 Task: Find hotels available between December 26, 2023, to December 30, 2023.
Action: Mouse moved to (407, 88)
Screenshot: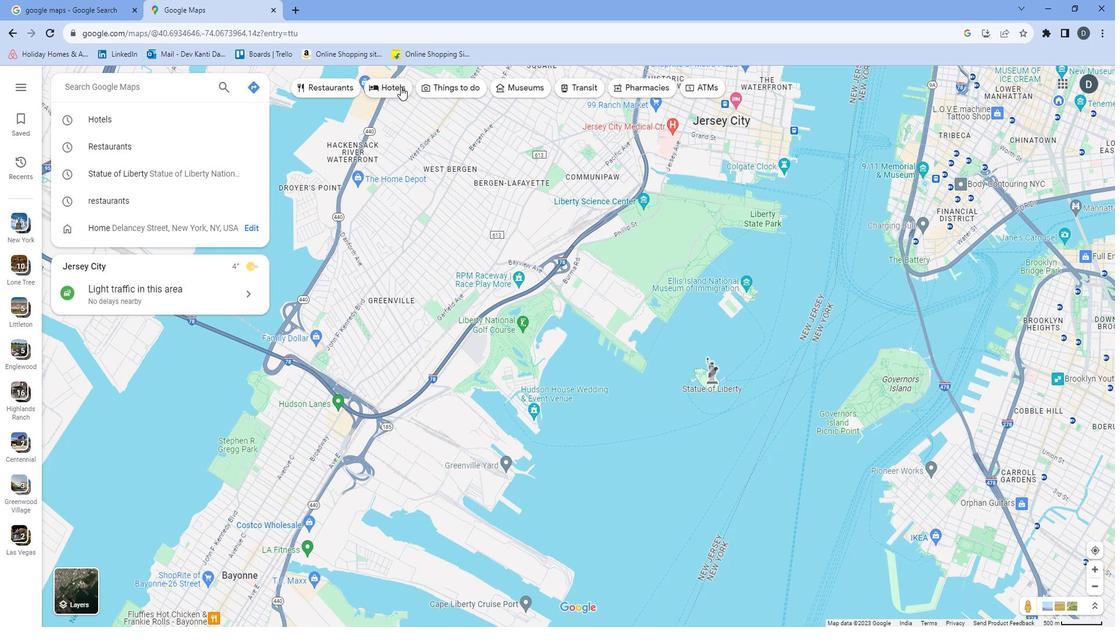 
Action: Mouse pressed left at (407, 88)
Screenshot: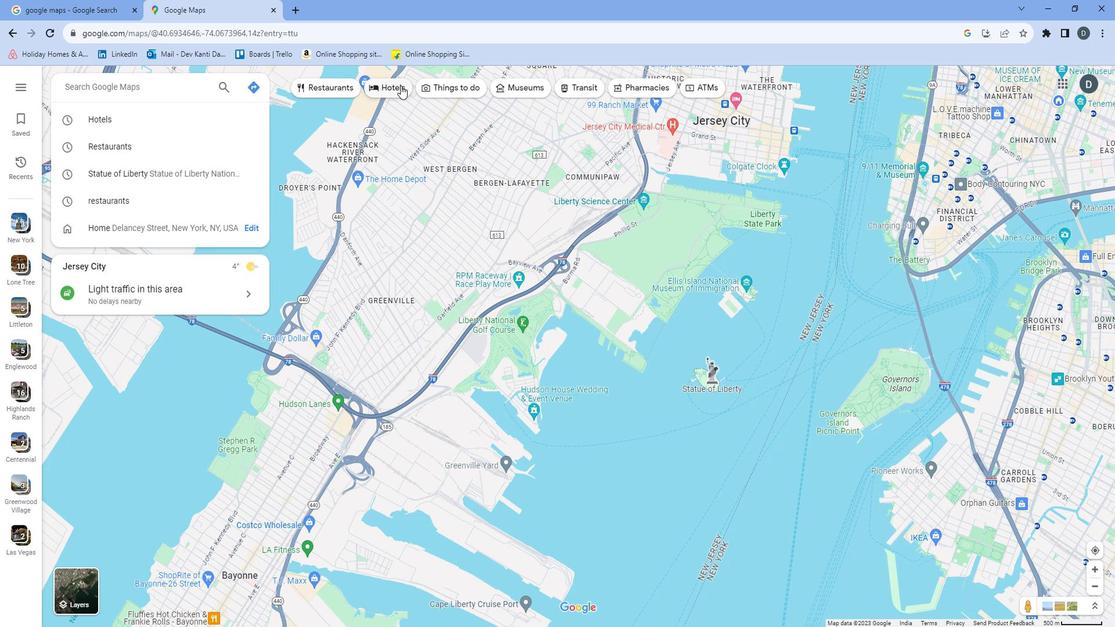 
Action: Mouse moved to (142, 134)
Screenshot: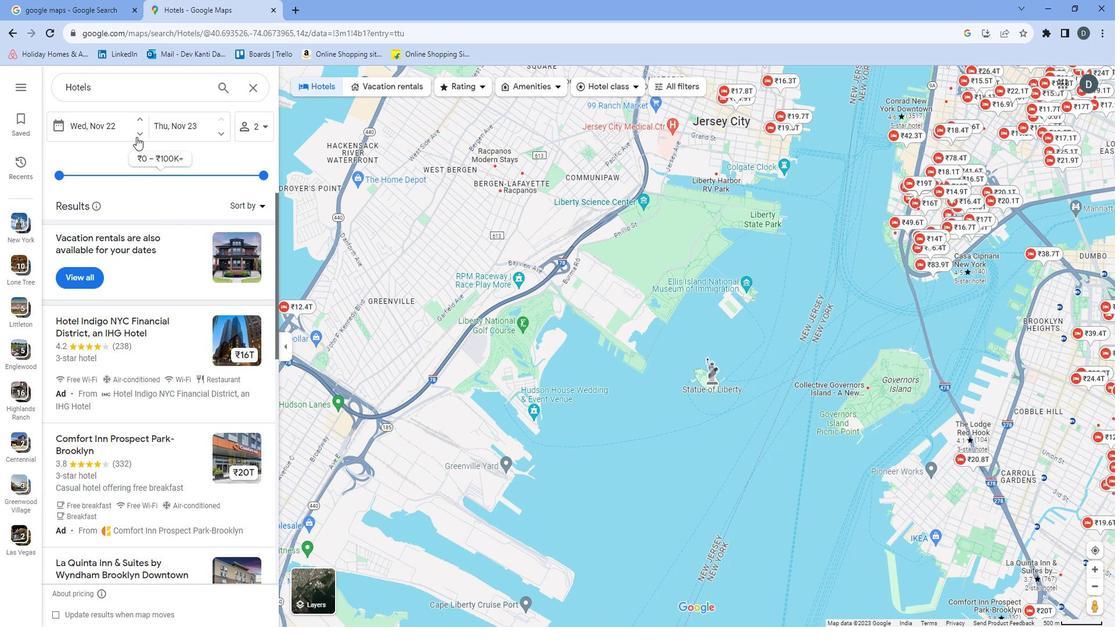 
Action: Mouse pressed left at (142, 134)
Screenshot: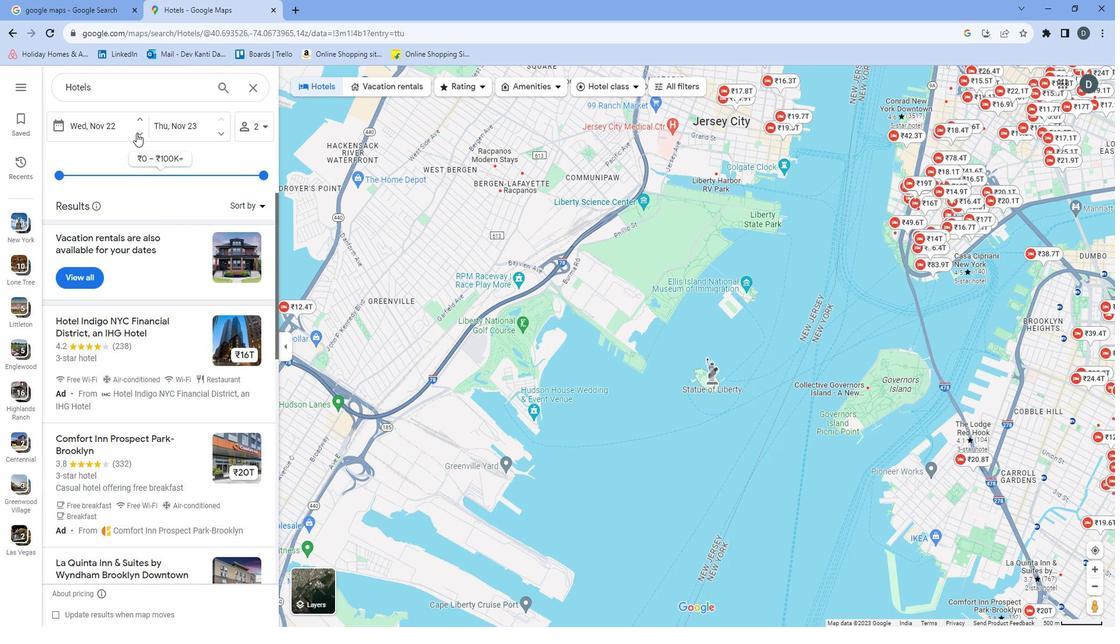 
Action: Mouse pressed left at (142, 134)
Screenshot: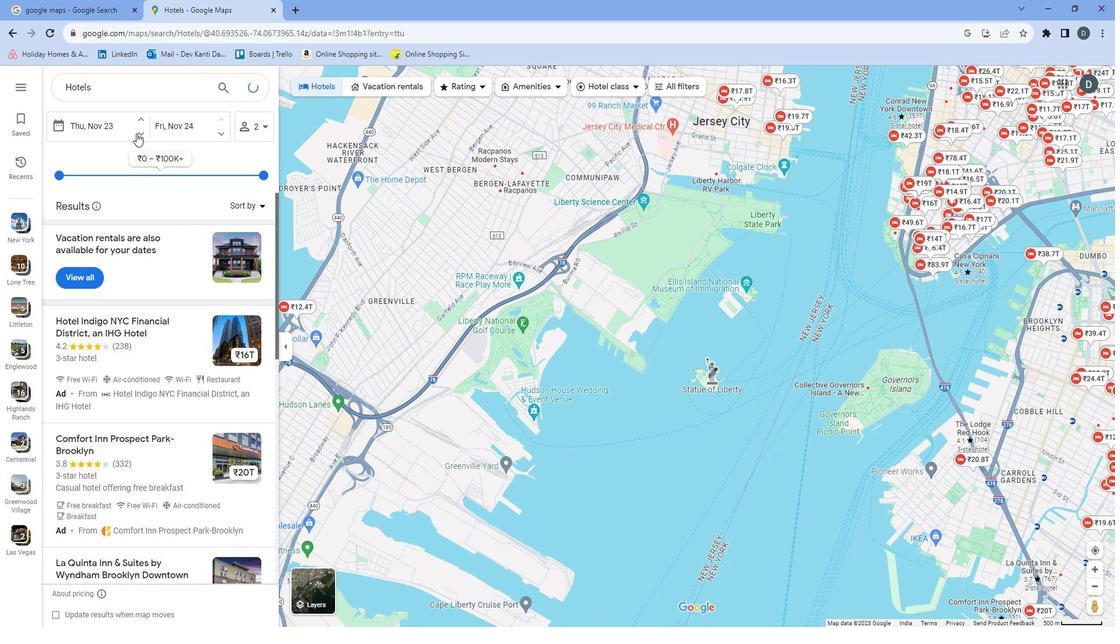 
Action: Mouse pressed left at (142, 134)
Screenshot: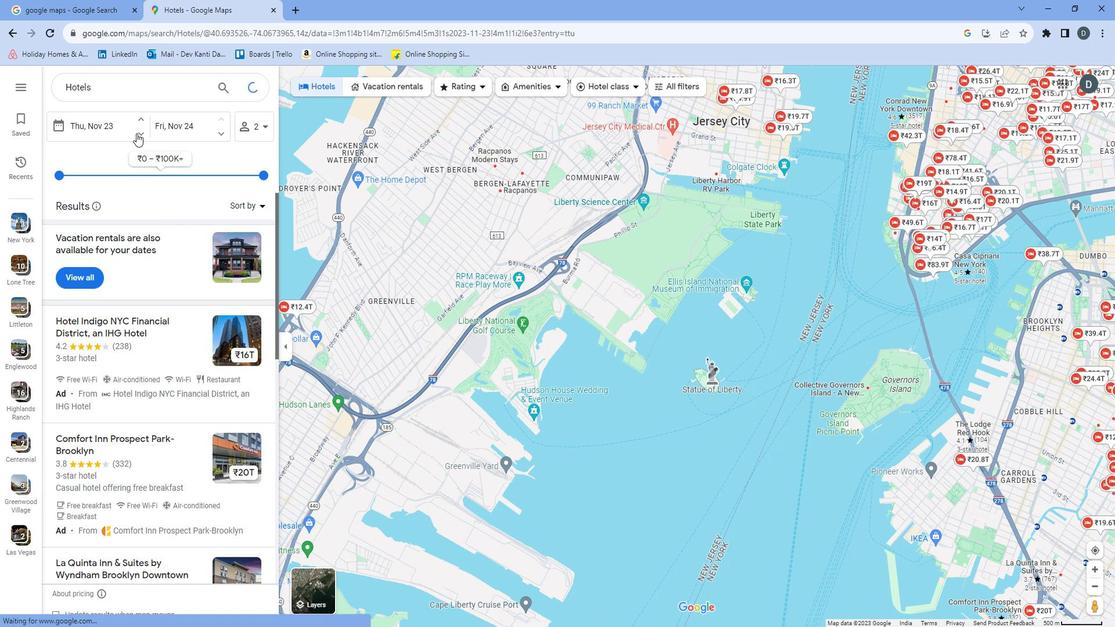 
Action: Mouse pressed left at (142, 134)
Screenshot: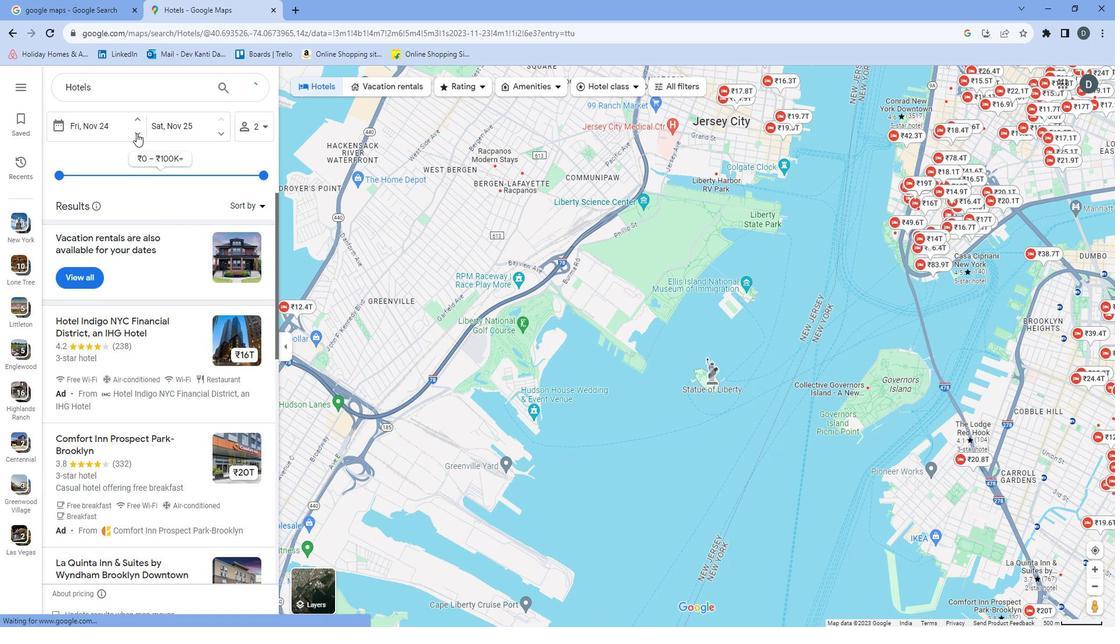 
Action: Mouse pressed left at (142, 134)
Screenshot: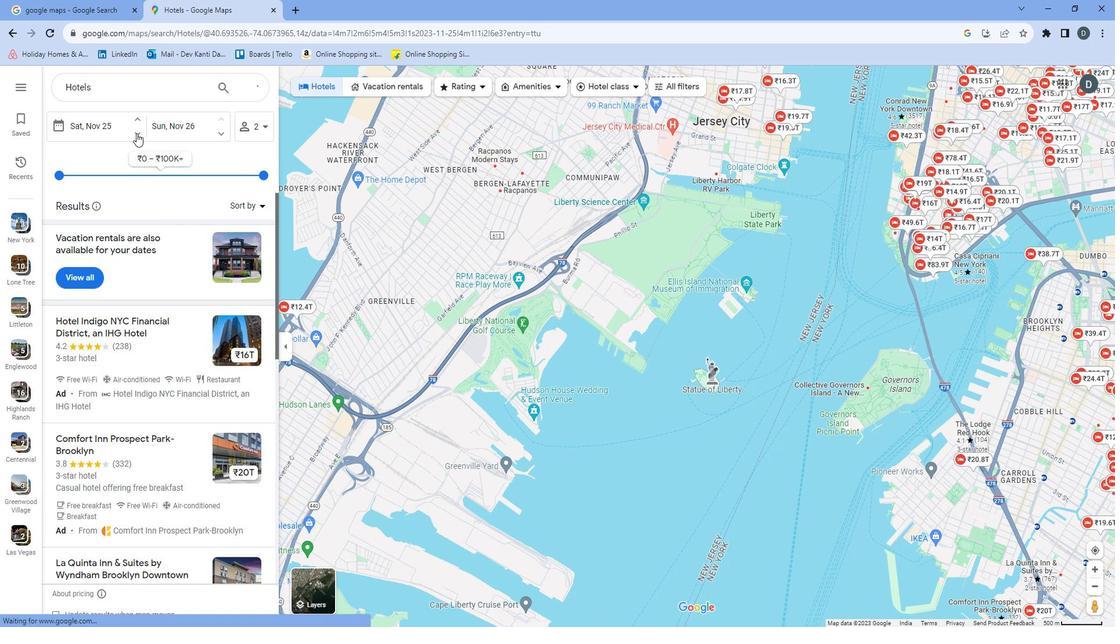 
Action: Mouse pressed left at (142, 134)
Screenshot: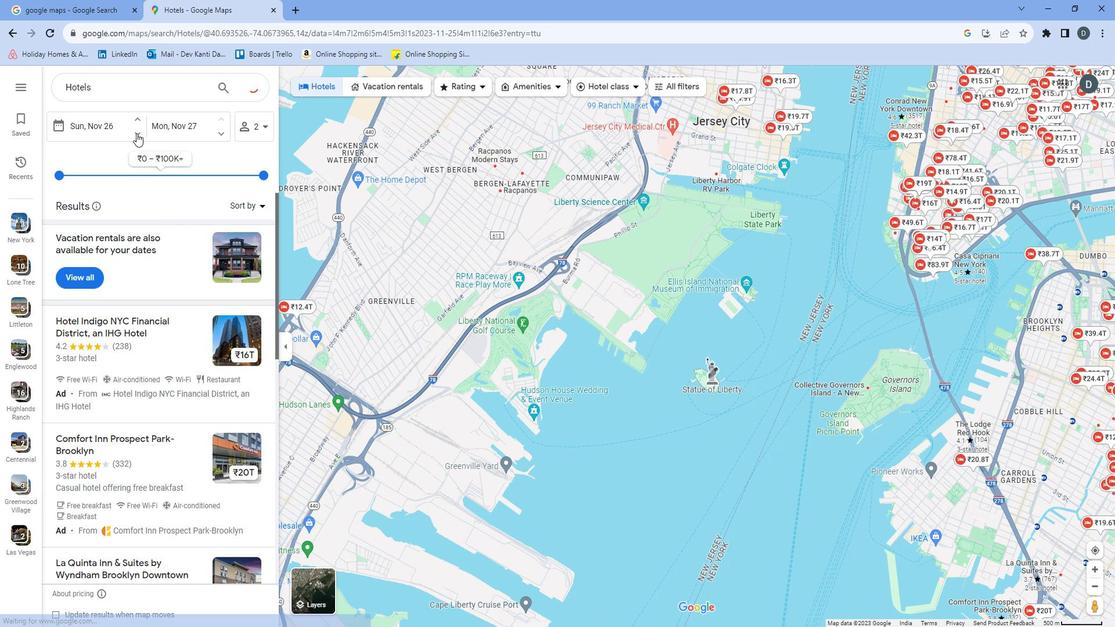 
Action: Mouse pressed left at (142, 134)
Screenshot: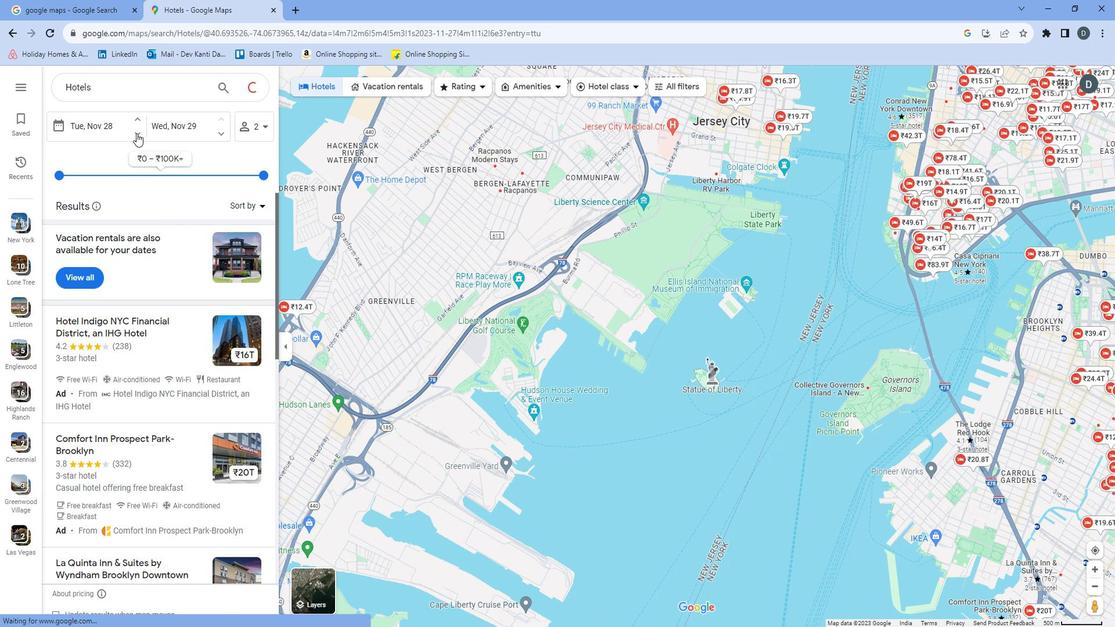 
Action: Mouse pressed left at (142, 134)
Screenshot: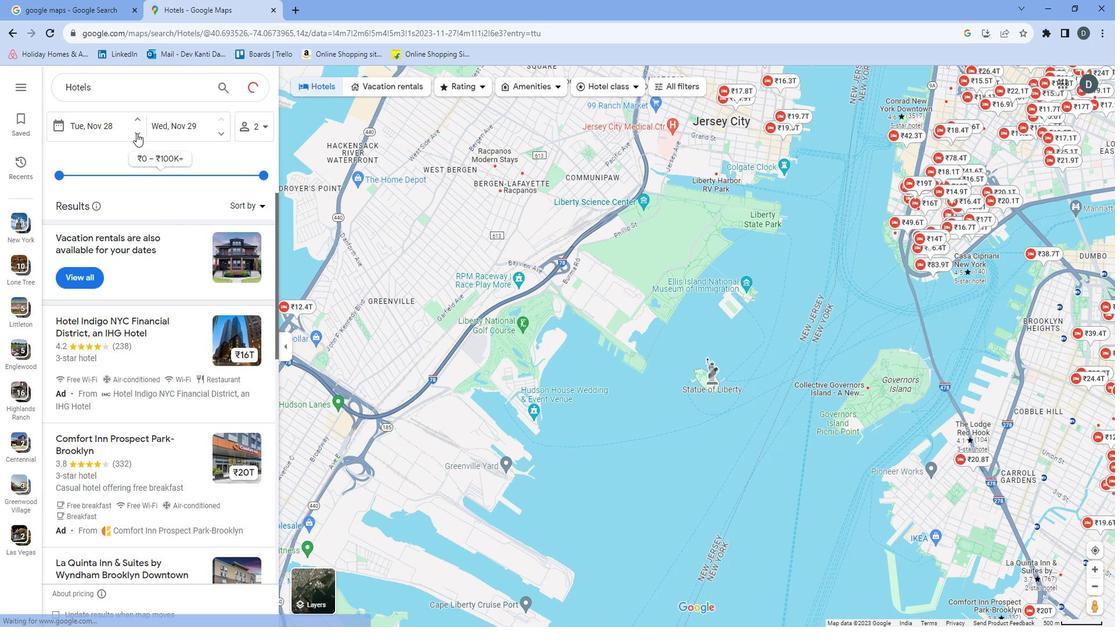 
Action: Mouse pressed left at (142, 134)
Screenshot: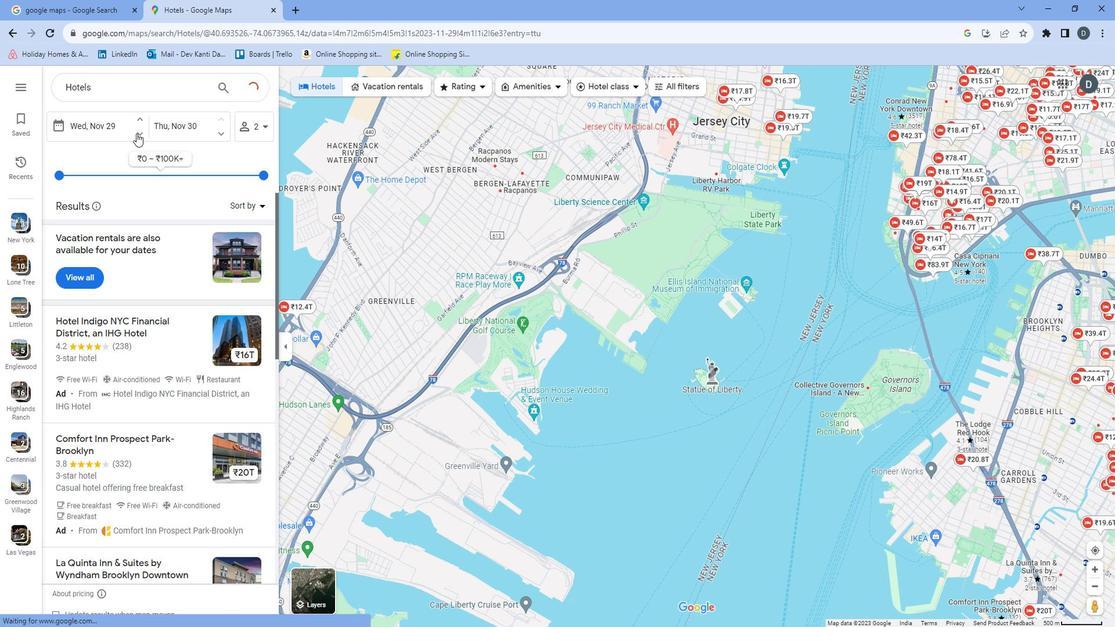 
Action: Mouse pressed left at (142, 134)
Screenshot: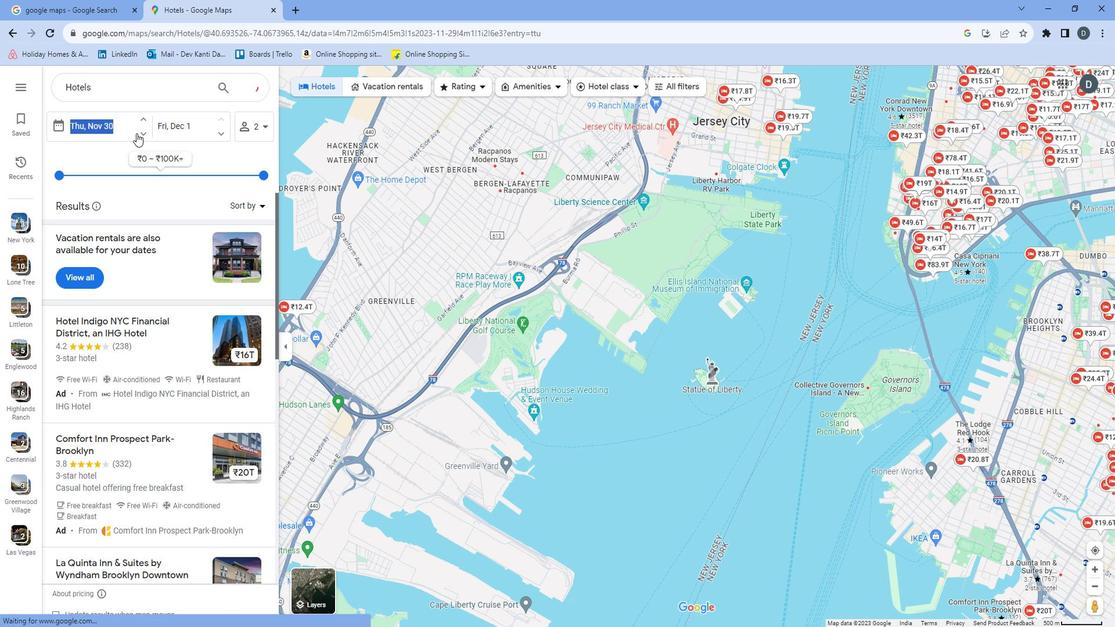 
Action: Mouse pressed left at (142, 134)
Screenshot: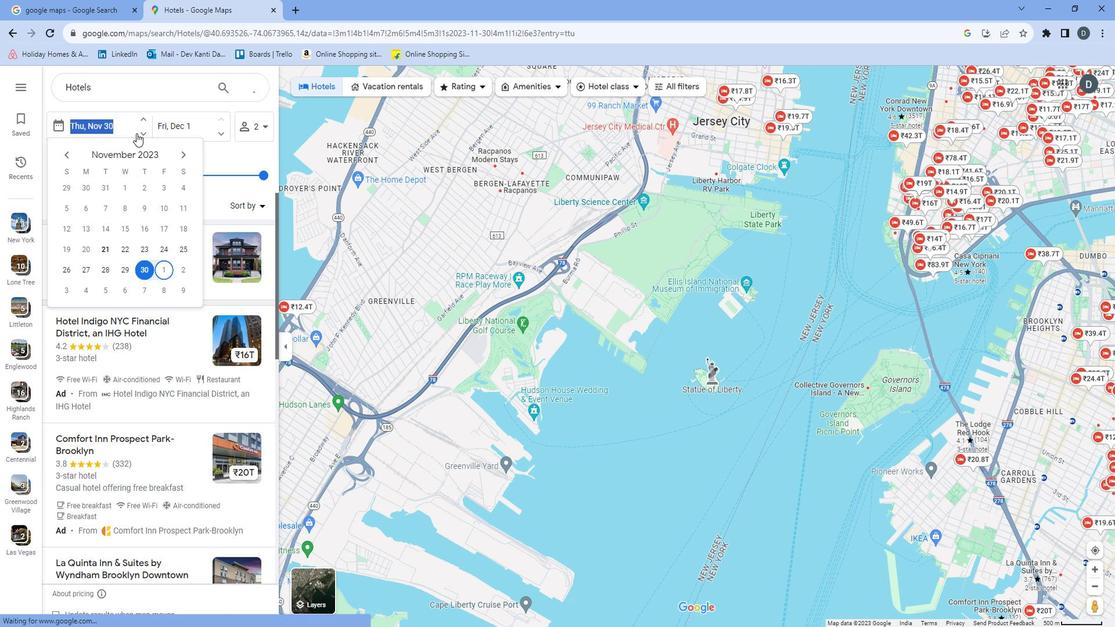 
Action: Mouse pressed left at (142, 134)
Screenshot: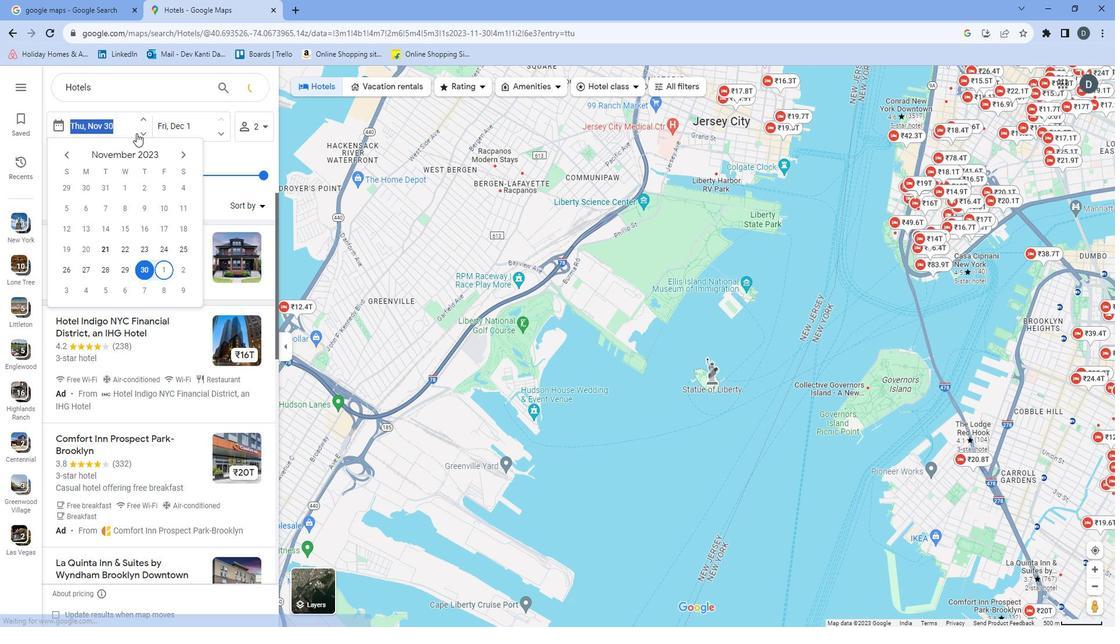
Action: Mouse moved to (148, 119)
Screenshot: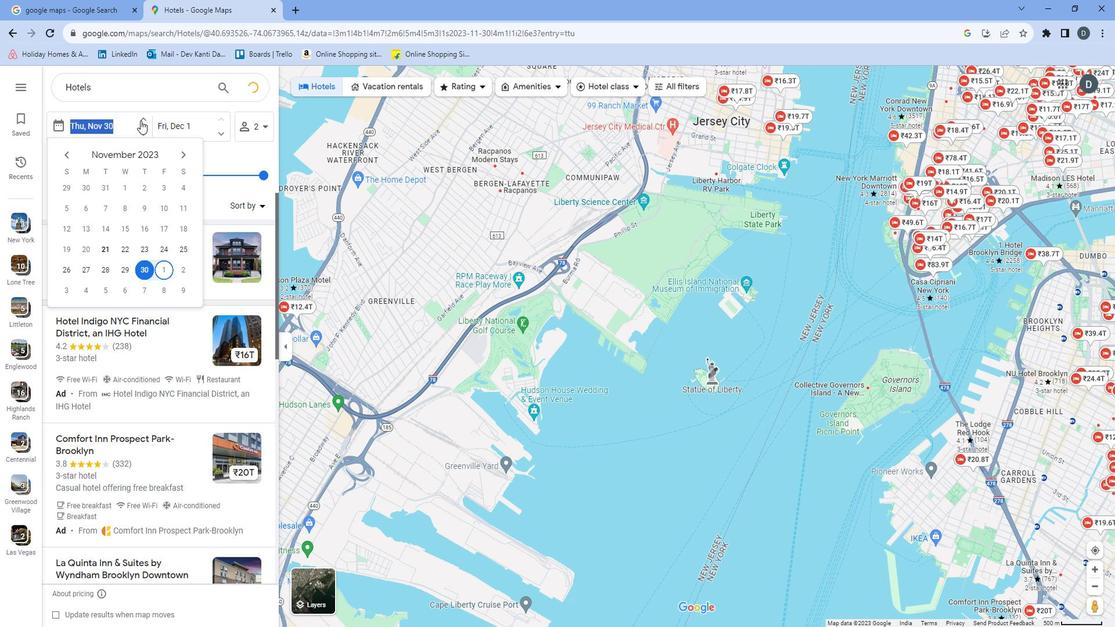 
Action: Mouse pressed left at (148, 119)
Screenshot: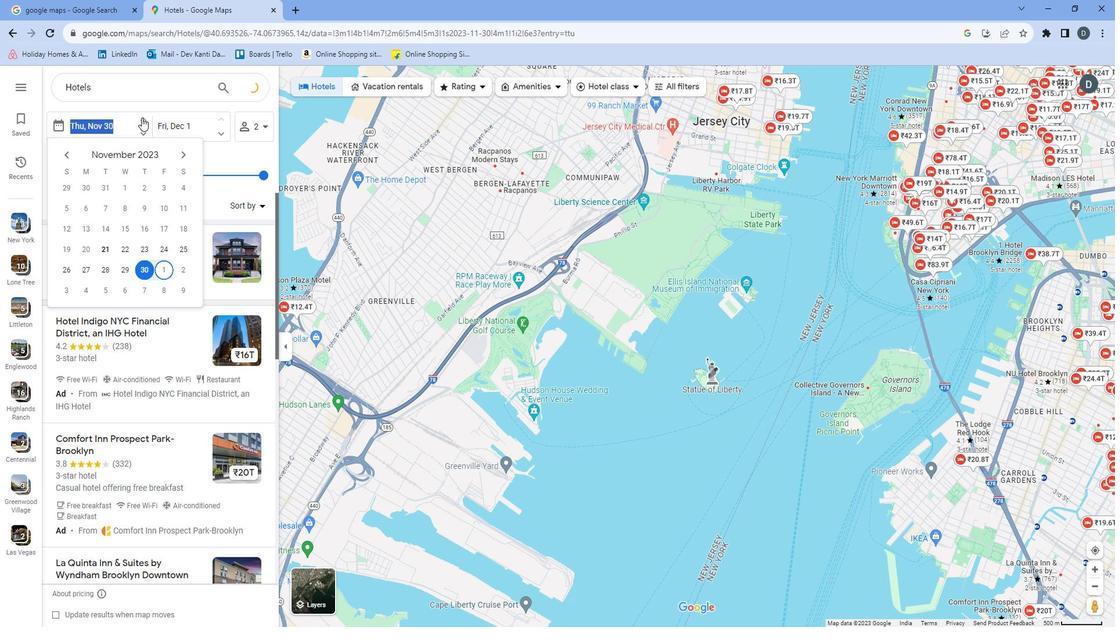 
Action: Mouse pressed left at (148, 119)
Screenshot: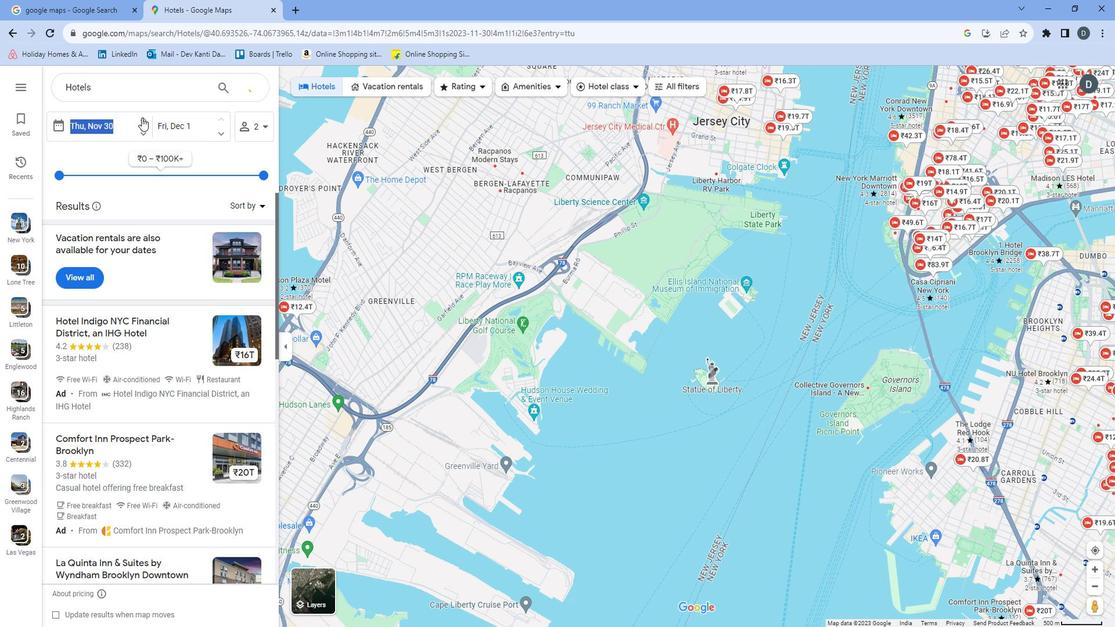 
Action: Mouse pressed left at (148, 119)
Screenshot: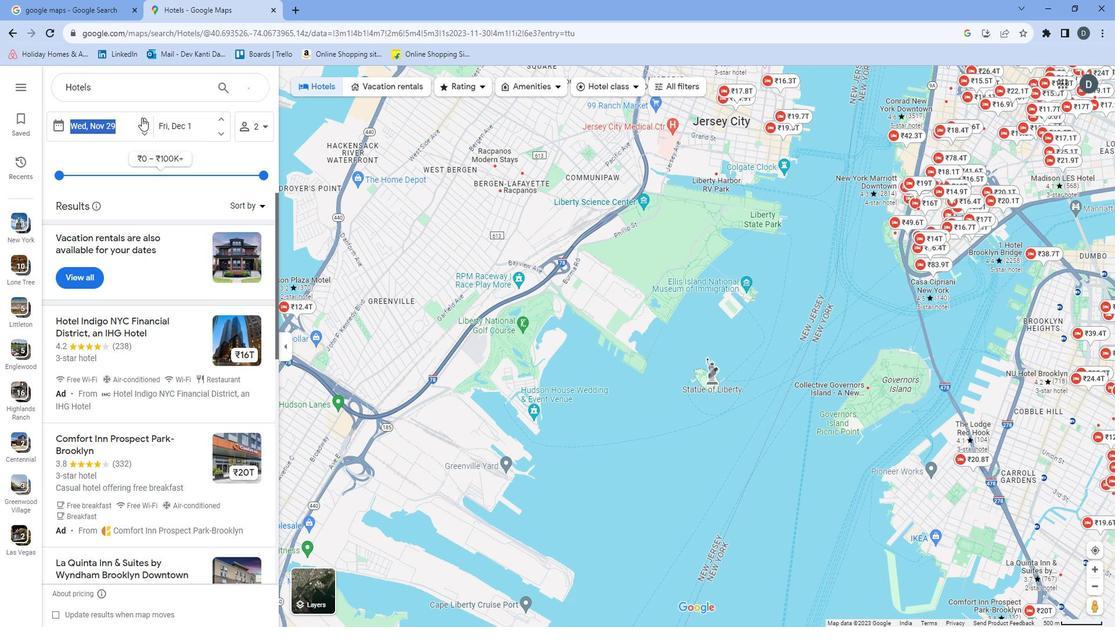 
Action: Mouse pressed left at (148, 119)
Screenshot: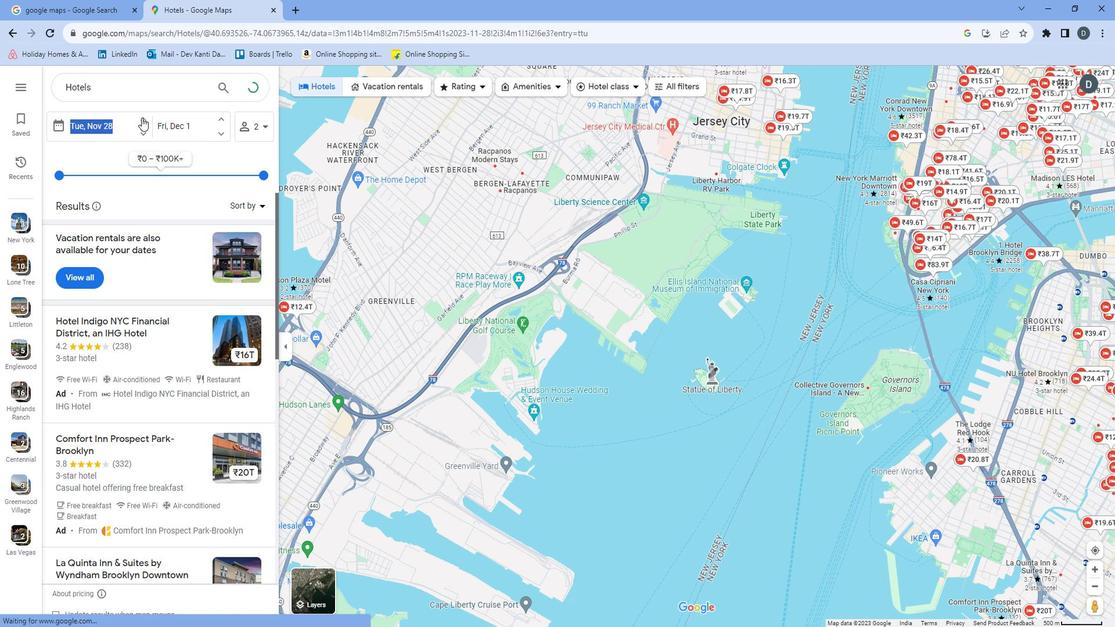 
Action: Mouse moved to (148, 135)
Screenshot: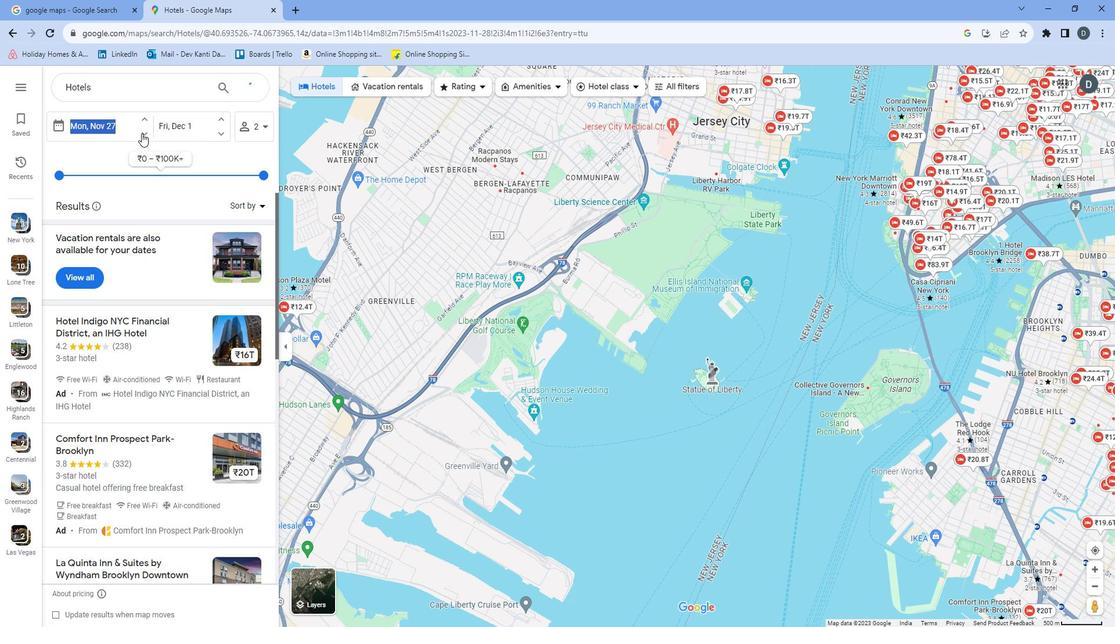 
Action: Mouse pressed left at (148, 135)
Screenshot: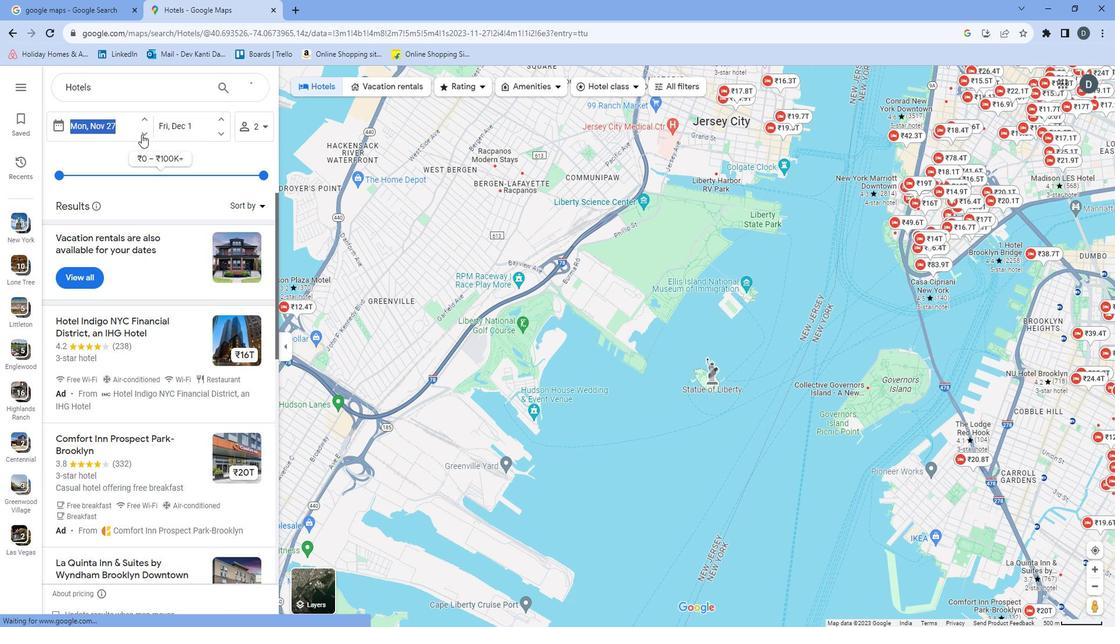 
Action: Mouse moved to (149, 134)
Screenshot: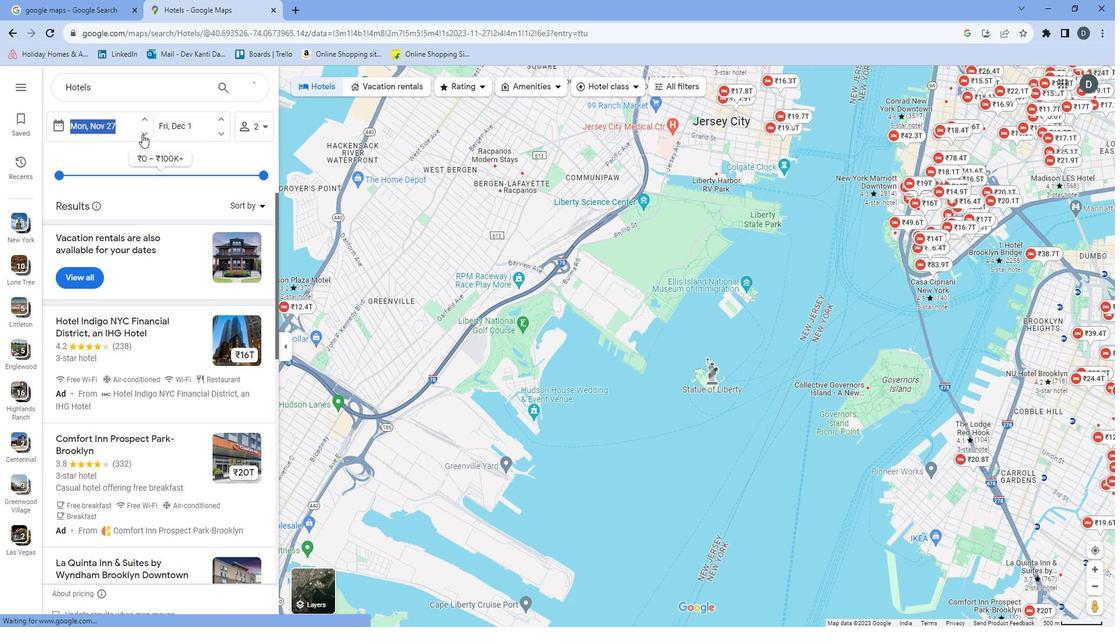 
Action: Mouse pressed left at (149, 134)
Screenshot: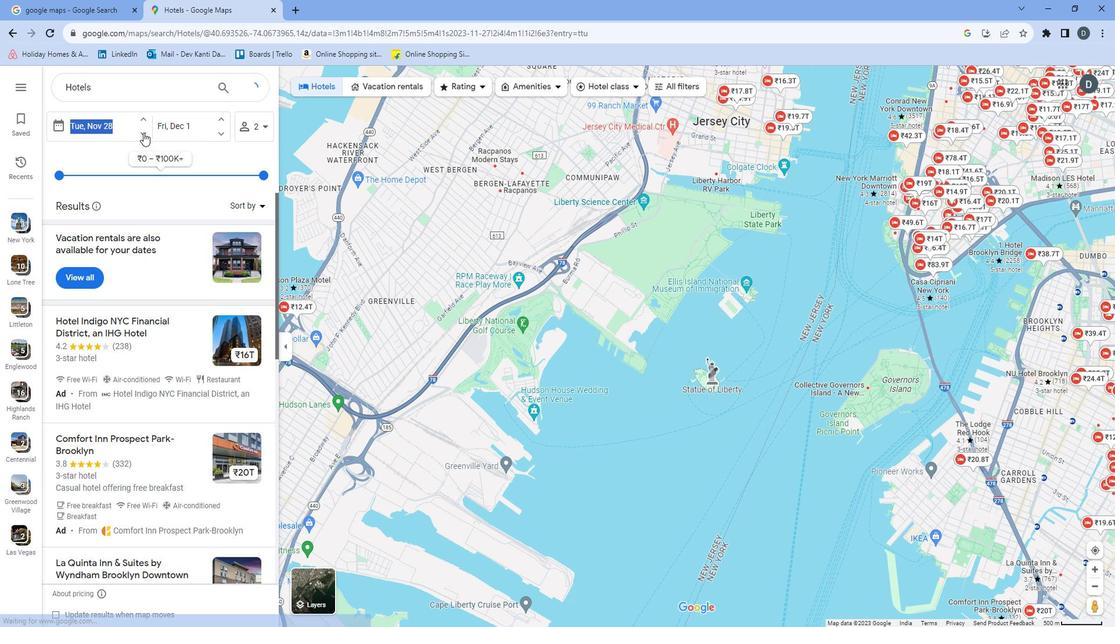 
Action: Mouse pressed left at (149, 134)
Screenshot: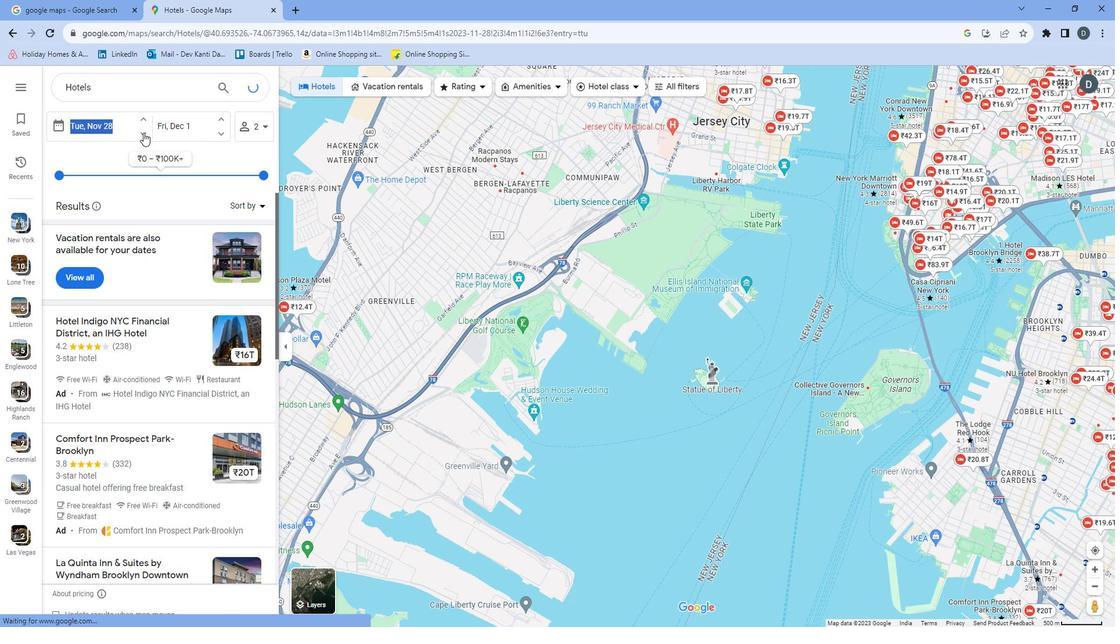 
Action: Mouse pressed left at (149, 134)
Screenshot: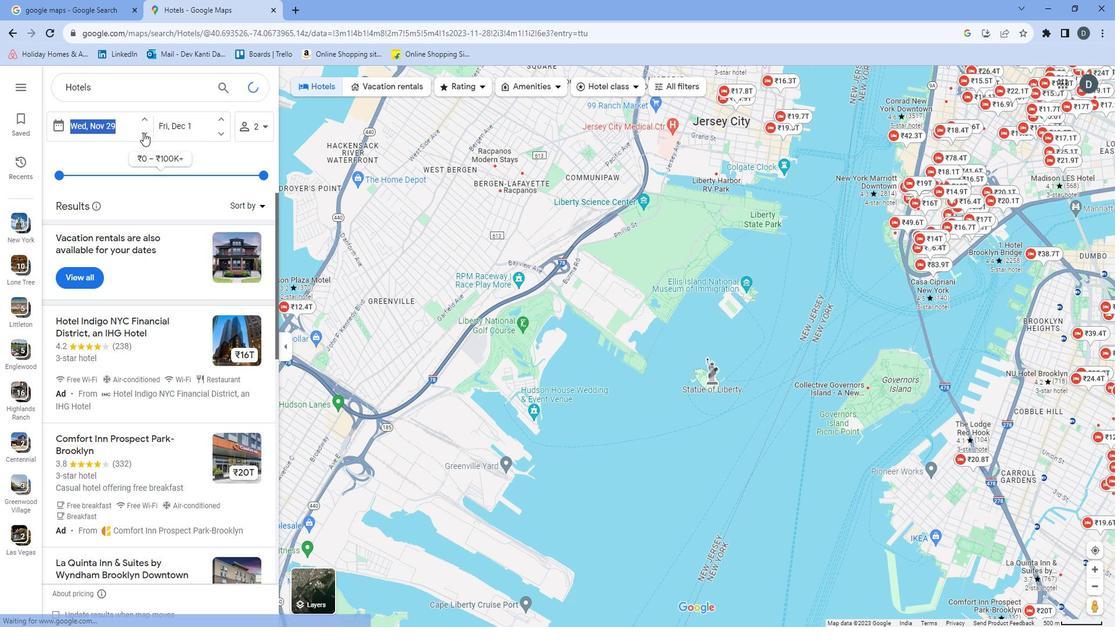 
Action: Mouse moved to (229, 134)
Screenshot: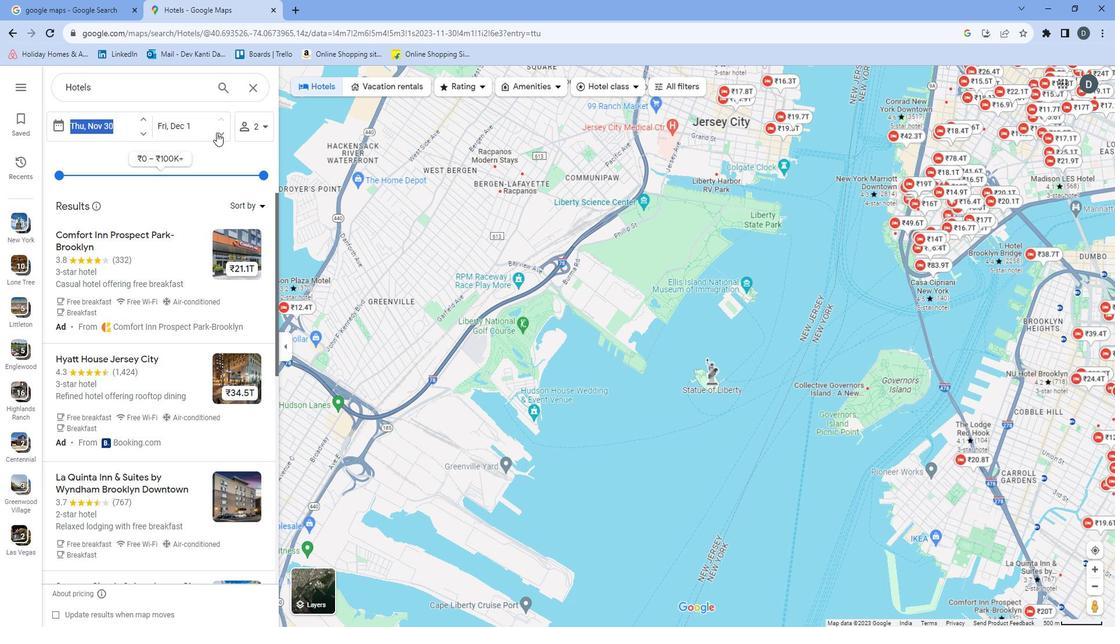
Action: Mouse pressed left at (229, 134)
Screenshot: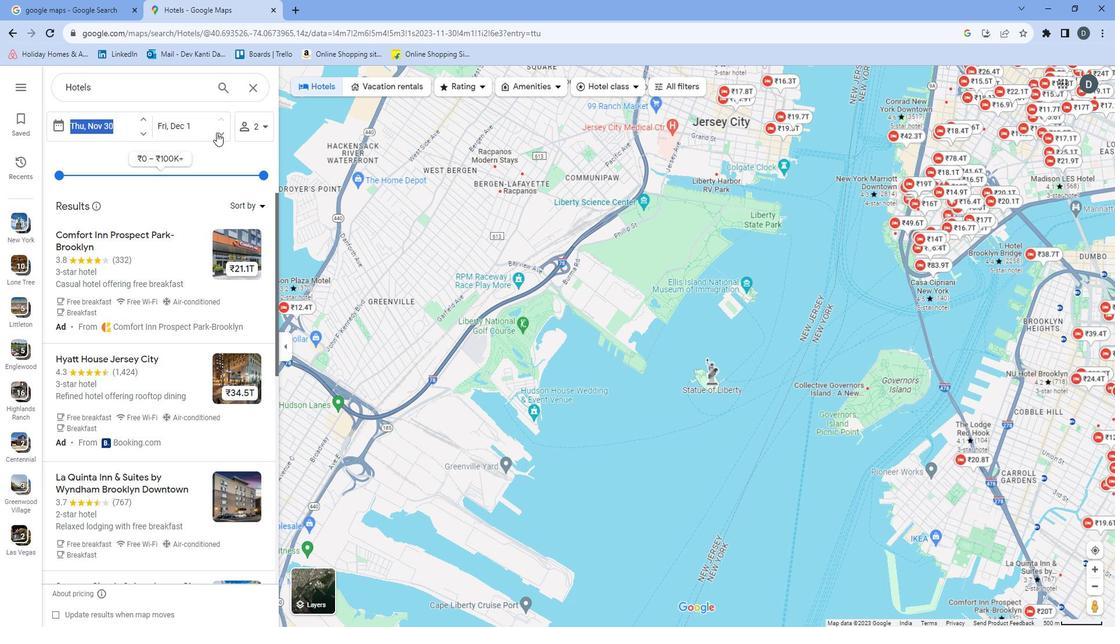 
Action: Mouse pressed left at (229, 134)
Screenshot: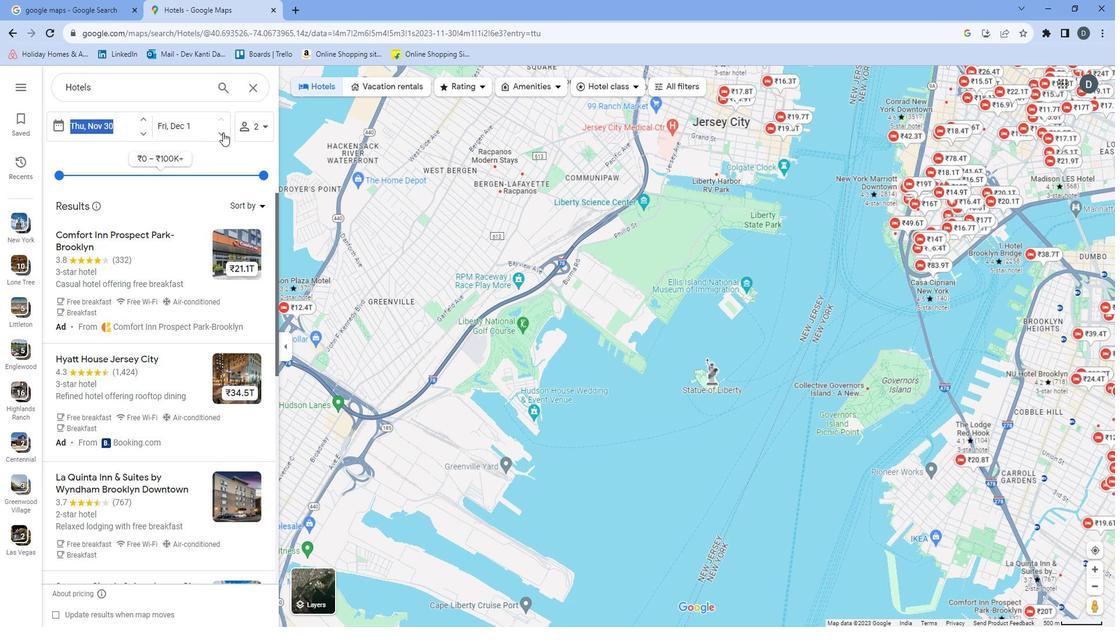 
Action: Mouse pressed left at (229, 134)
Screenshot: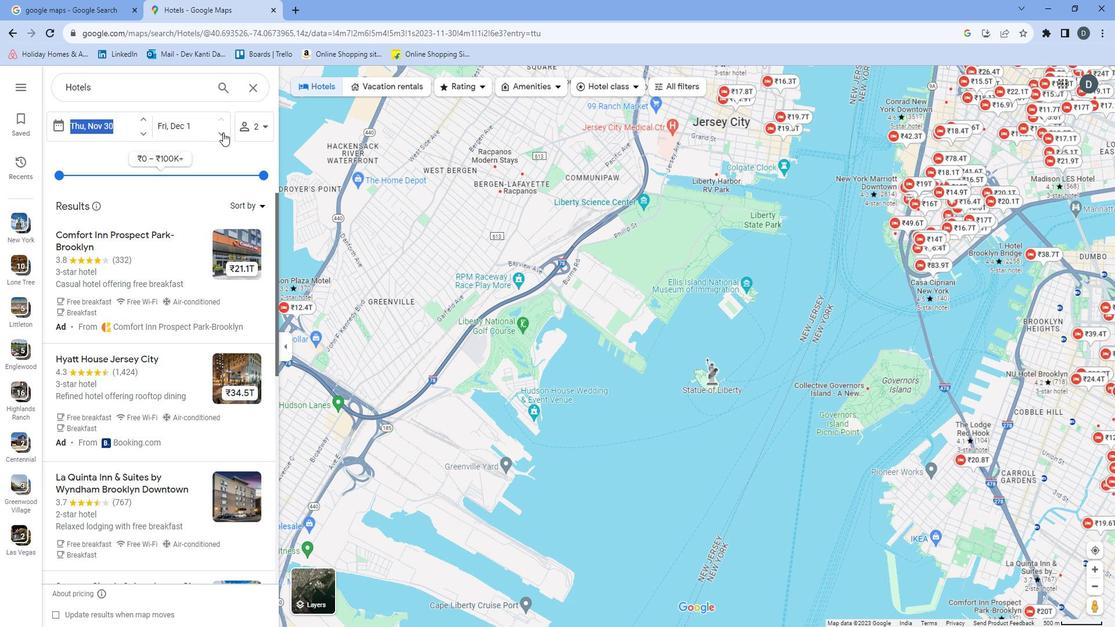 
Action: Mouse pressed left at (229, 134)
Screenshot: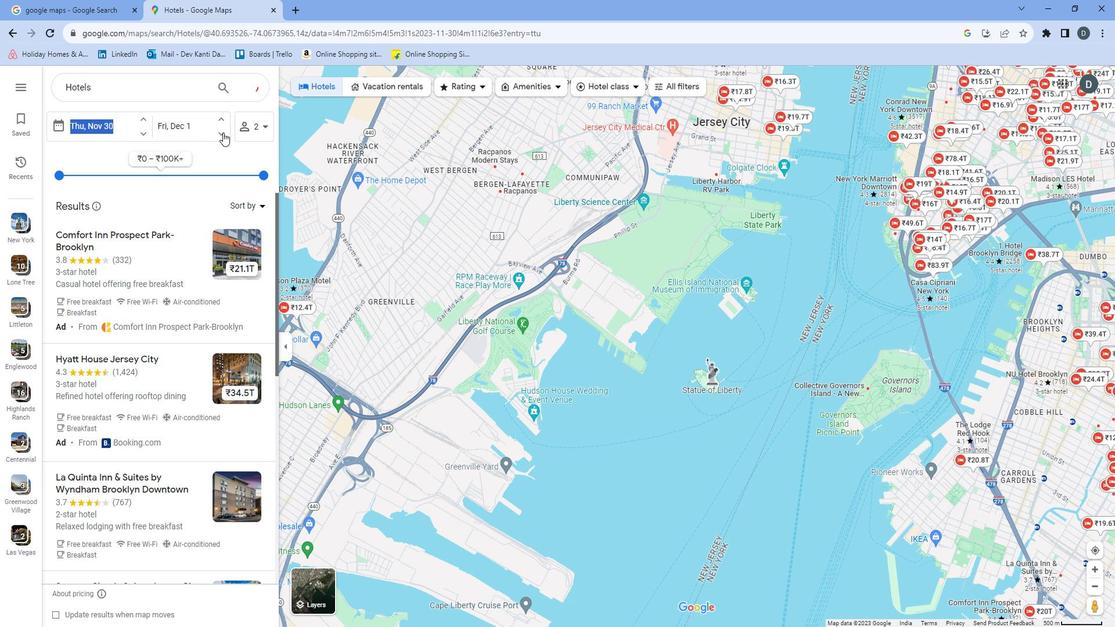 
Action: Mouse pressed left at (229, 134)
Screenshot: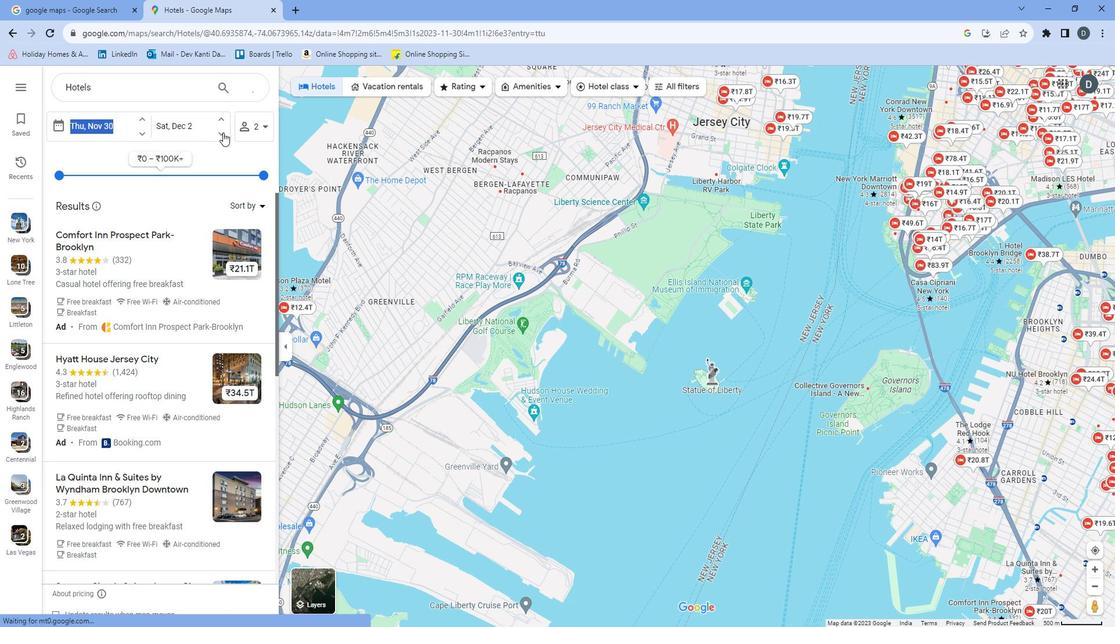 
Action: Mouse pressed left at (229, 134)
Screenshot: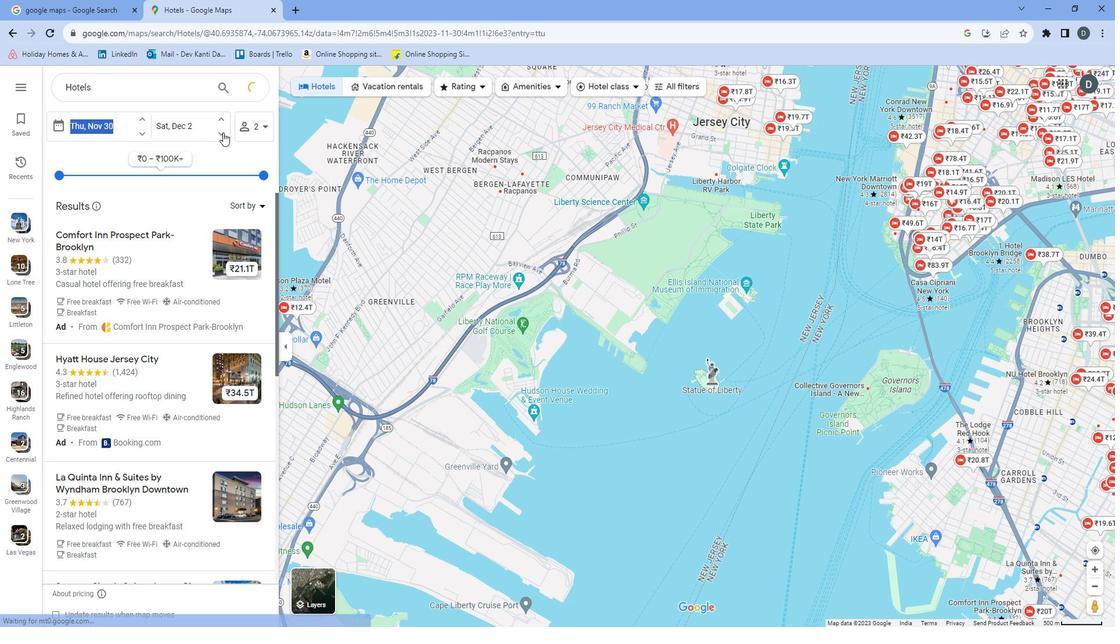 
Action: Mouse pressed left at (229, 134)
Screenshot: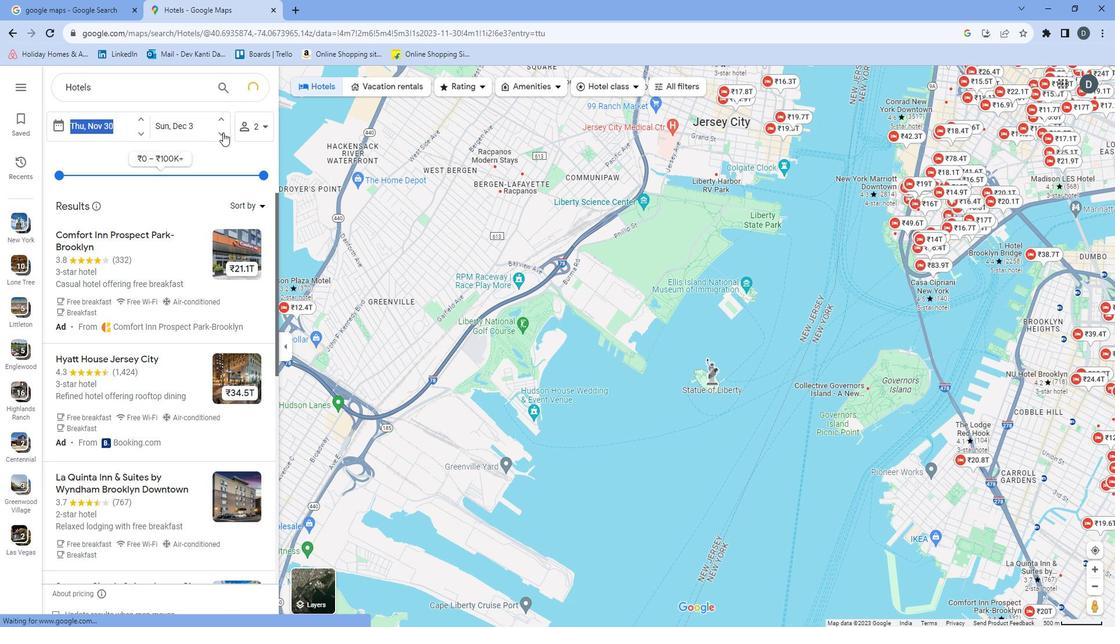 
Action: Mouse pressed left at (229, 134)
Screenshot: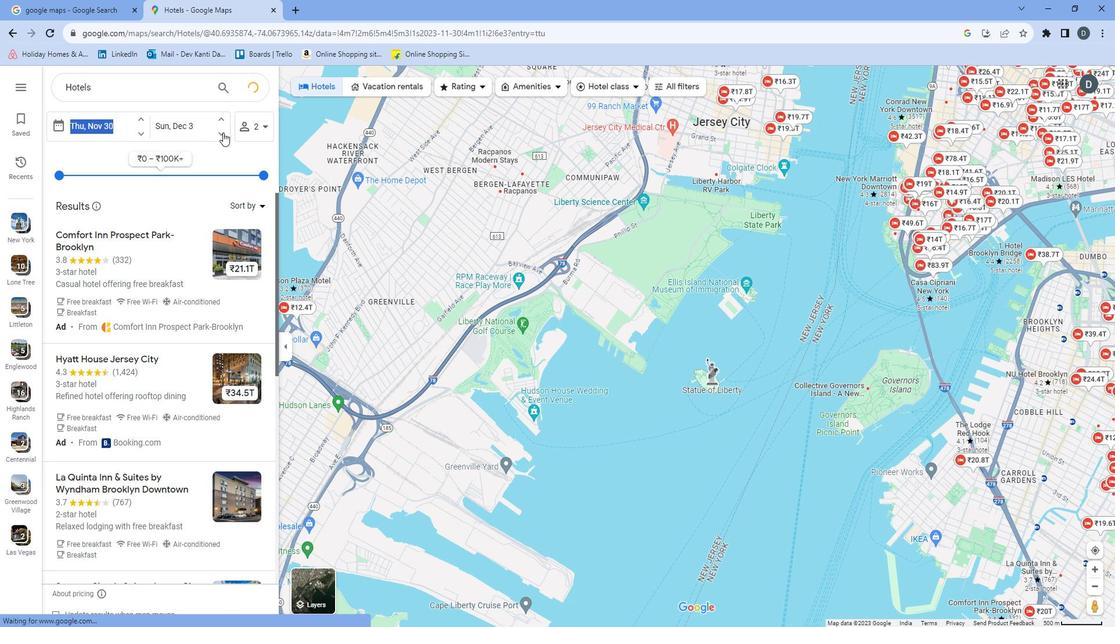 
Action: Mouse pressed left at (229, 134)
Screenshot: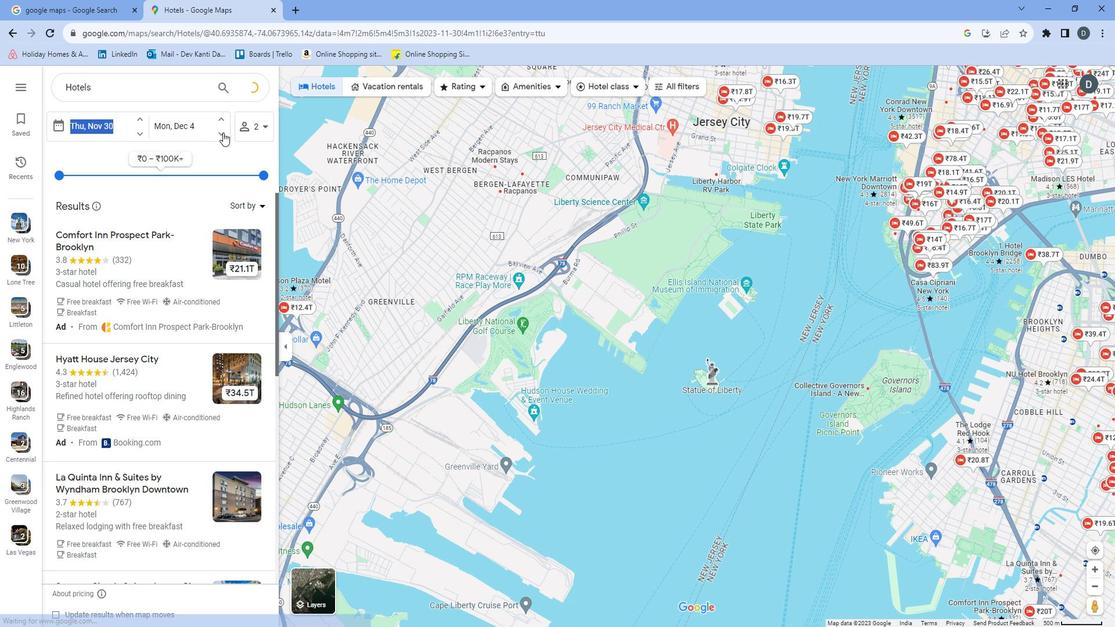 
Action: Mouse pressed left at (229, 134)
Screenshot: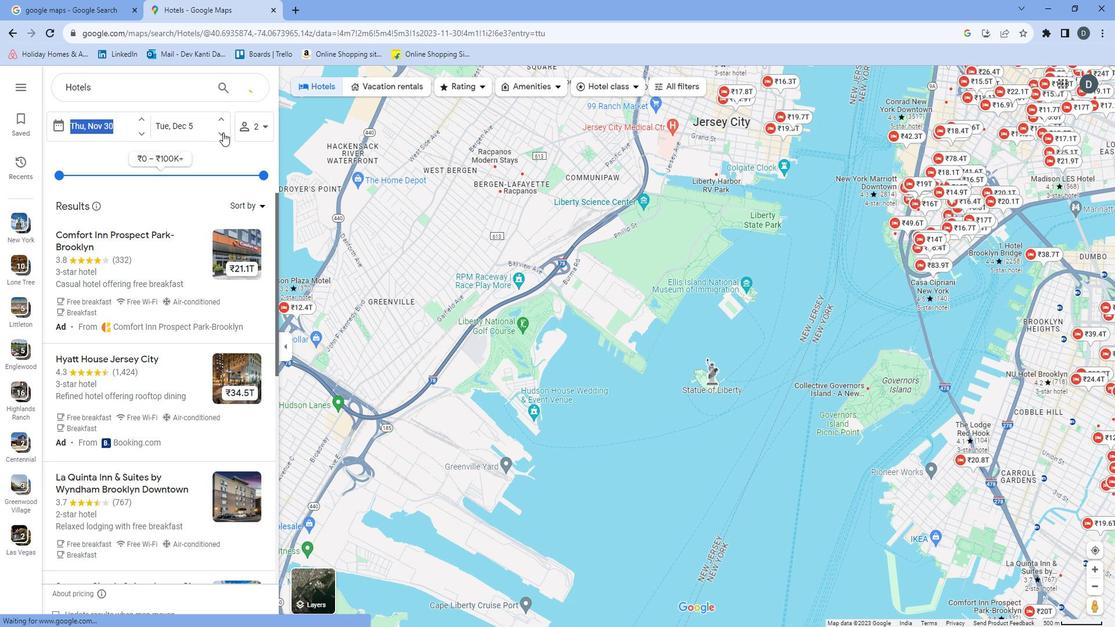 
Action: Mouse pressed left at (229, 134)
Screenshot: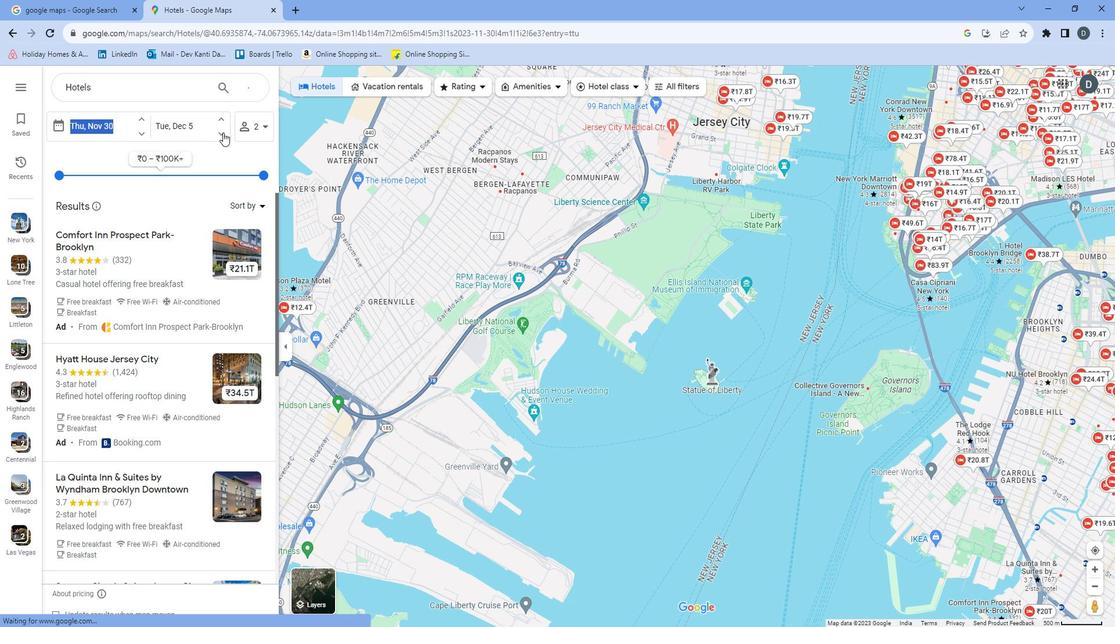 
Action: Mouse pressed left at (229, 134)
Screenshot: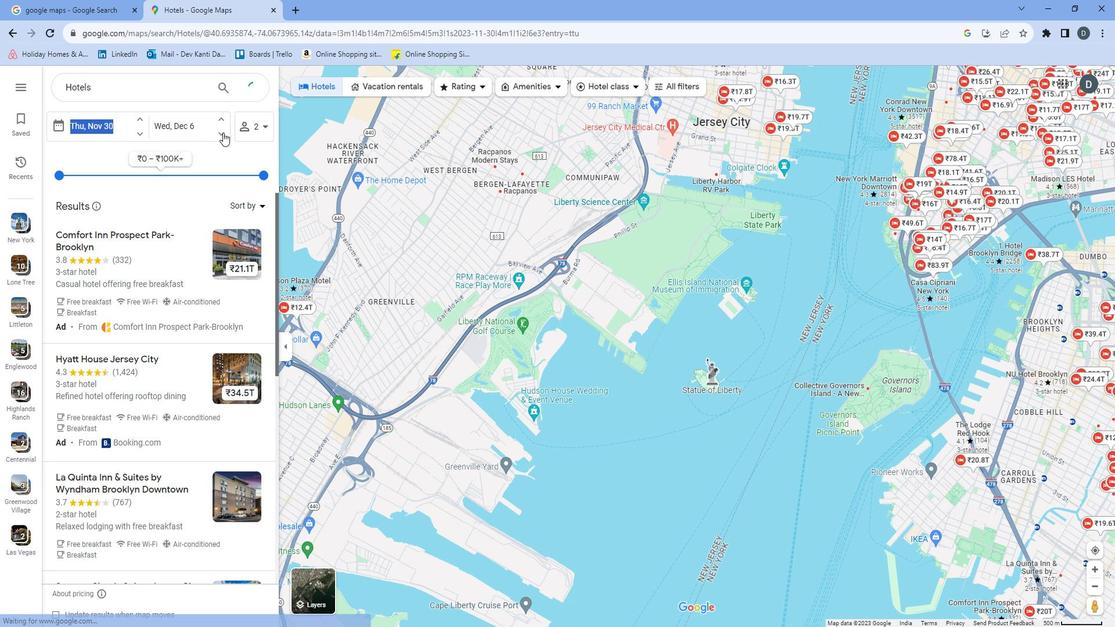 
Action: Mouse pressed left at (229, 134)
Screenshot: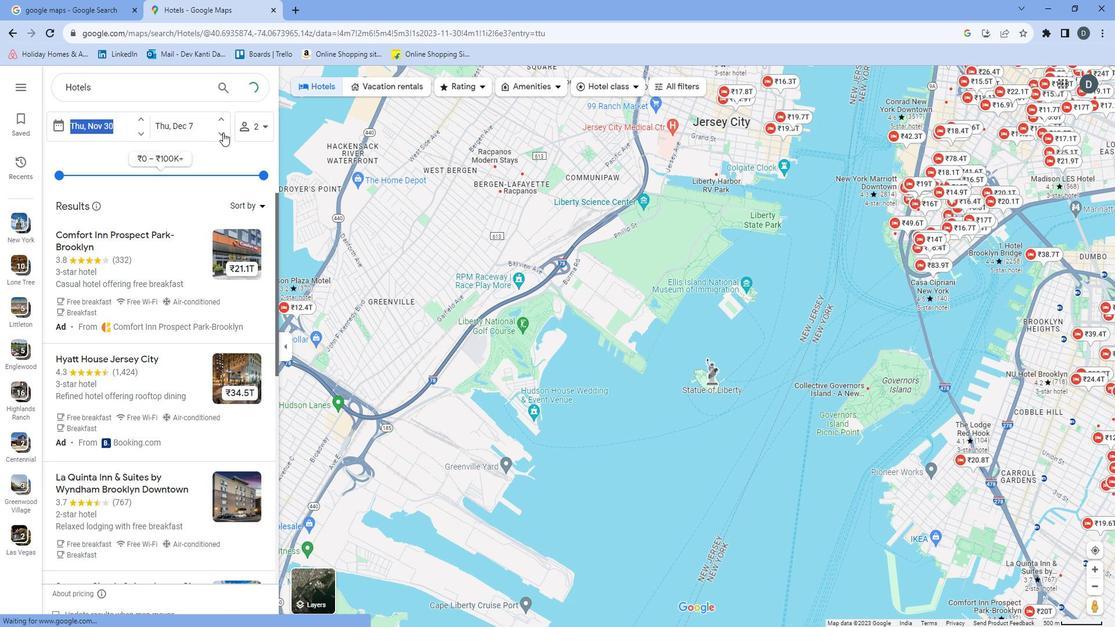 
Action: Mouse pressed left at (229, 134)
Screenshot: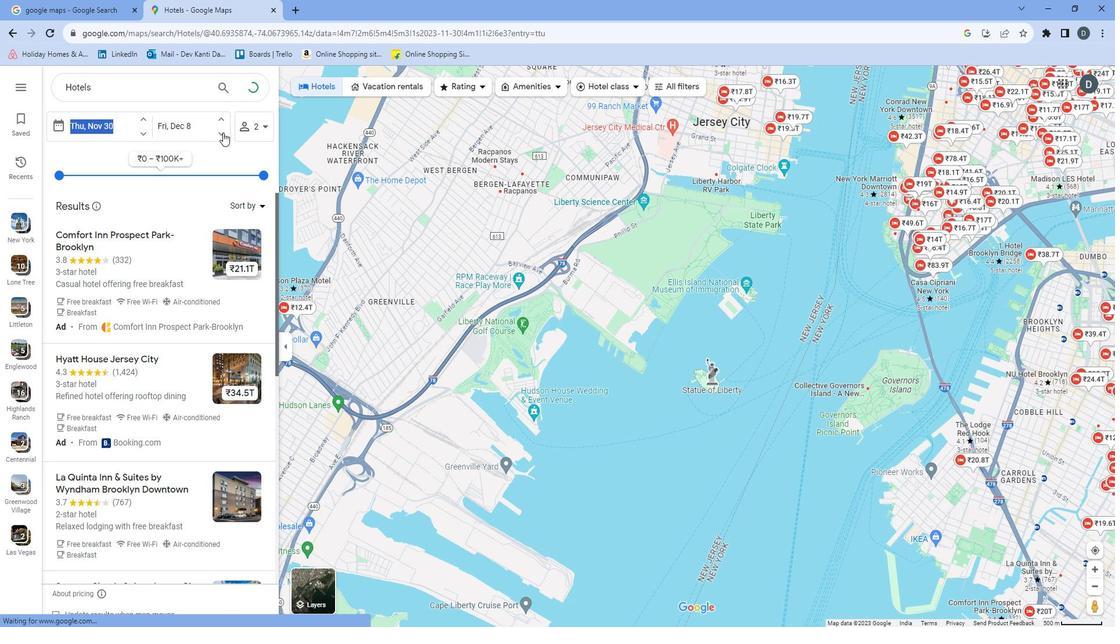 
Action: Mouse pressed left at (229, 134)
Screenshot: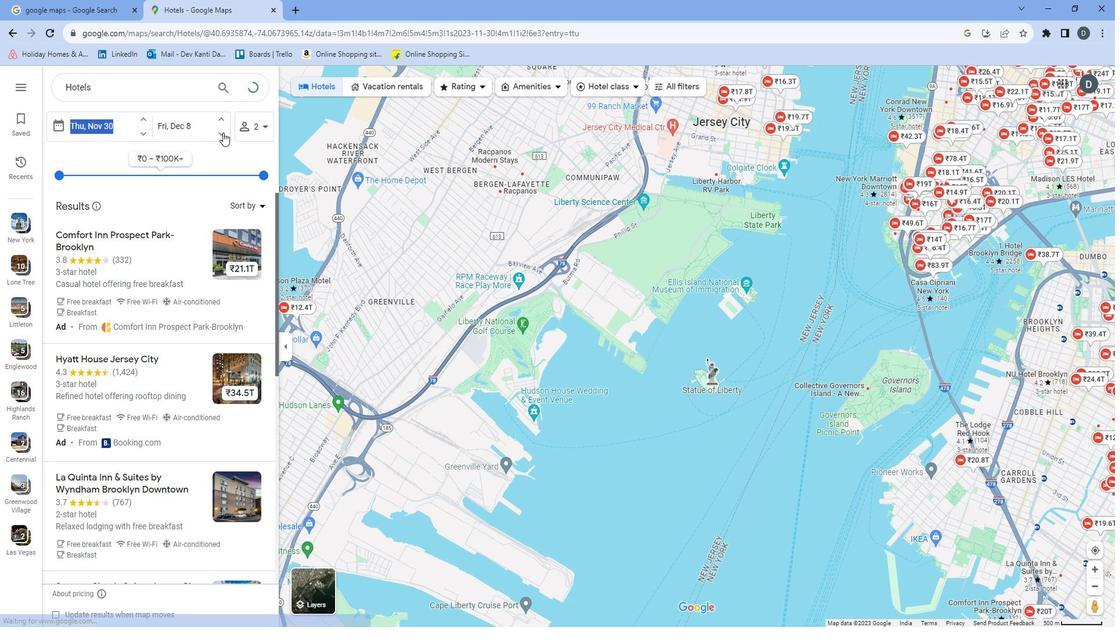 
Action: Mouse pressed left at (229, 134)
Screenshot: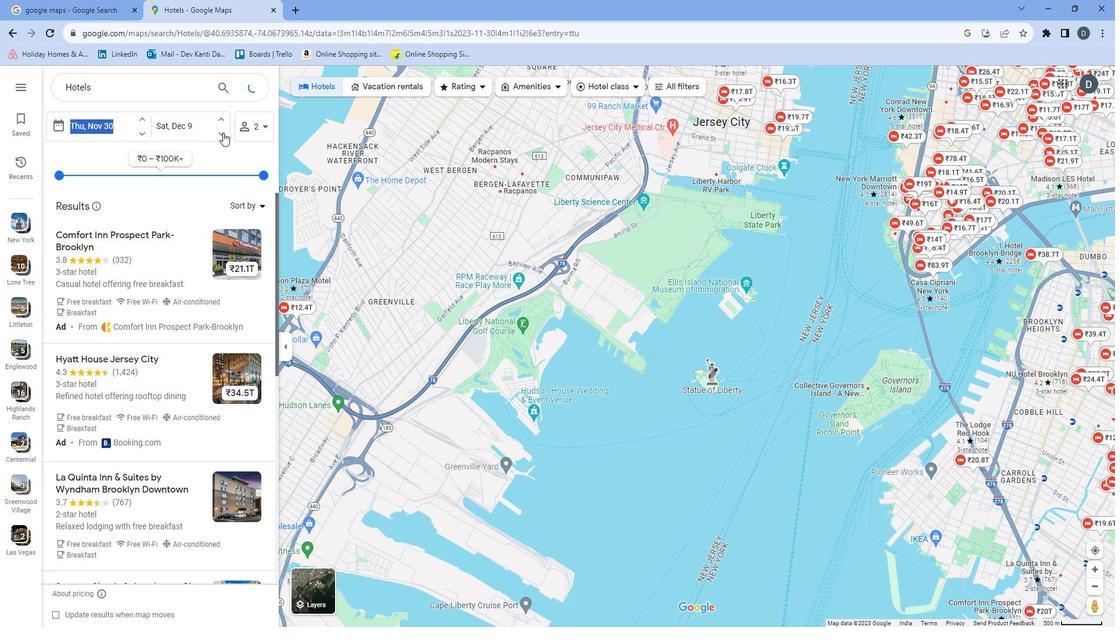 
Action: Mouse pressed left at (229, 134)
Screenshot: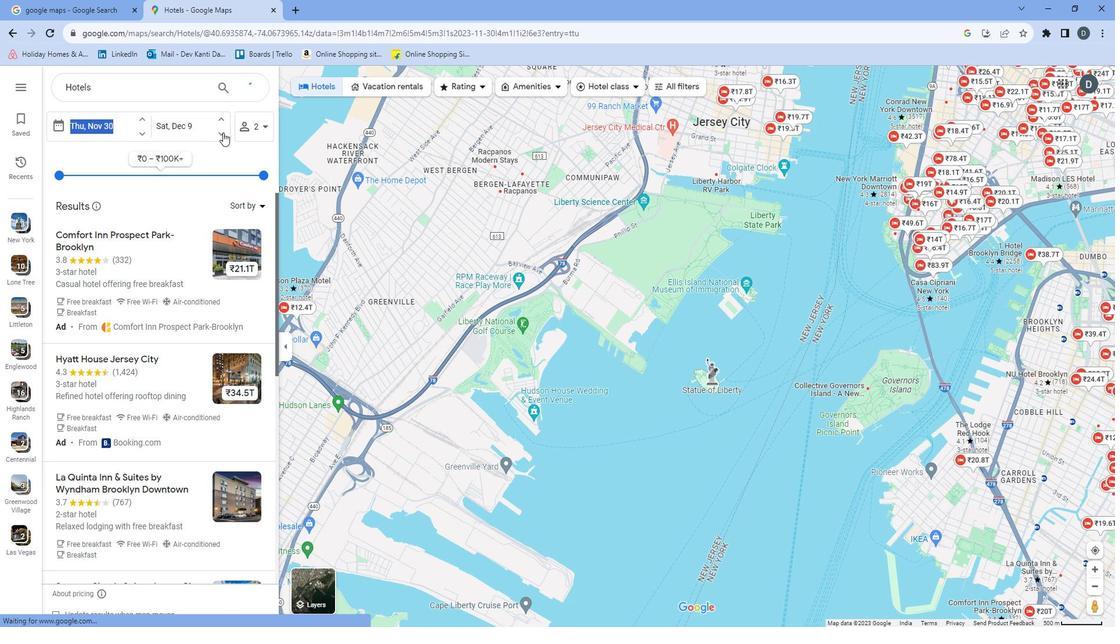 
Action: Mouse pressed left at (229, 134)
Screenshot: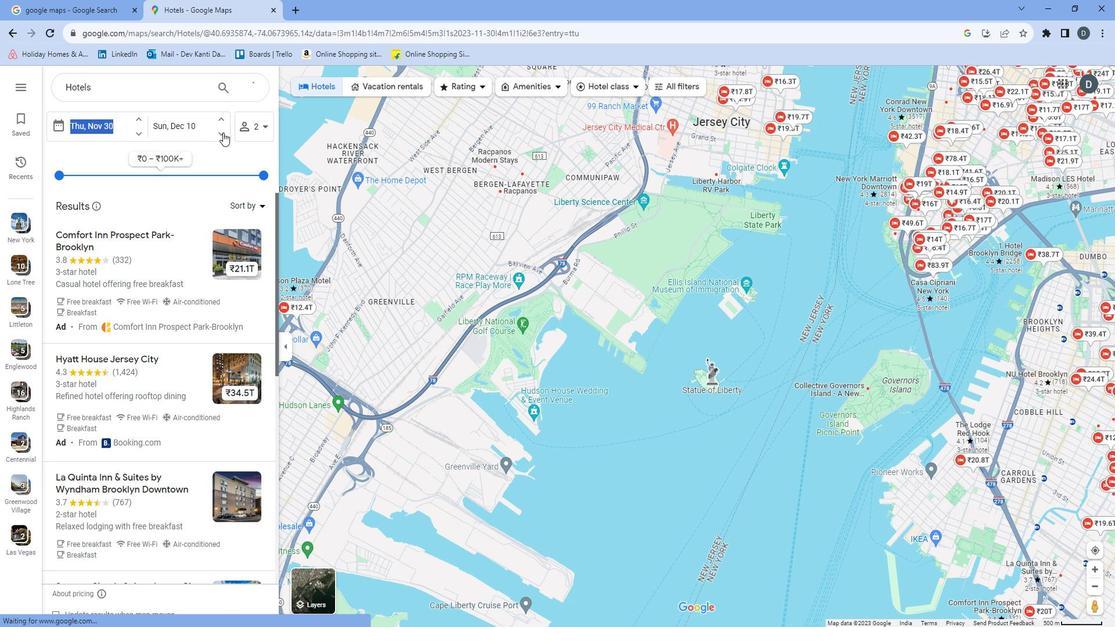 
Action: Mouse pressed left at (229, 134)
Screenshot: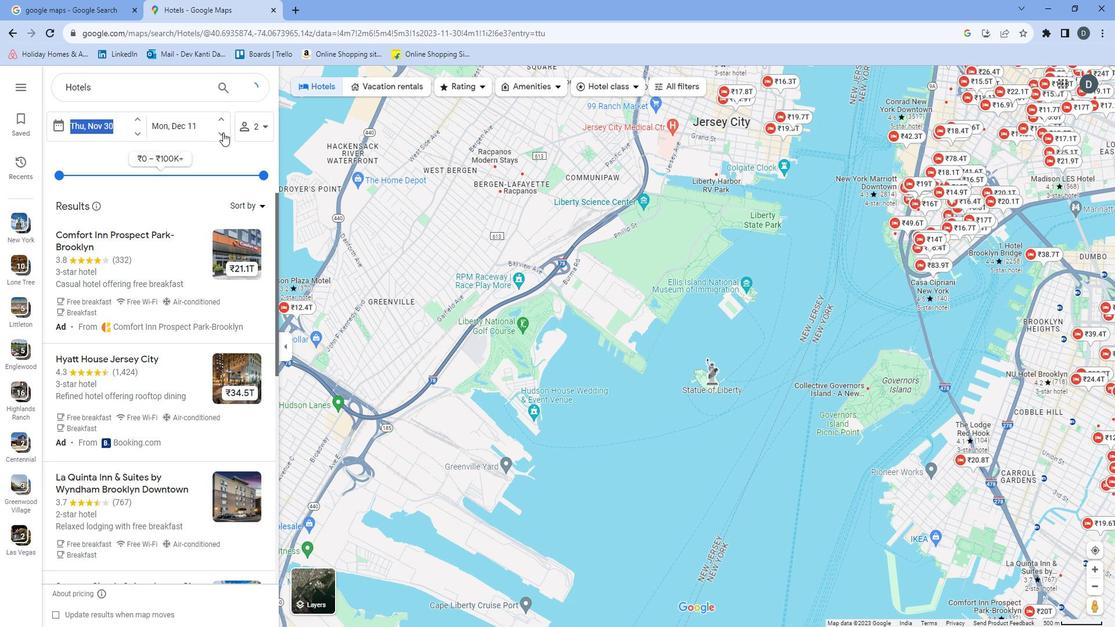 
Action: Mouse pressed left at (229, 134)
Screenshot: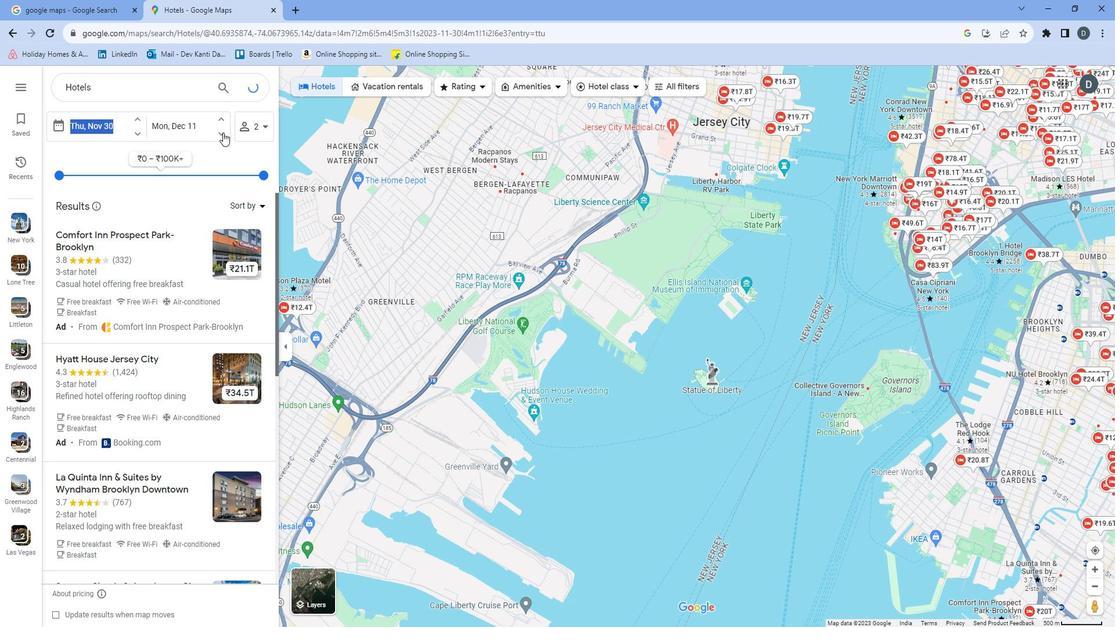 
Action: Mouse pressed left at (229, 134)
Screenshot: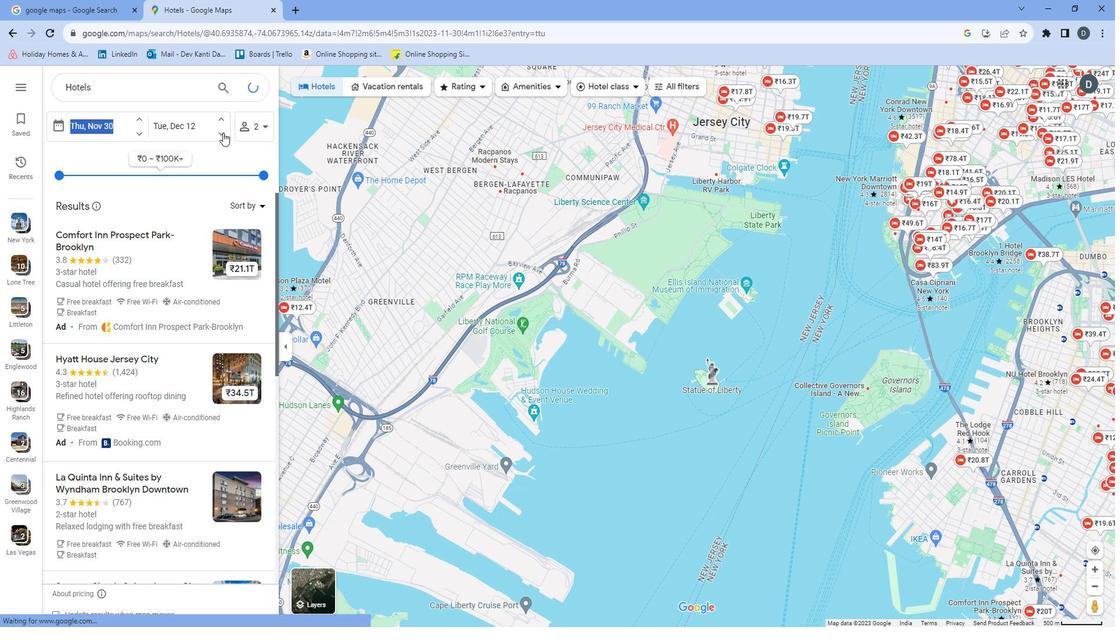 
Action: Mouse pressed left at (229, 134)
Screenshot: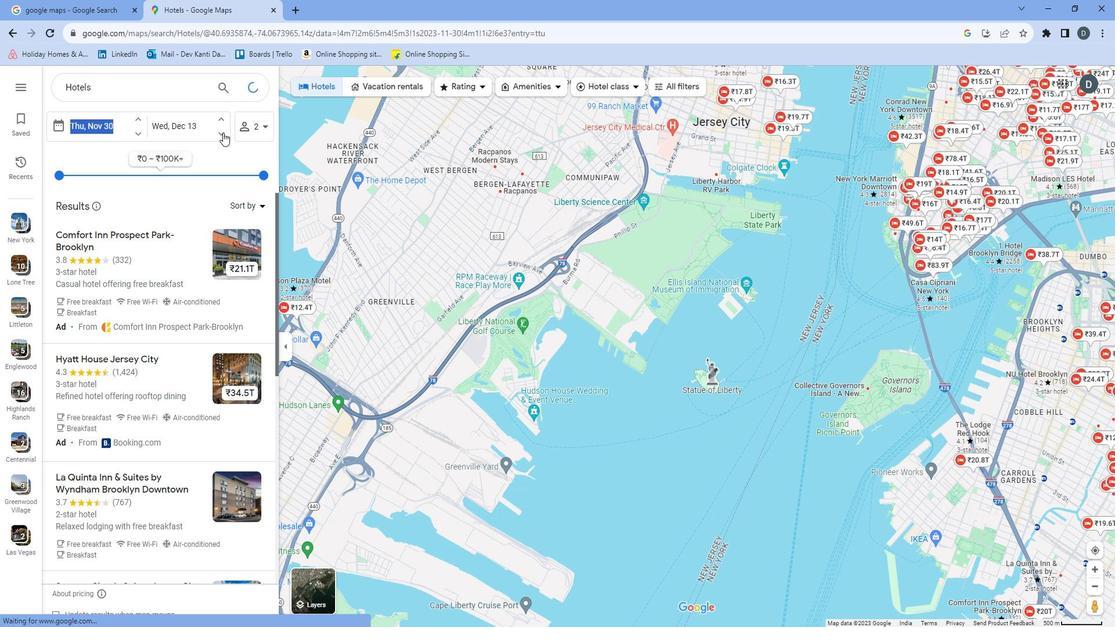 
Action: Mouse pressed left at (229, 134)
Screenshot: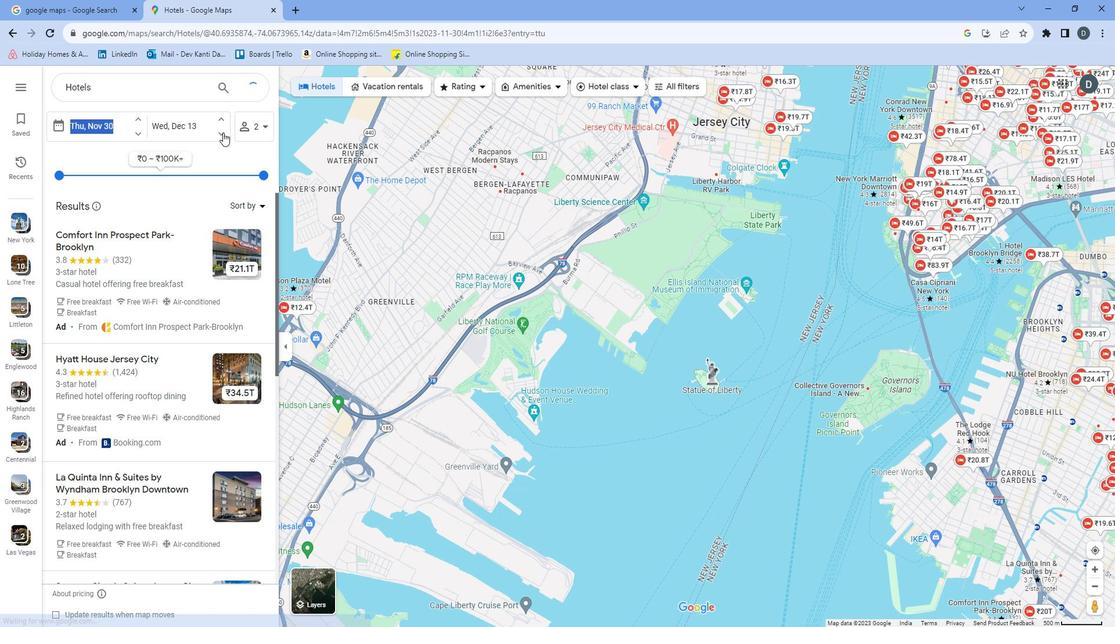 
Action: Mouse moved to (146, 137)
Screenshot: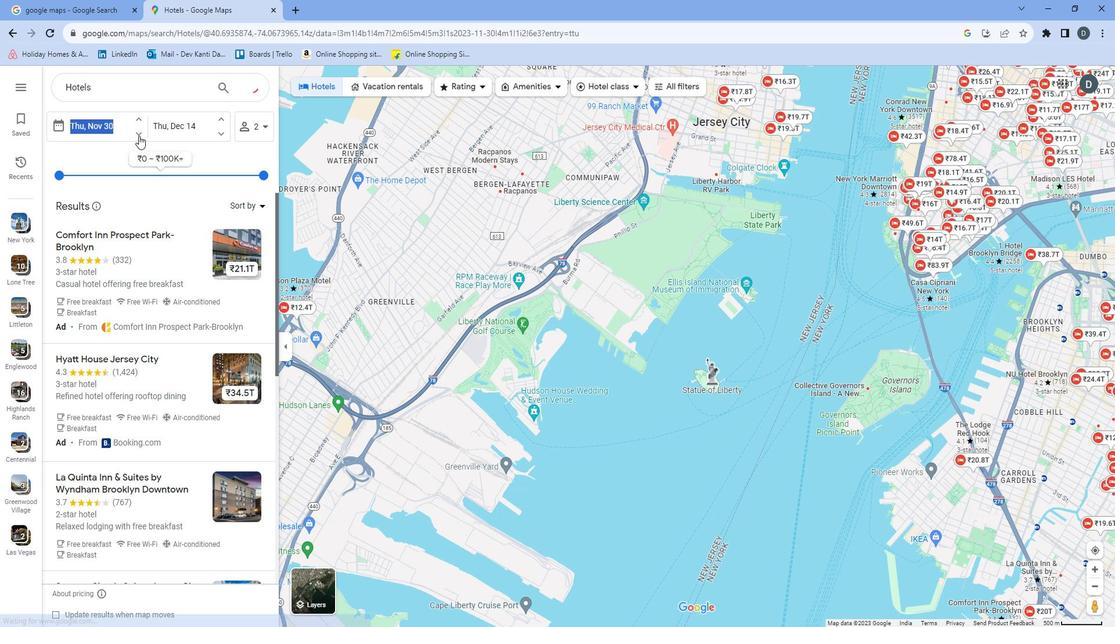 
Action: Mouse pressed left at (146, 137)
Screenshot: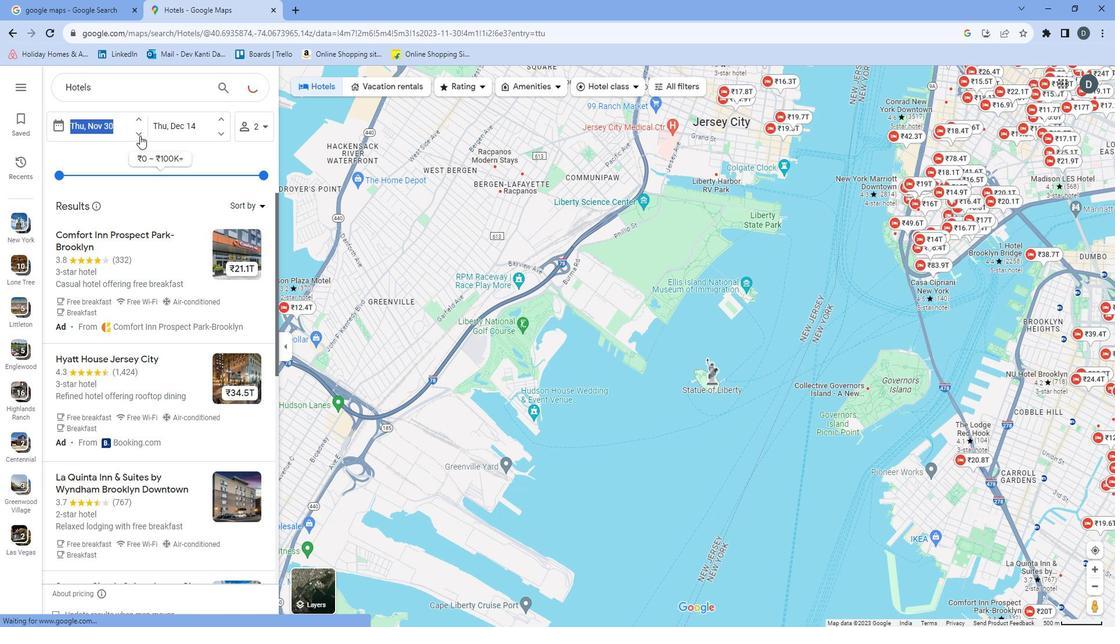 
Action: Mouse pressed left at (146, 137)
Screenshot: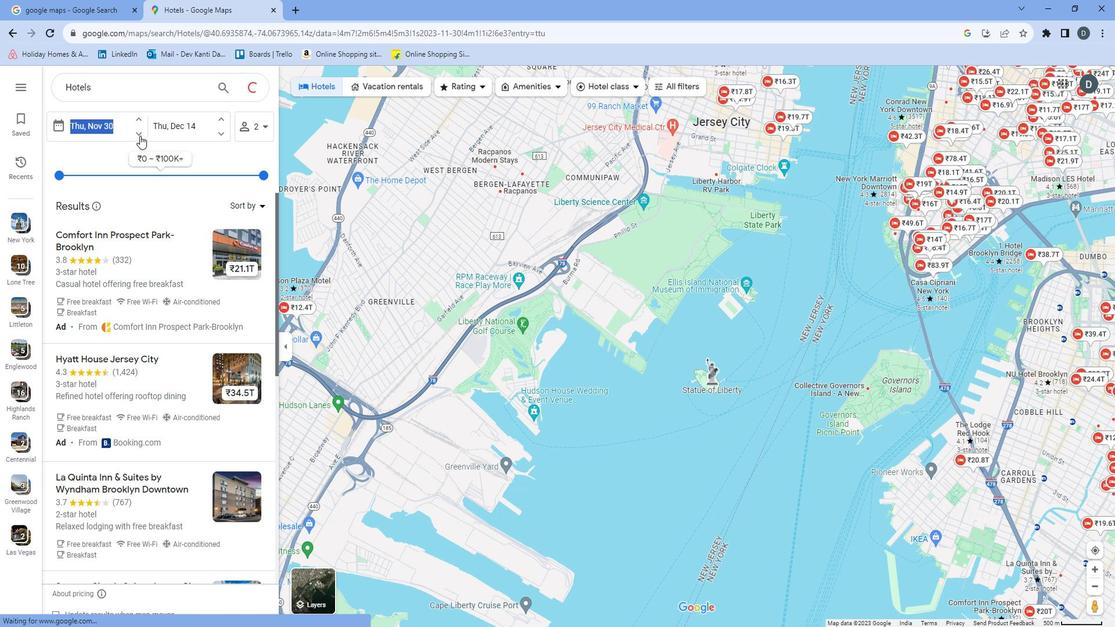 
Action: Mouse pressed left at (146, 137)
Screenshot: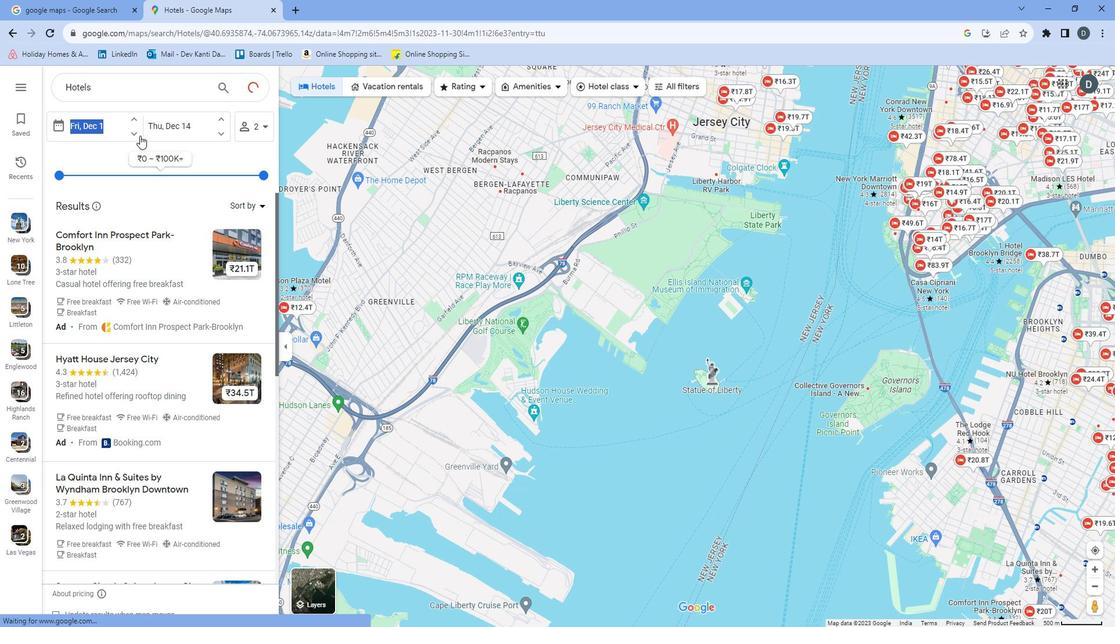 
Action: Mouse moved to (146, 134)
Screenshot: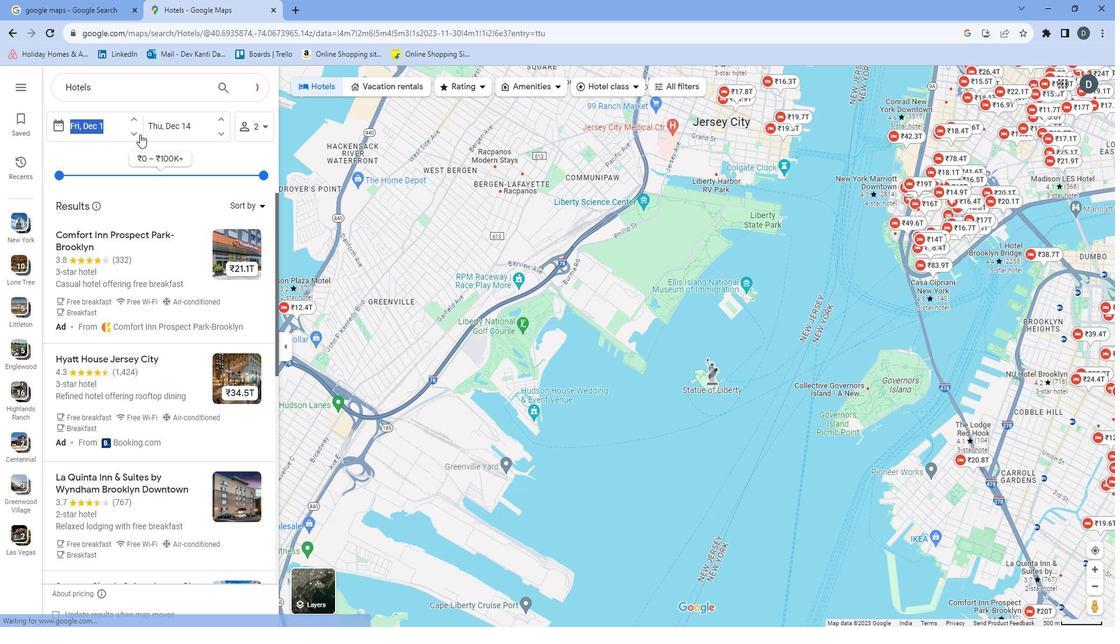 
Action: Mouse pressed left at (146, 134)
Screenshot: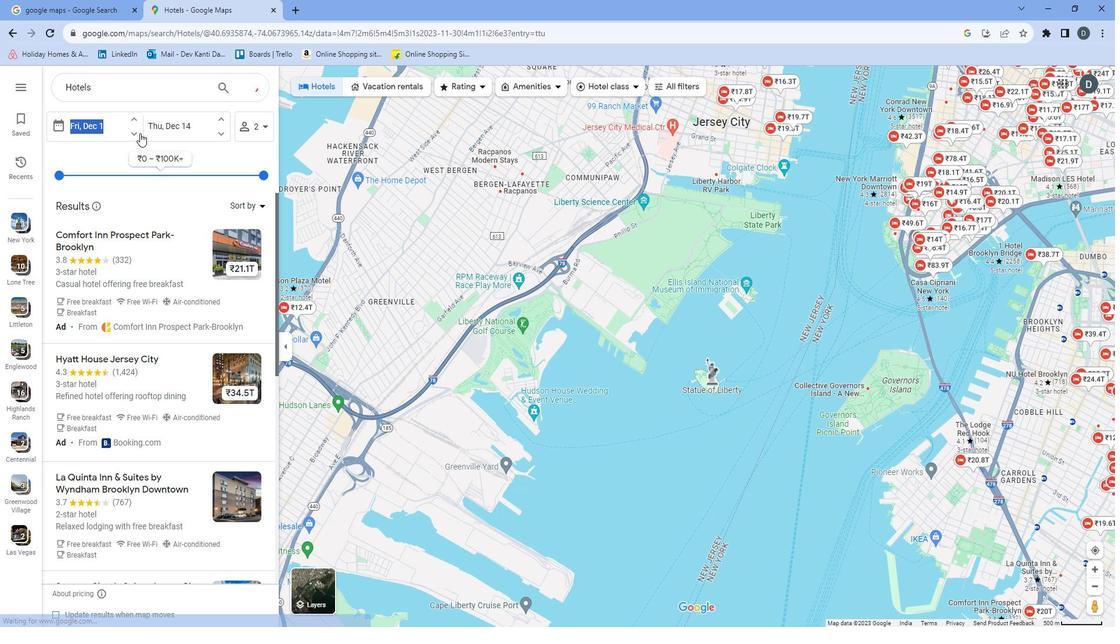 
Action: Mouse moved to (146, 134)
Screenshot: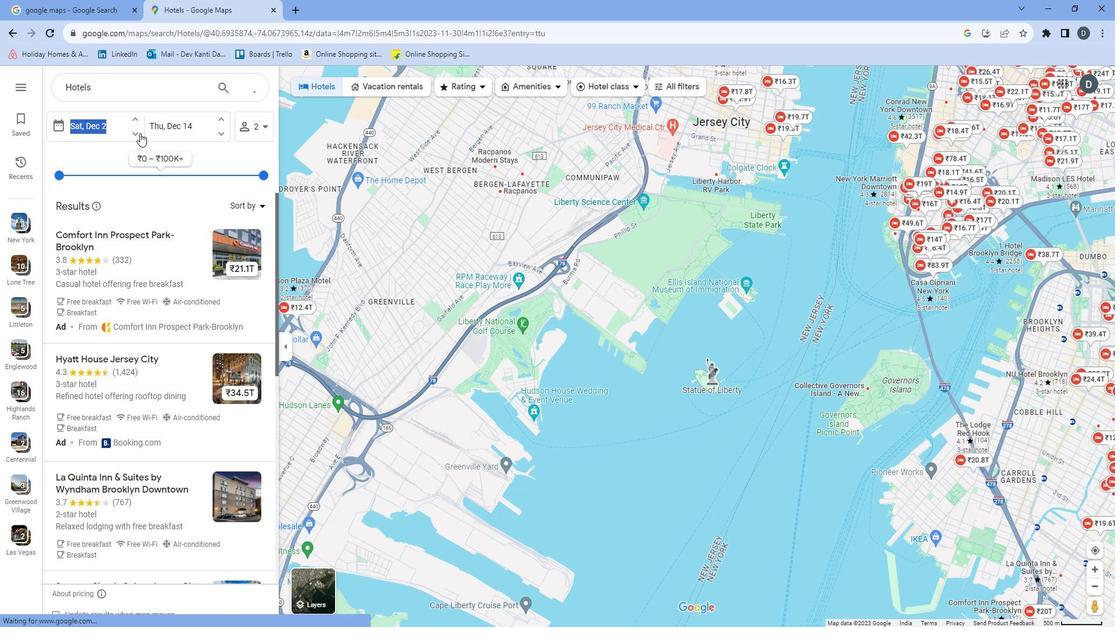 
Action: Mouse pressed left at (146, 134)
Screenshot: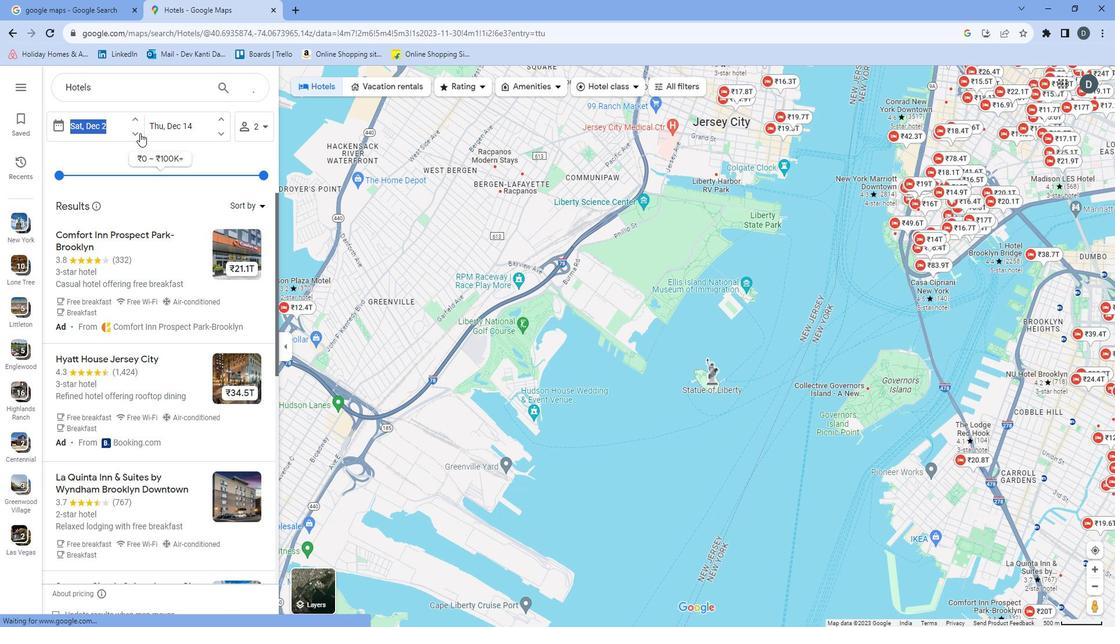 
Action: Mouse pressed left at (146, 134)
Screenshot: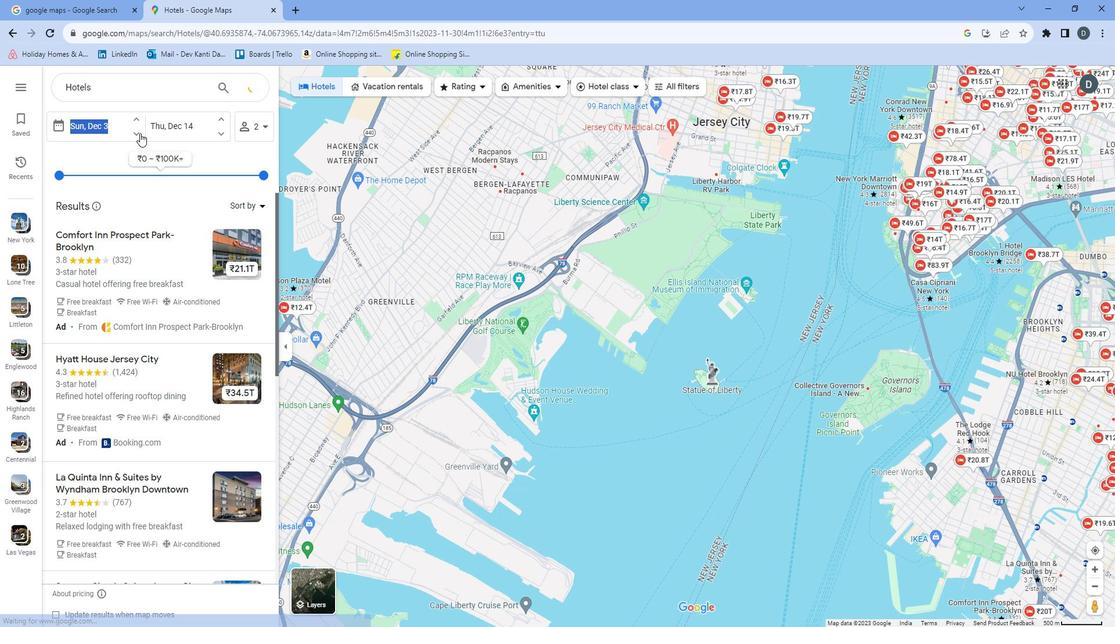 
Action: Mouse moved to (145, 134)
Screenshot: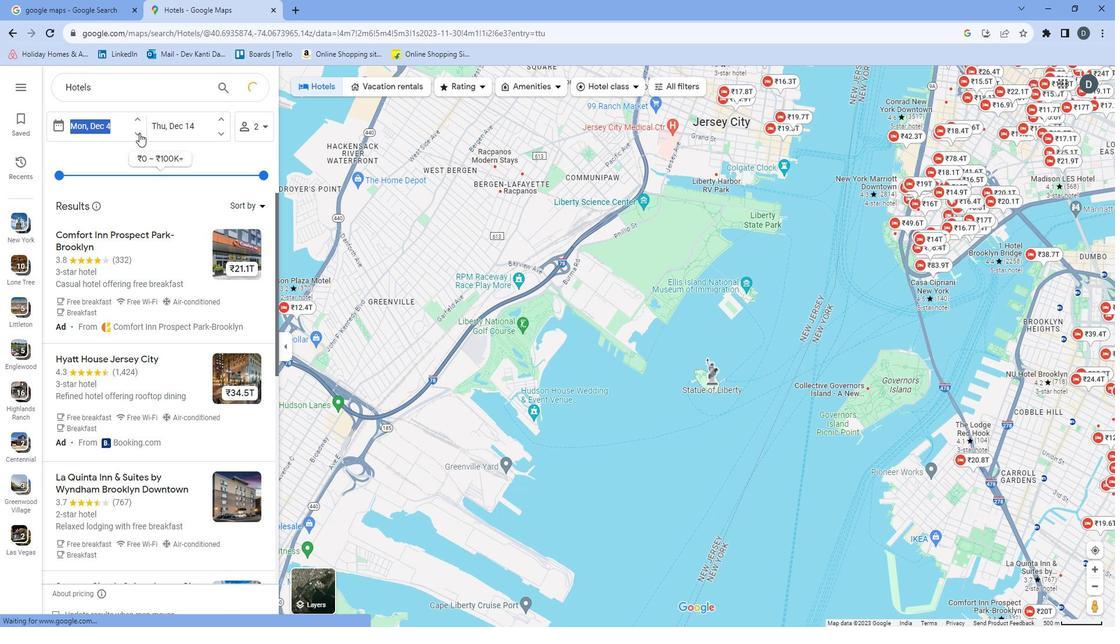 
Action: Mouse pressed left at (145, 134)
Screenshot: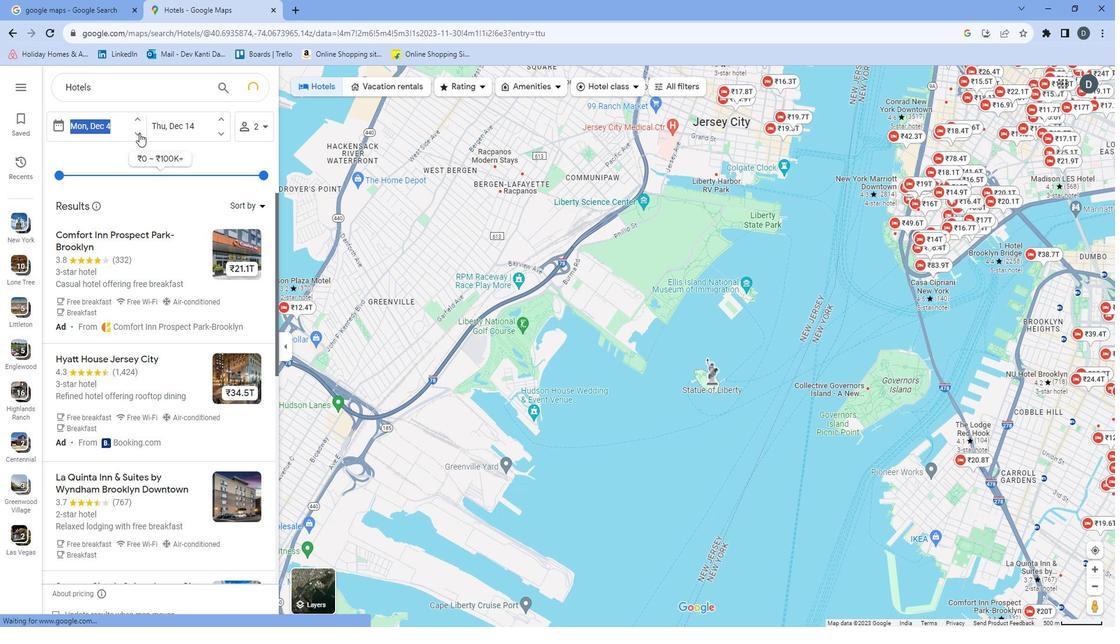 
Action: Mouse pressed left at (145, 134)
Screenshot: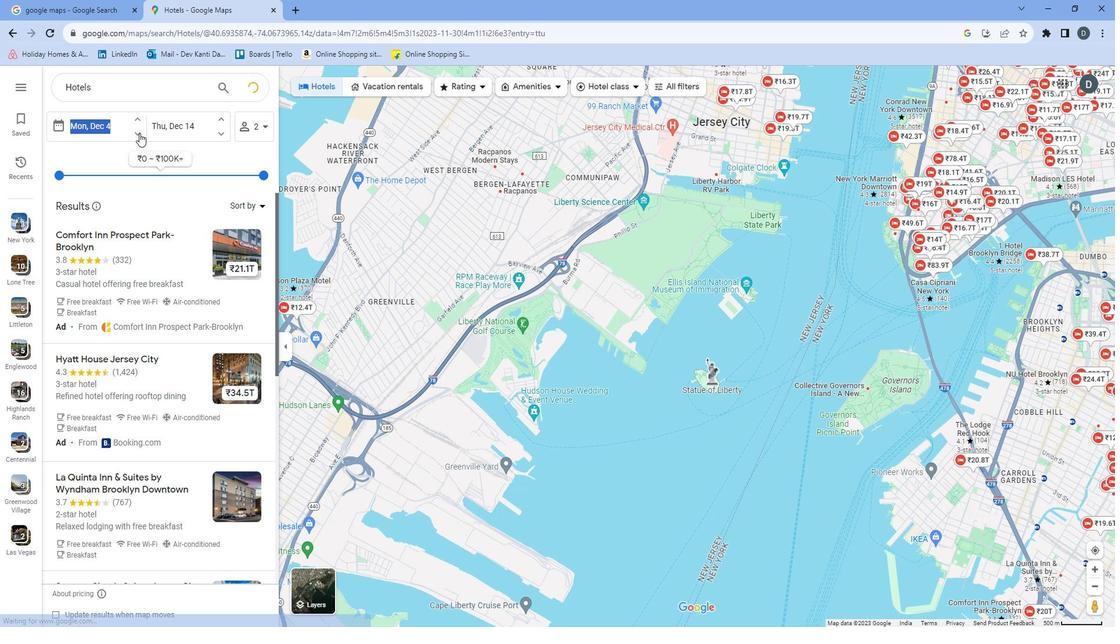 
Action: Mouse moved to (145, 134)
Screenshot: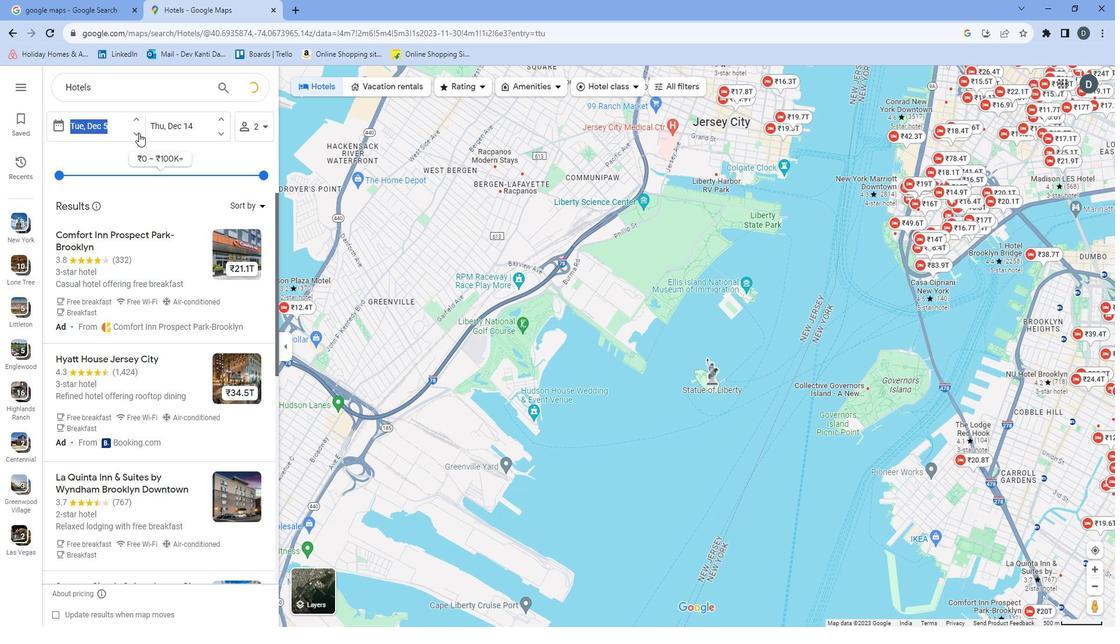 
Action: Mouse pressed left at (145, 134)
Screenshot: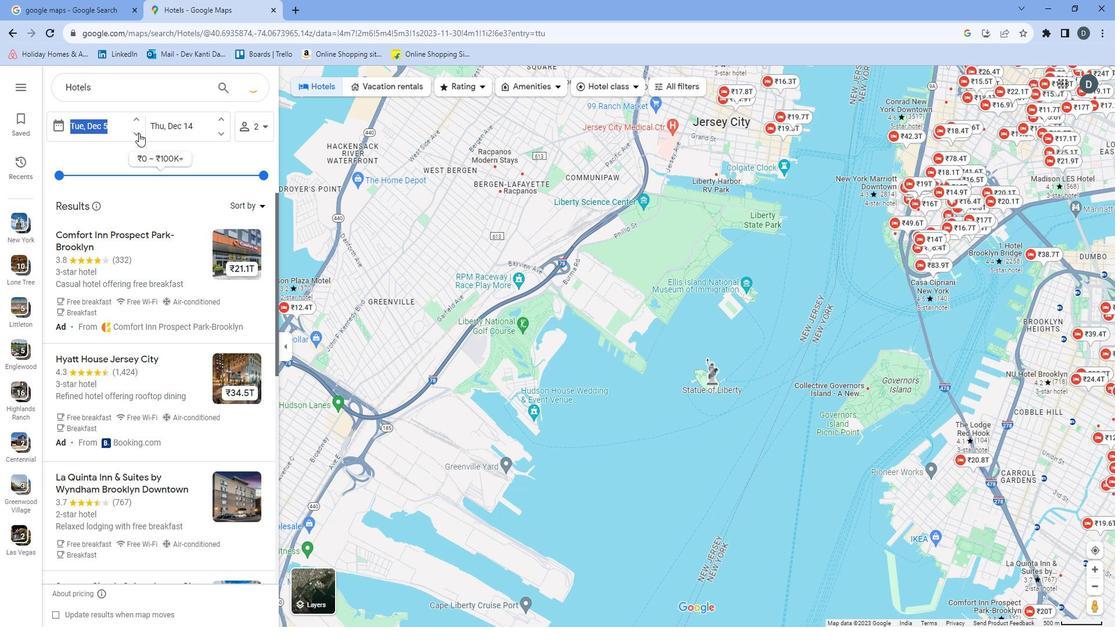 
Action: Mouse pressed left at (145, 134)
Screenshot: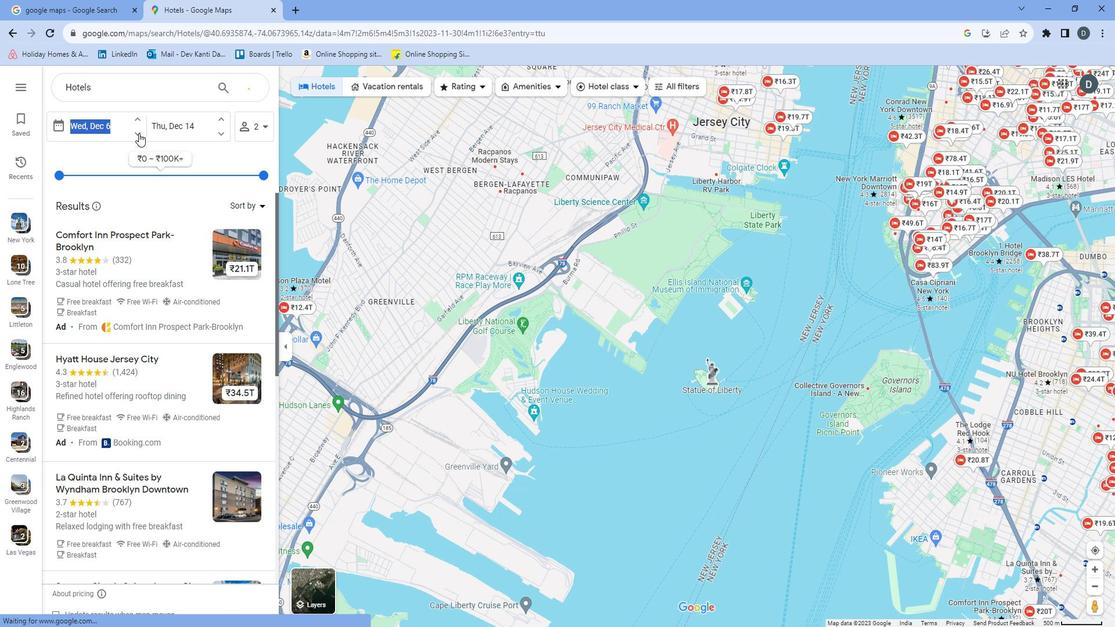 
Action: Mouse pressed left at (145, 134)
Screenshot: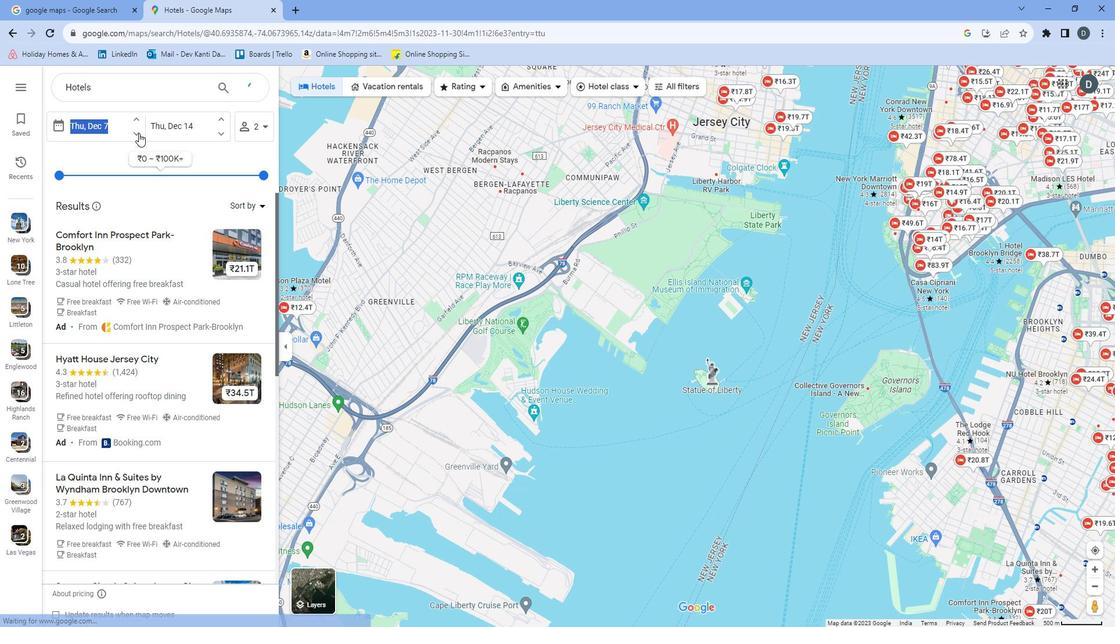 
Action: Mouse pressed left at (145, 134)
Screenshot: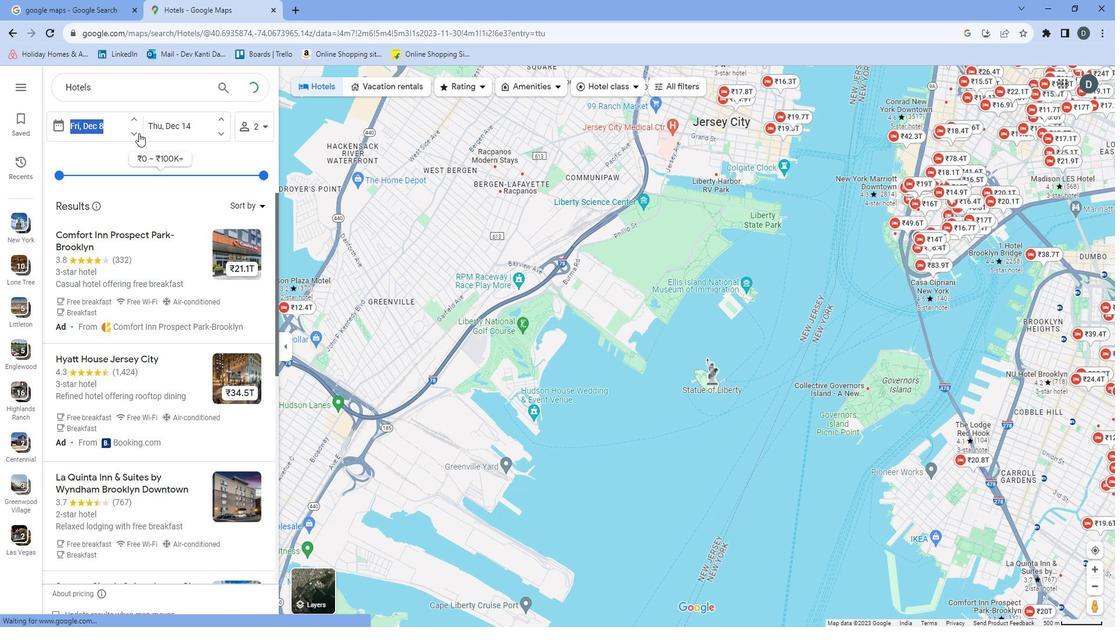 
Action: Mouse pressed left at (145, 134)
Screenshot: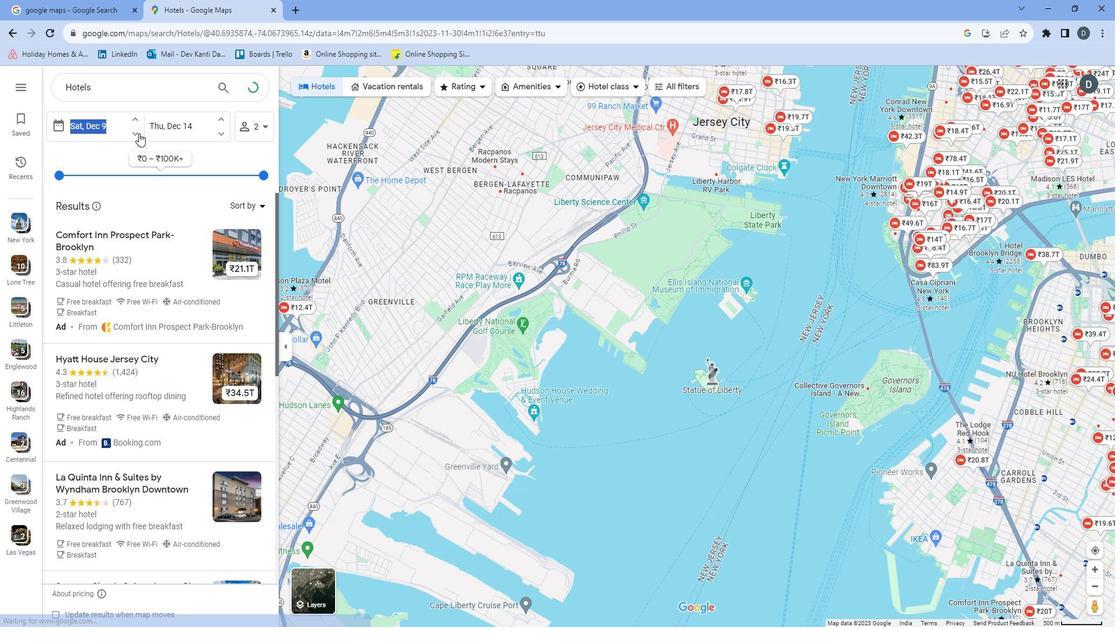 
Action: Mouse moved to (144, 134)
Screenshot: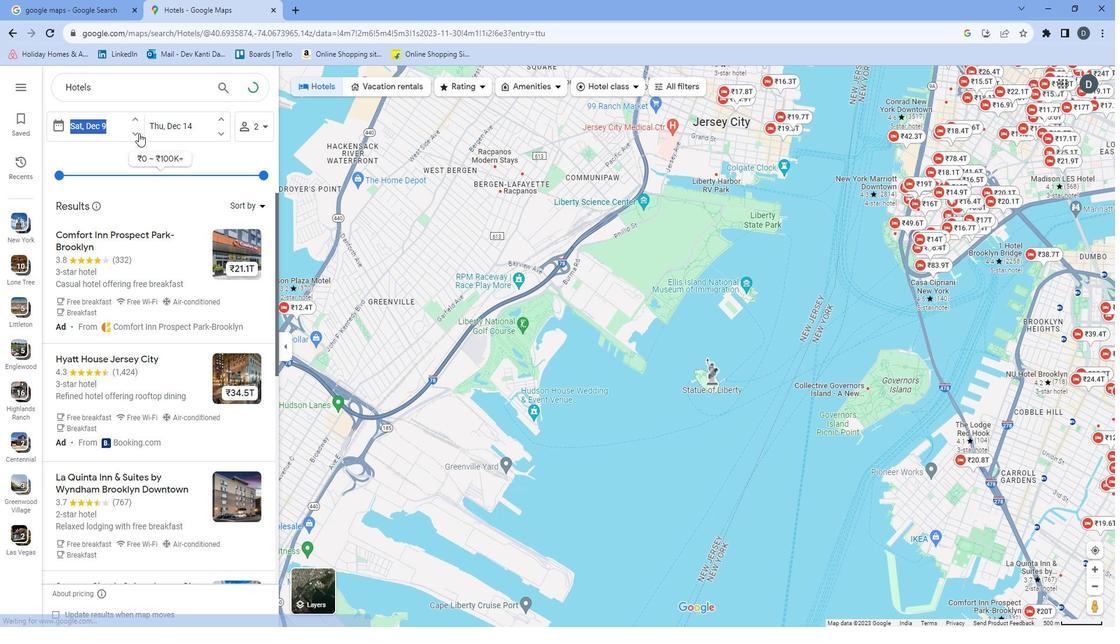 
Action: Mouse pressed left at (144, 134)
Screenshot: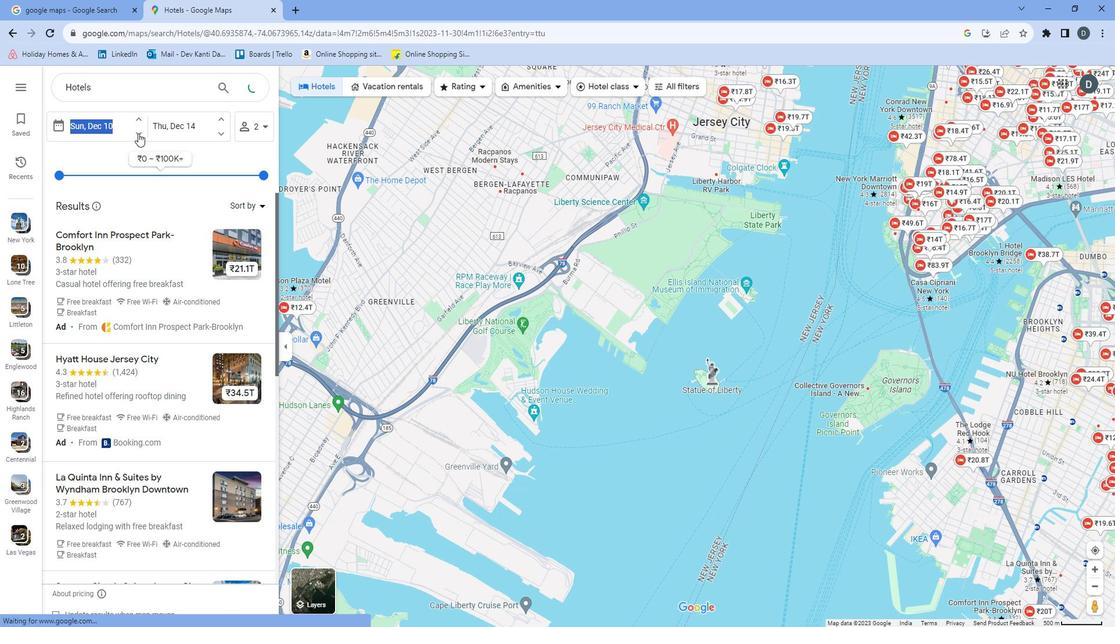 
Action: Mouse moved to (222, 136)
Screenshot: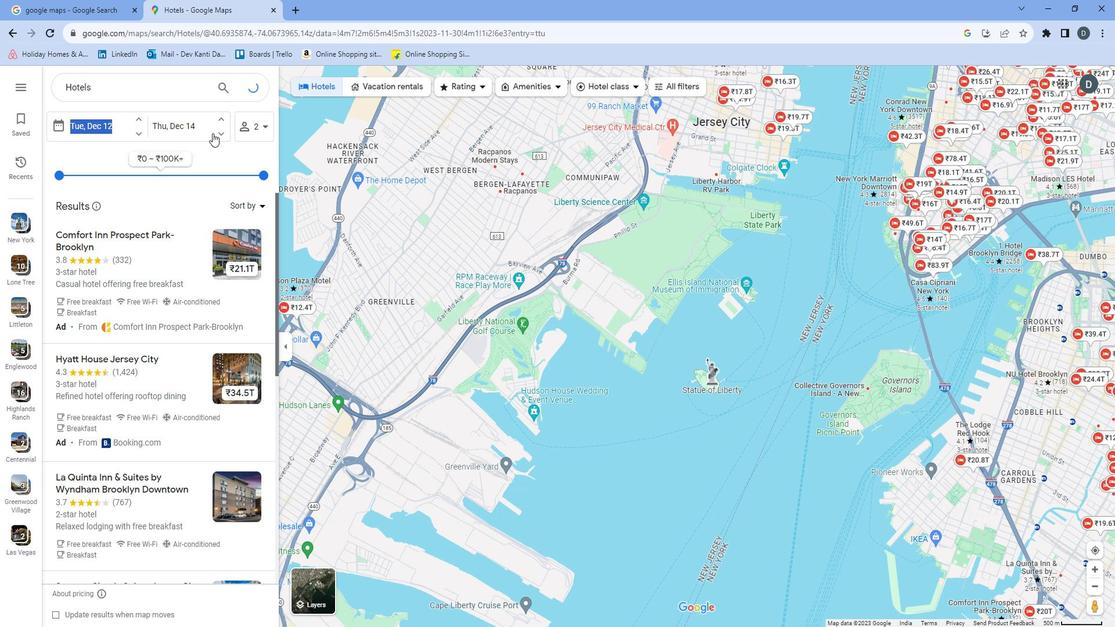 
Action: Mouse pressed left at (222, 136)
Screenshot: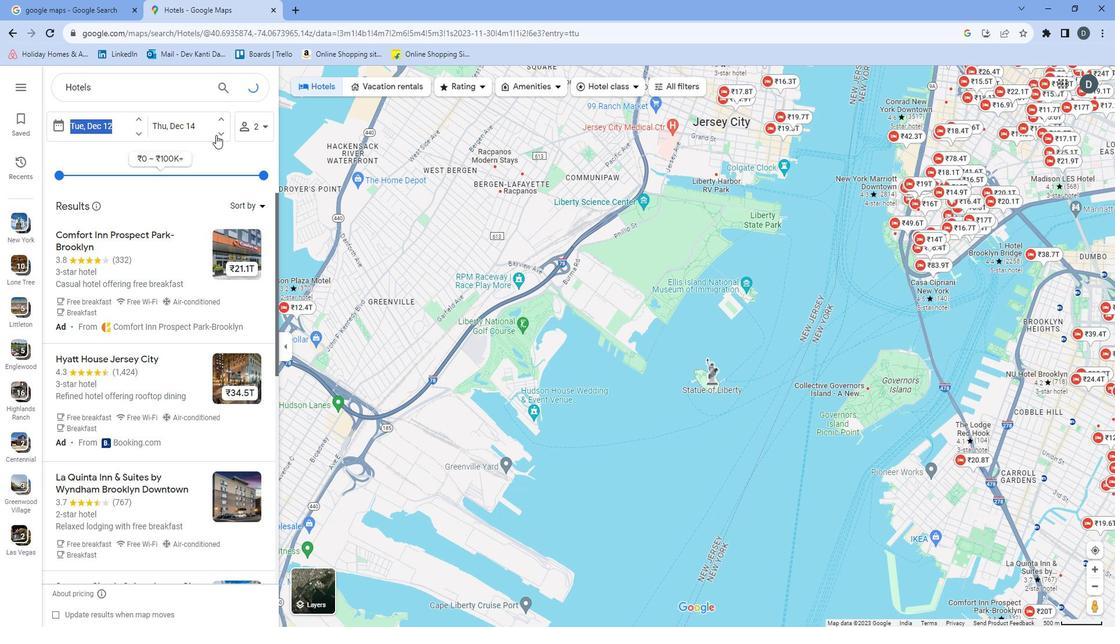 
Action: Mouse moved to (223, 136)
Screenshot: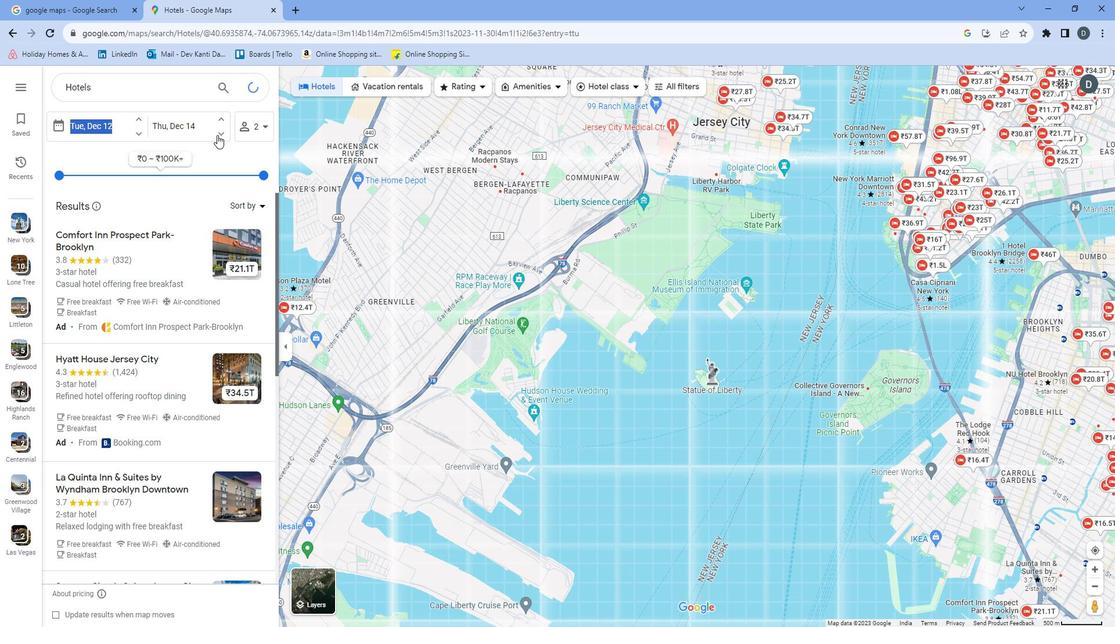 
Action: Mouse pressed left at (223, 136)
Screenshot: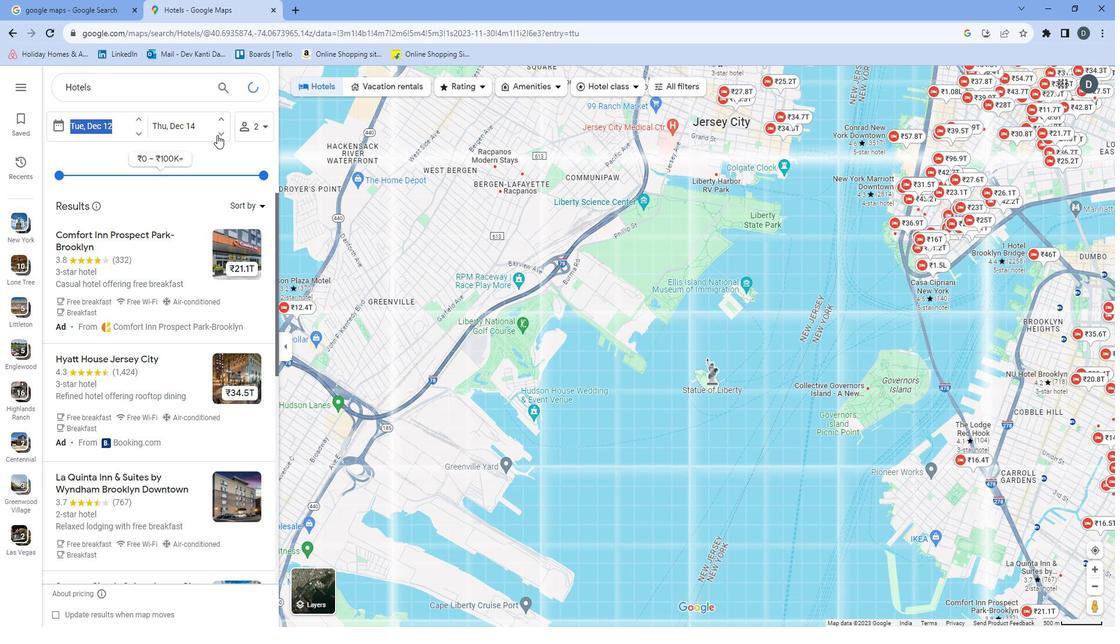 
Action: Mouse moved to (224, 136)
Screenshot: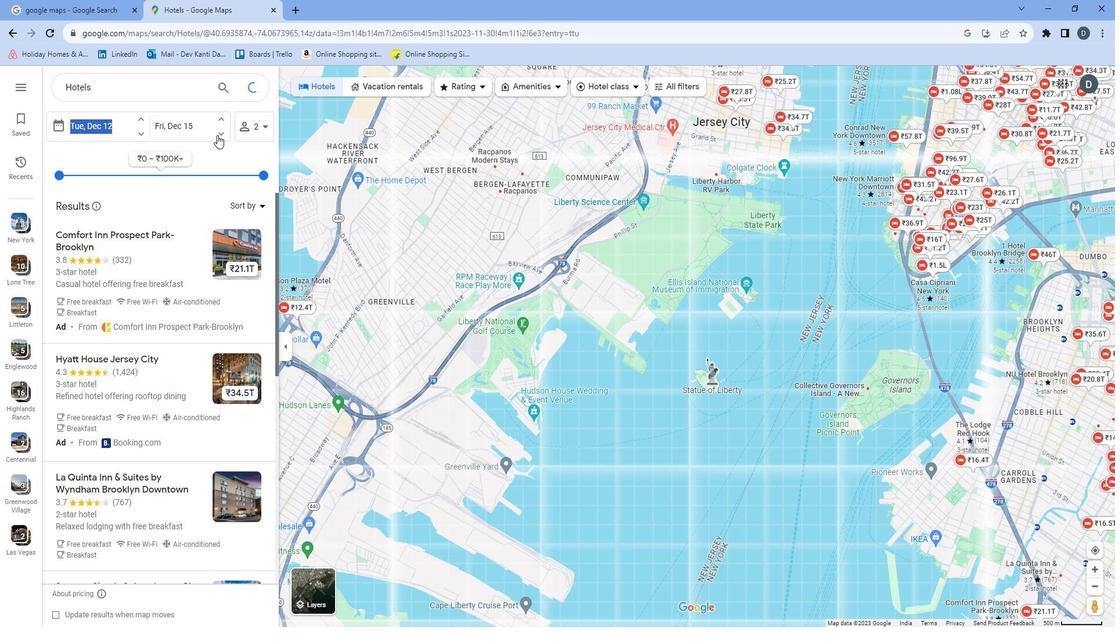 
Action: Mouse pressed left at (224, 136)
Screenshot: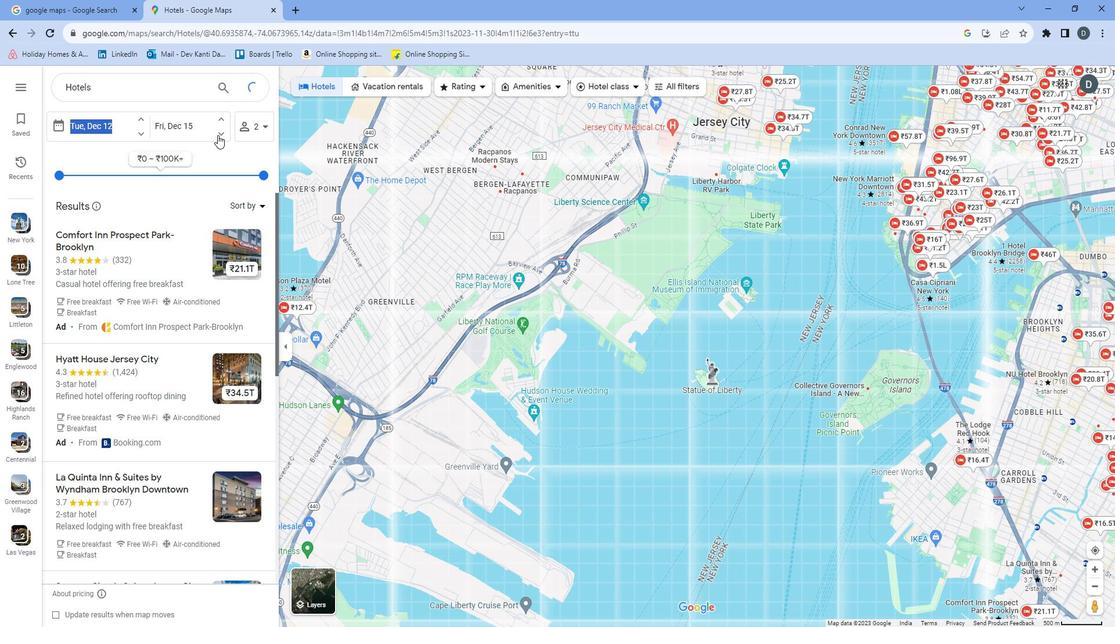 
Action: Mouse pressed left at (224, 136)
Screenshot: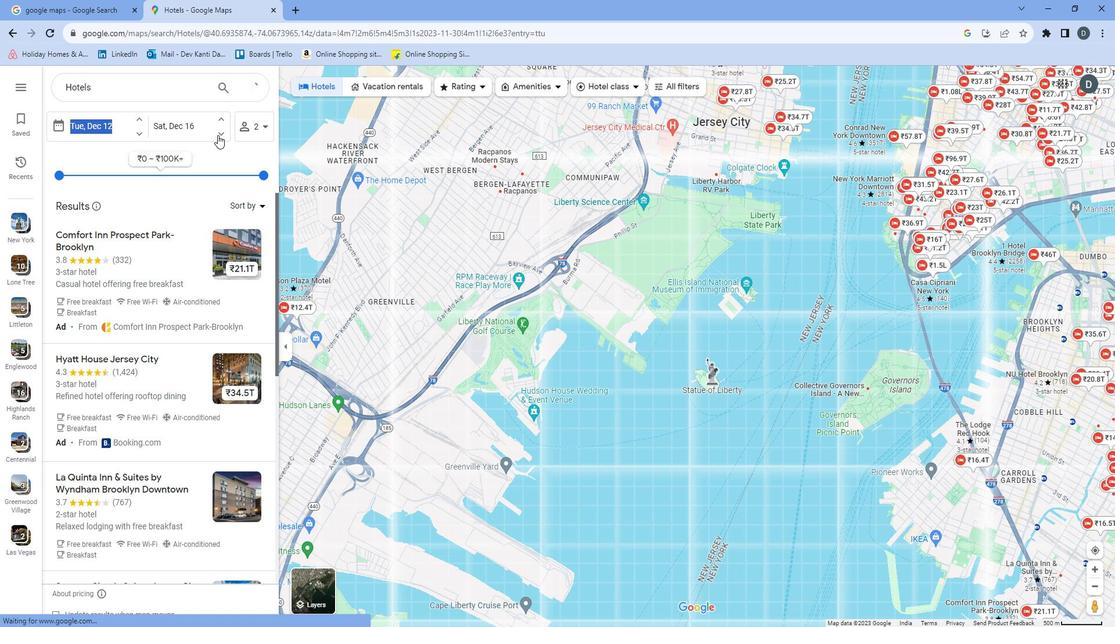 
Action: Mouse pressed left at (224, 136)
Screenshot: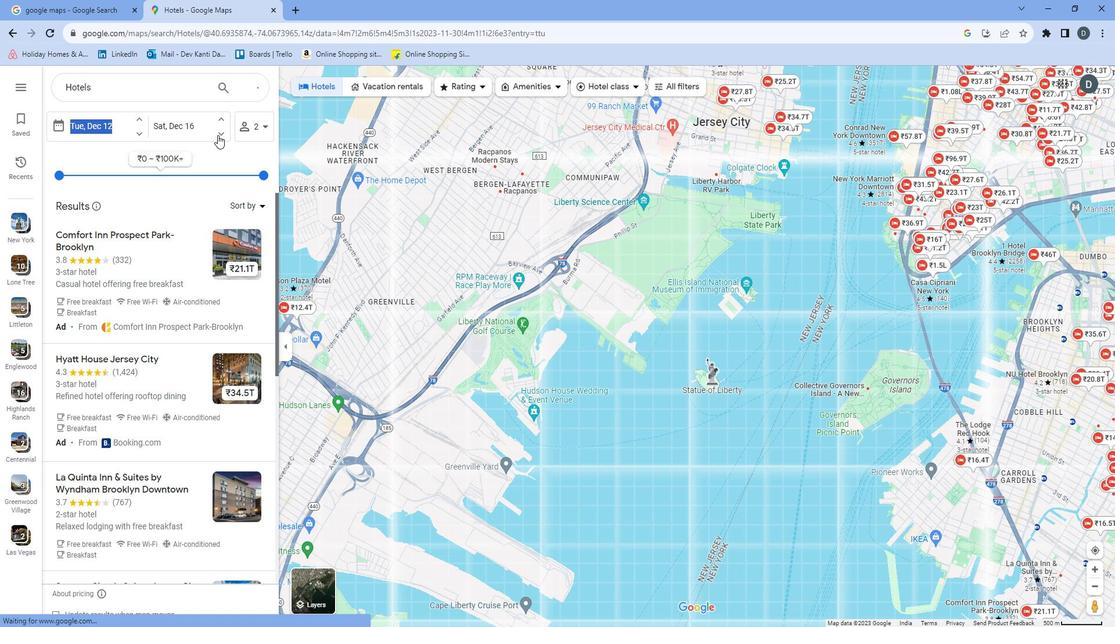 
Action: Mouse pressed left at (224, 136)
Screenshot: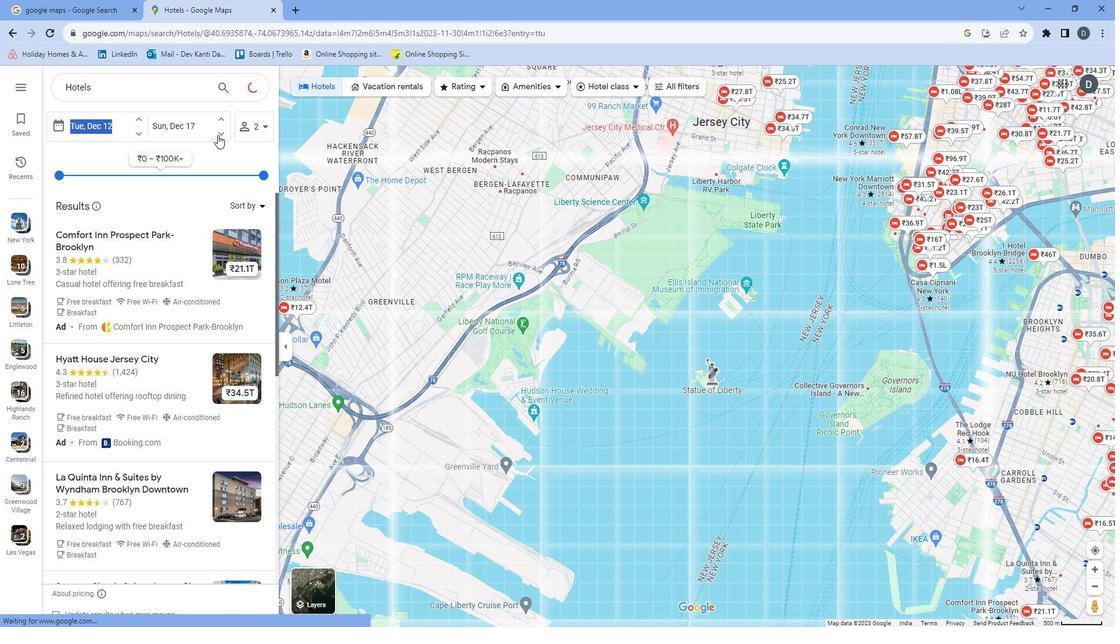 
Action: Mouse pressed left at (224, 136)
Screenshot: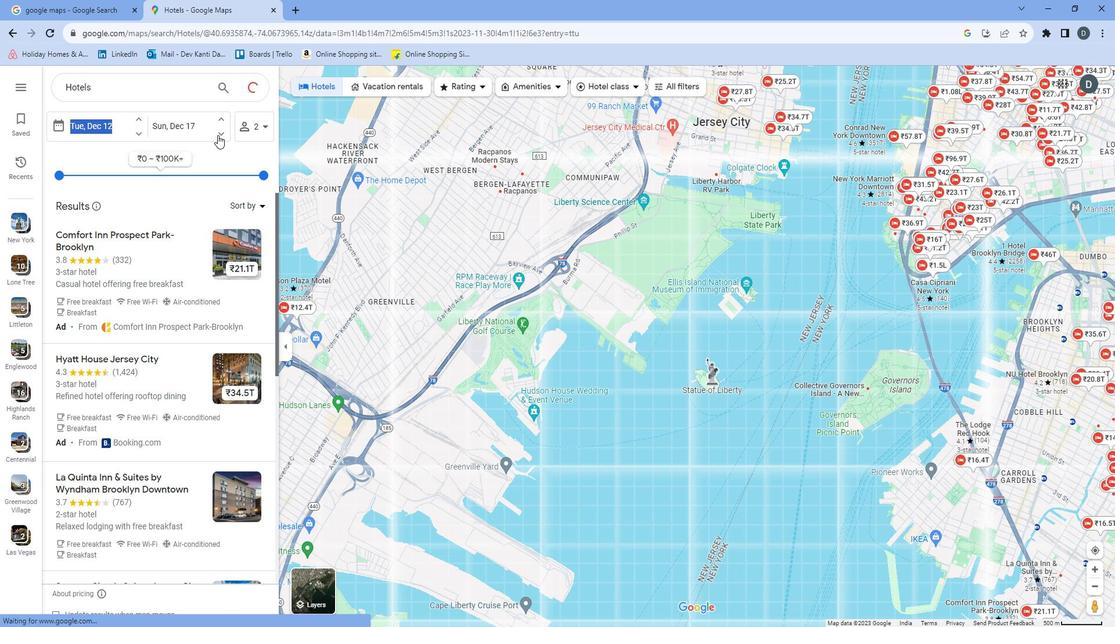 
Action: Mouse pressed left at (224, 136)
Screenshot: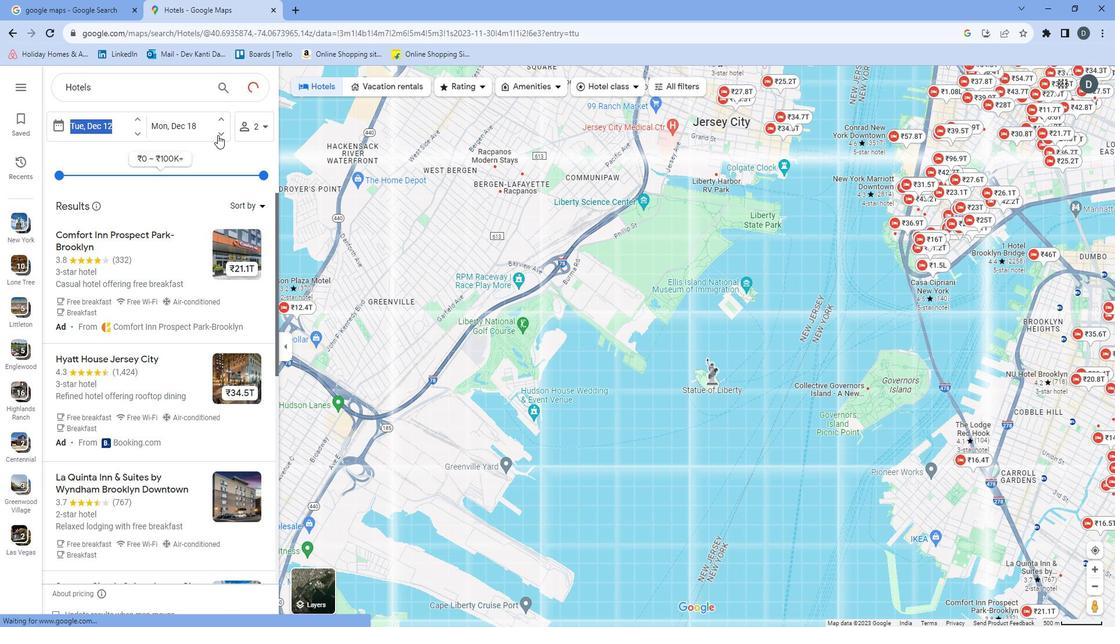 
Action: Mouse pressed left at (224, 136)
Screenshot: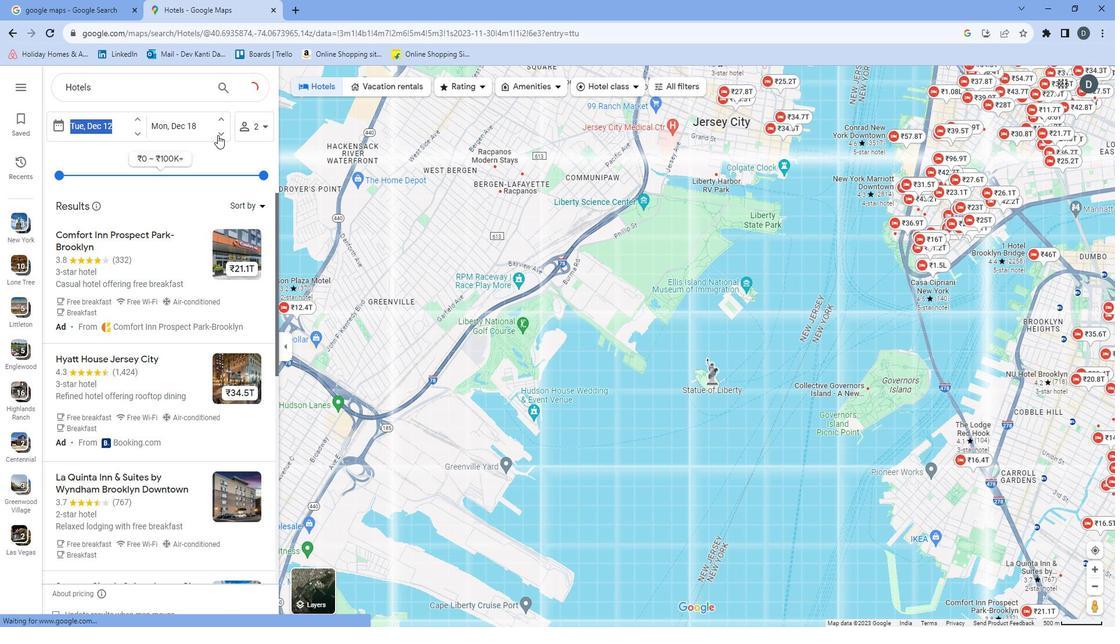 
Action: Mouse pressed left at (224, 136)
Screenshot: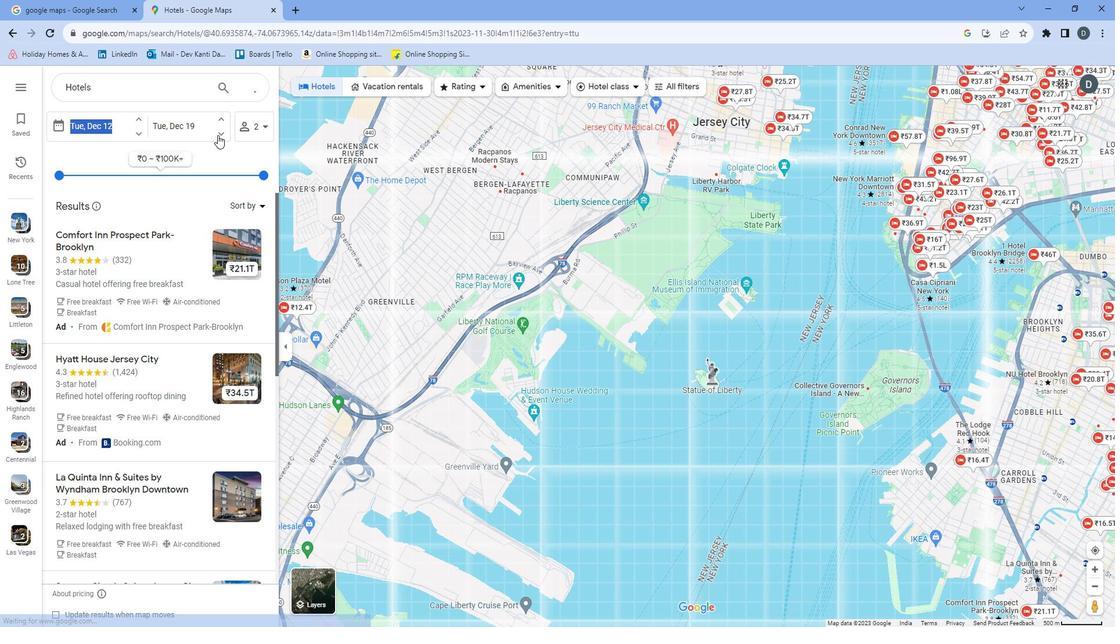 
Action: Mouse pressed left at (224, 136)
Screenshot: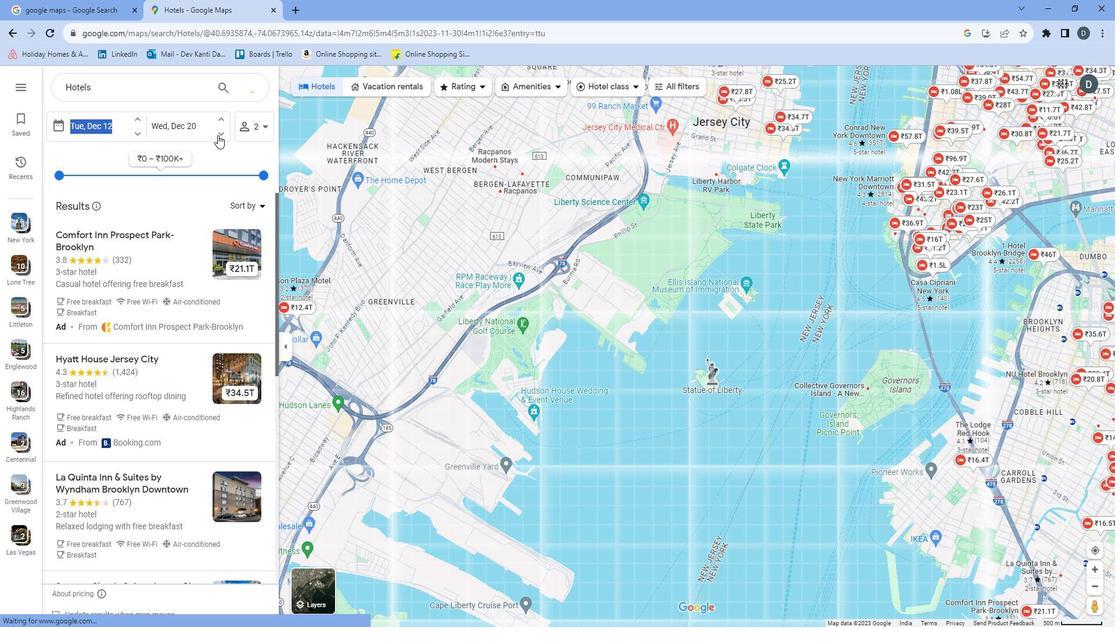 
Action: Mouse pressed left at (224, 136)
Screenshot: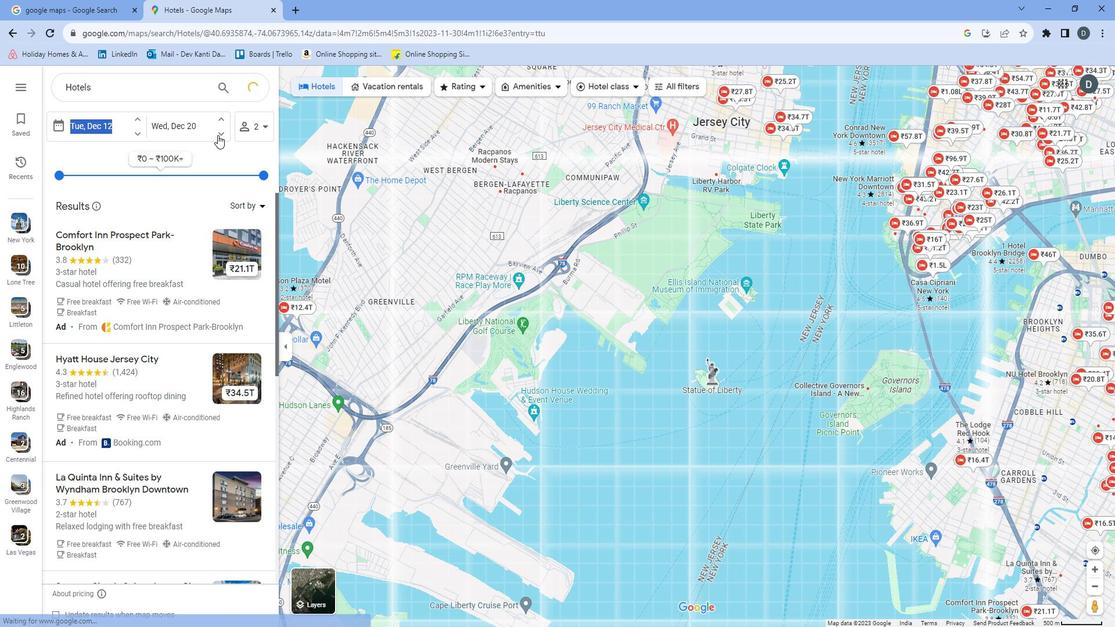 
Action: Mouse pressed left at (224, 136)
Screenshot: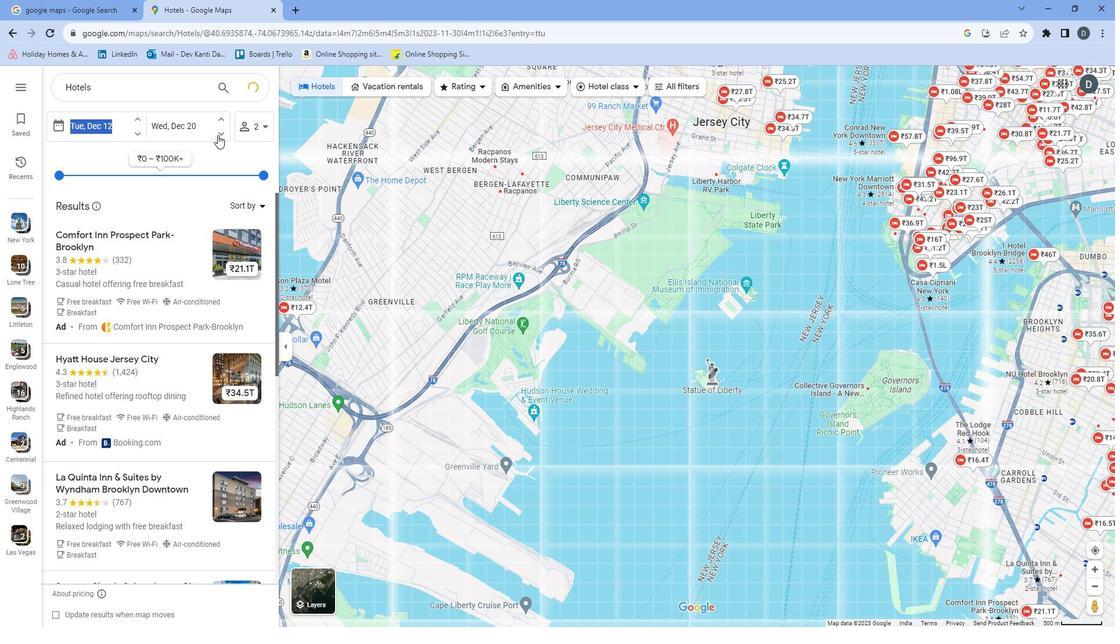 
Action: Mouse pressed left at (224, 136)
Screenshot: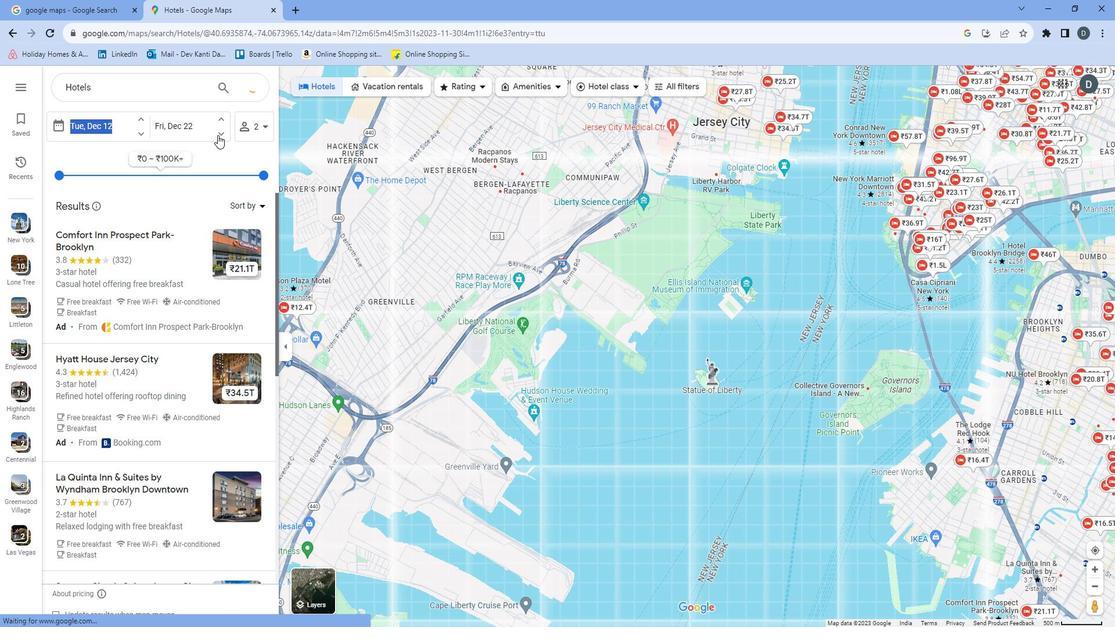 
Action: Mouse moved to (225, 135)
Screenshot: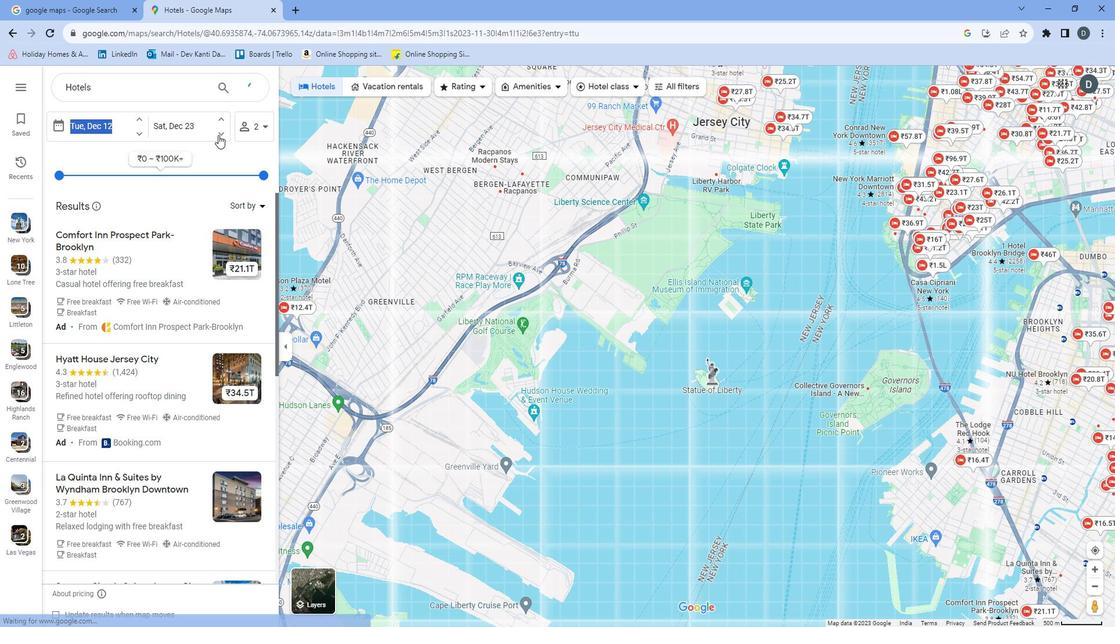 
Action: Mouse pressed left at (225, 135)
Screenshot: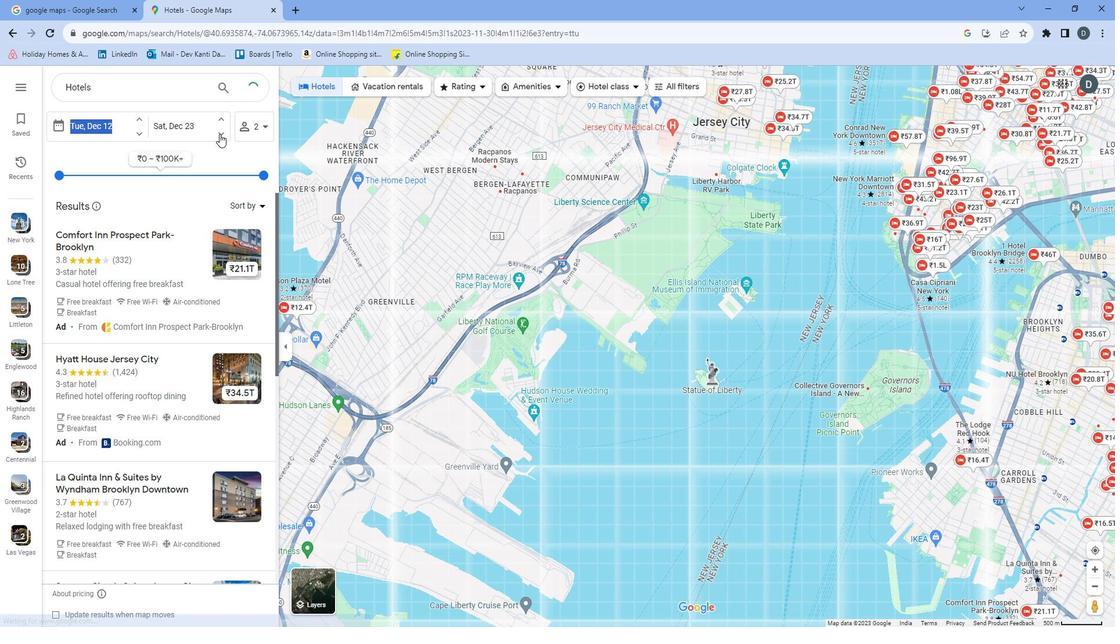 
Action: Mouse pressed left at (225, 135)
Screenshot: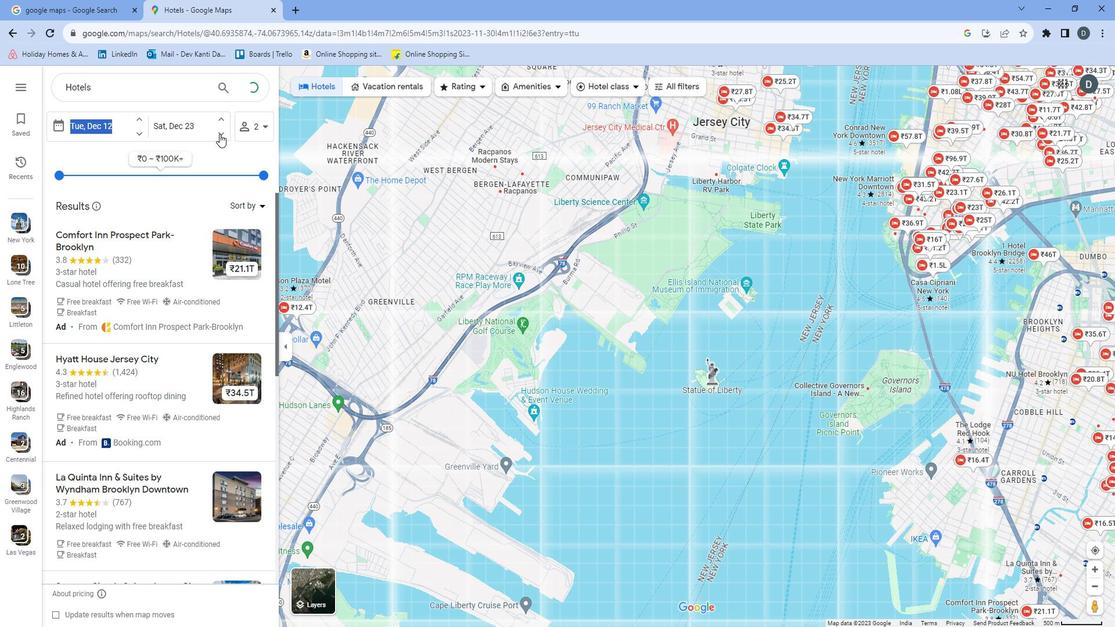 
Action: Mouse pressed left at (225, 135)
Screenshot: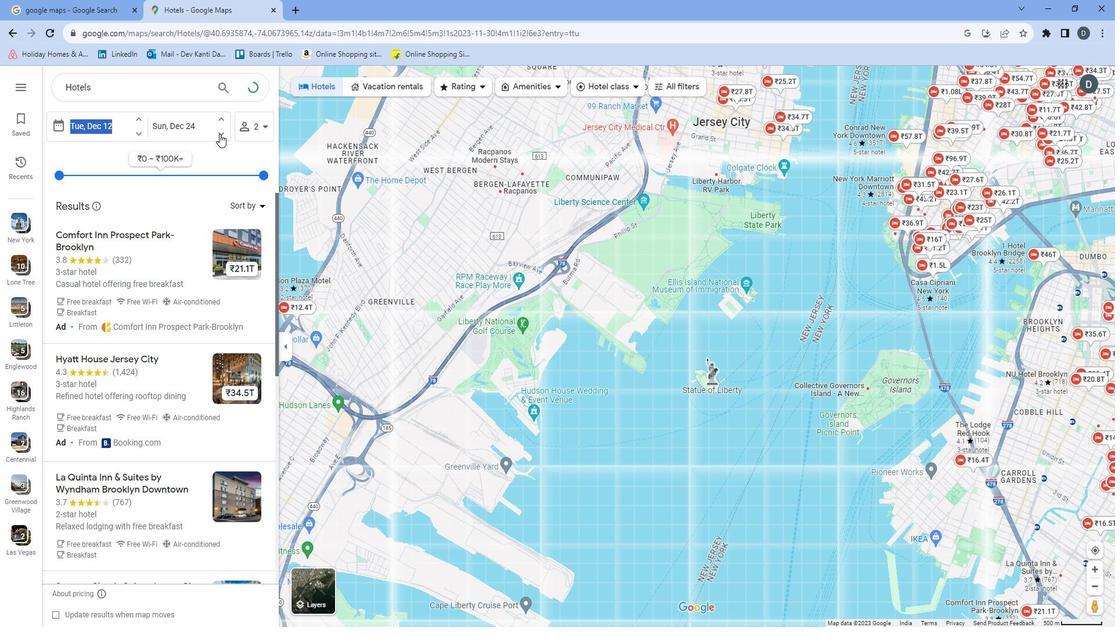 
Action: Mouse pressed left at (225, 135)
Screenshot: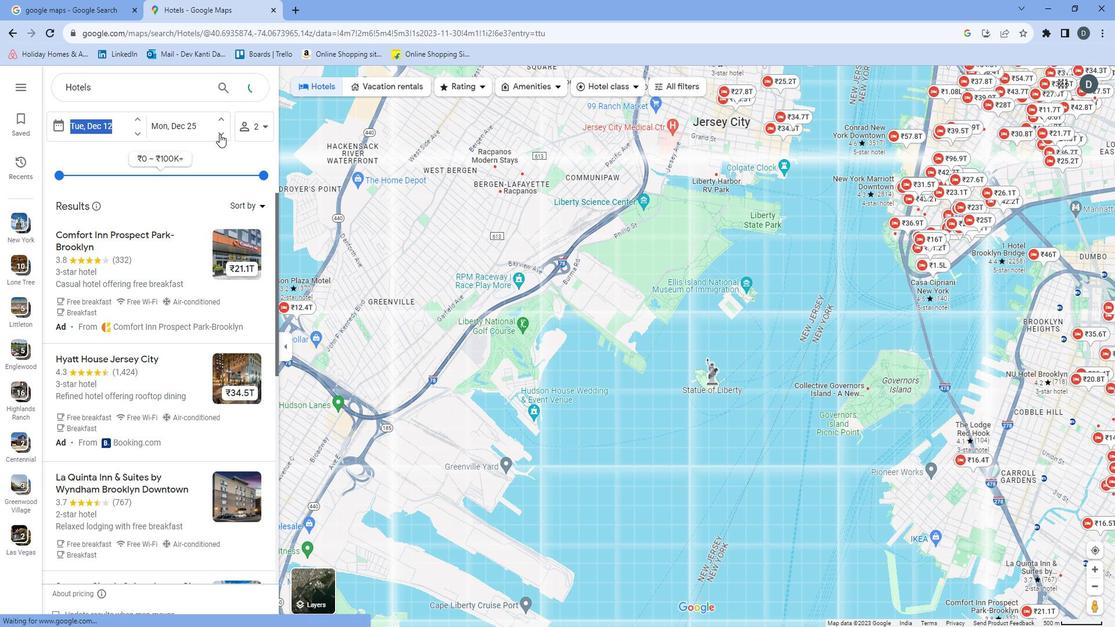 
Action: Mouse pressed left at (225, 135)
Screenshot: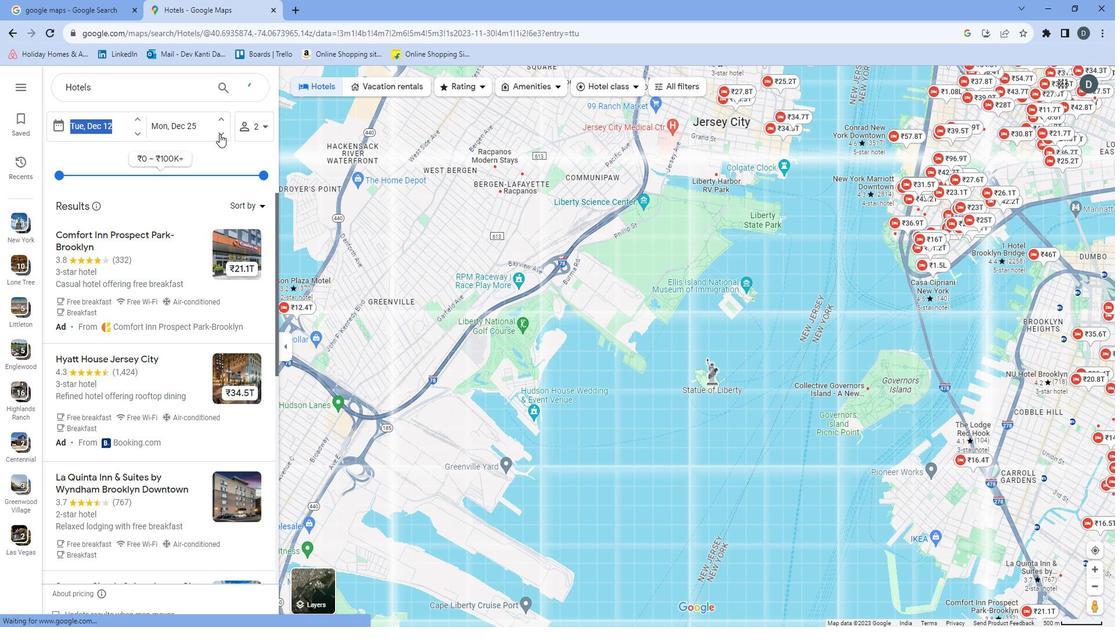 
Action: Mouse pressed left at (225, 135)
Screenshot: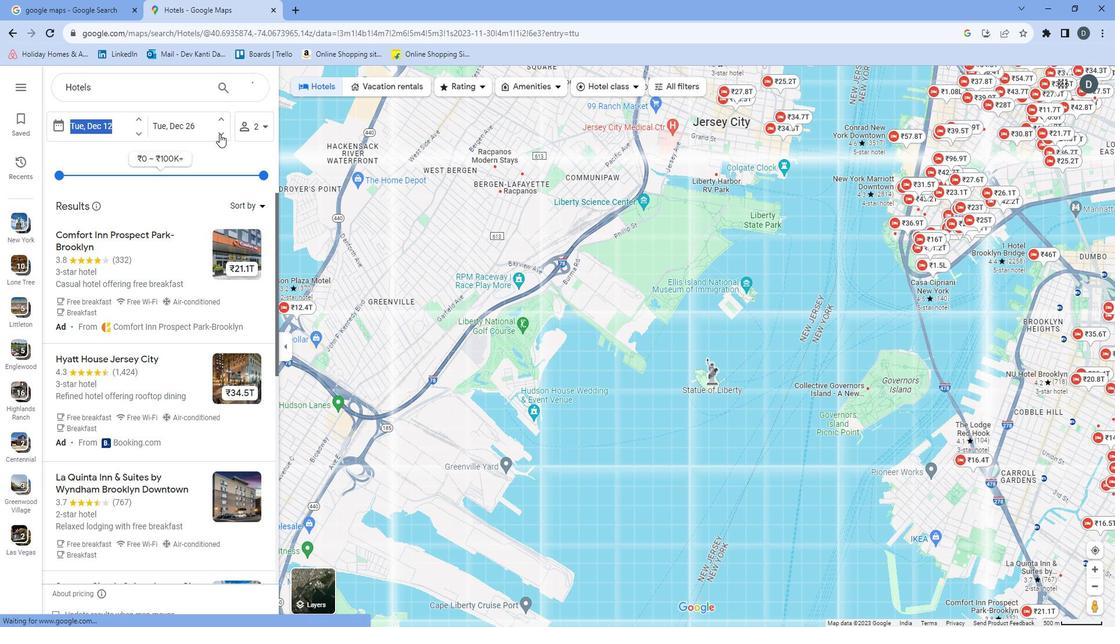 
Action: Mouse pressed left at (225, 135)
Screenshot: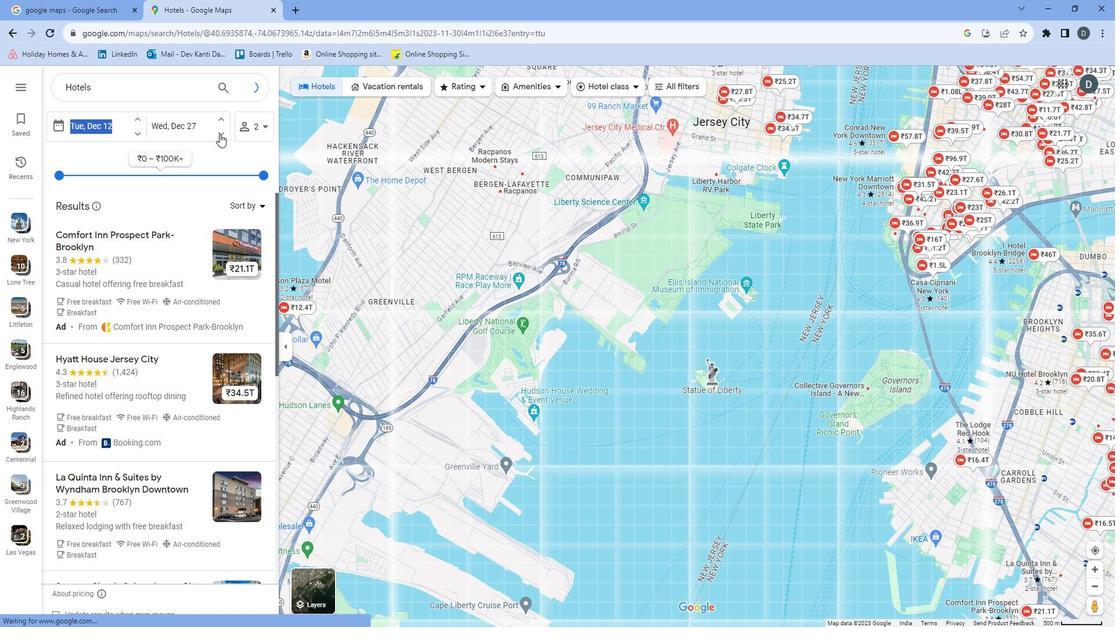 
Action: Mouse pressed left at (225, 135)
Screenshot: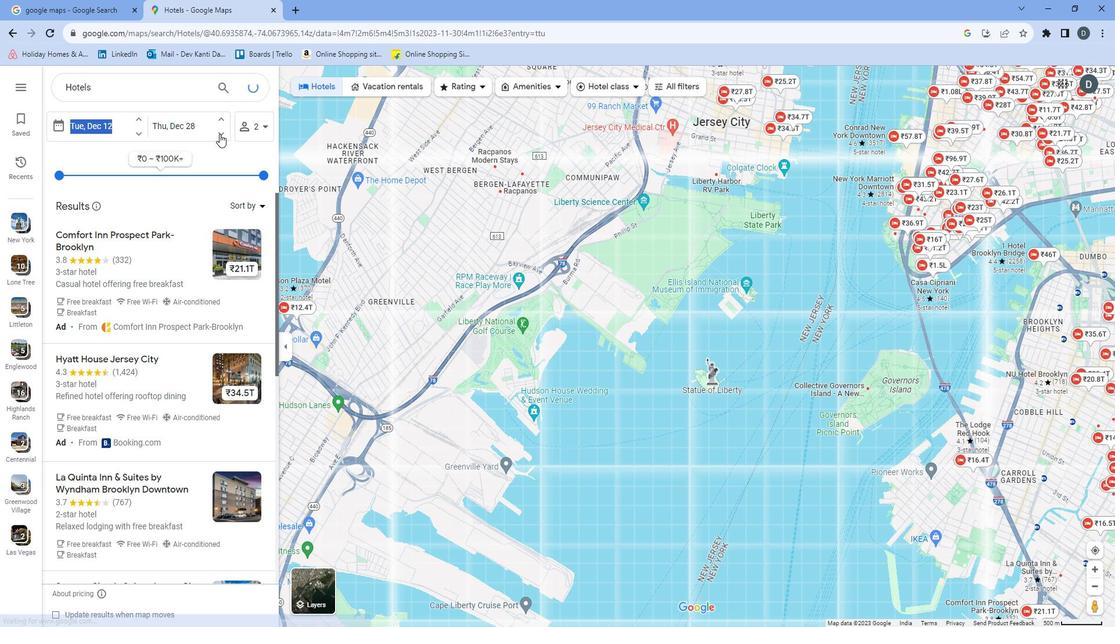 
Action: Mouse pressed left at (225, 135)
Screenshot: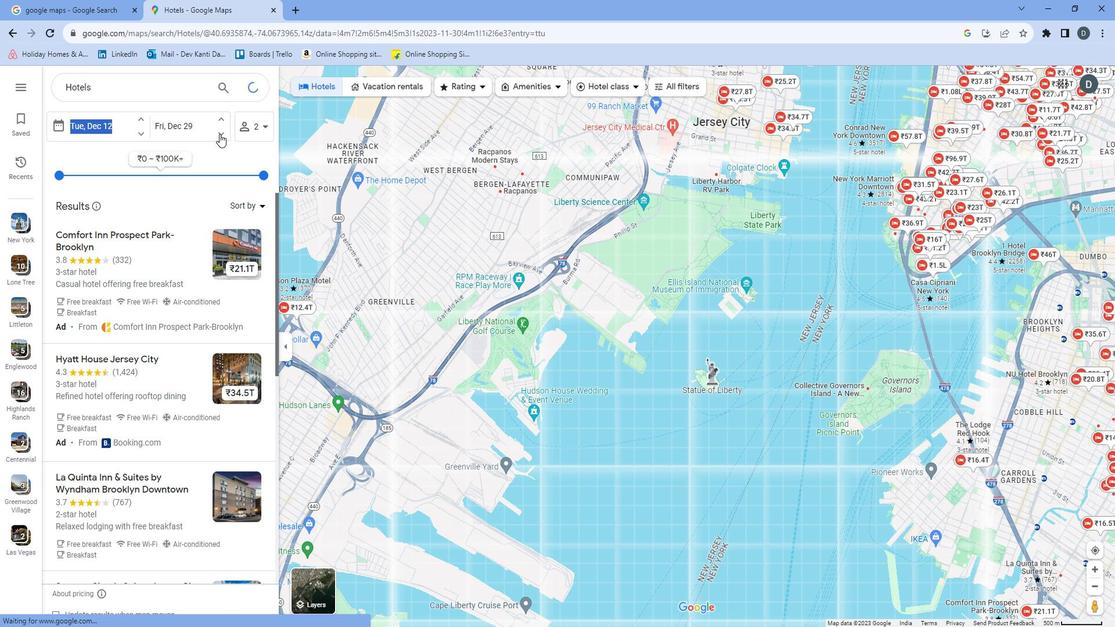 
Action: Mouse moved to (225, 117)
Screenshot: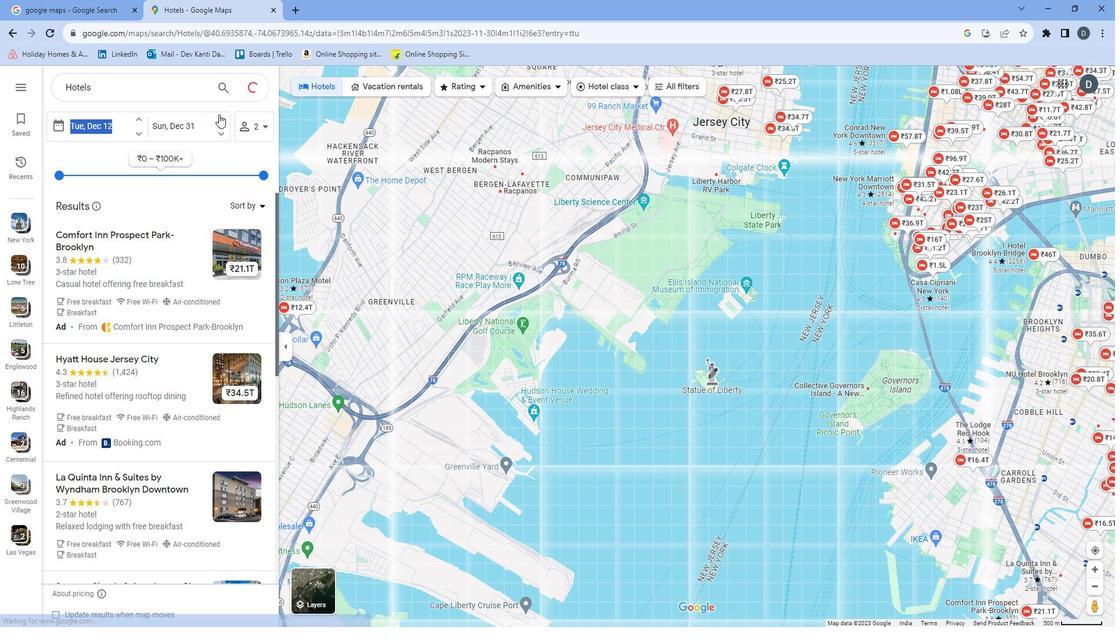 
Action: Mouse pressed left at (225, 117)
Screenshot: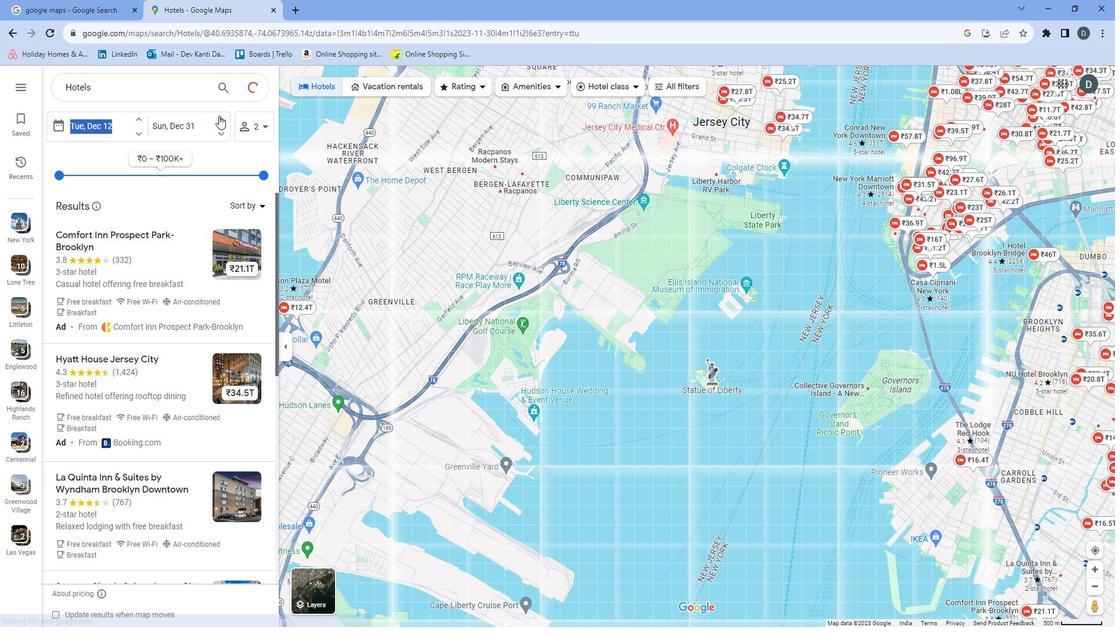
Action: Mouse moved to (144, 137)
Screenshot: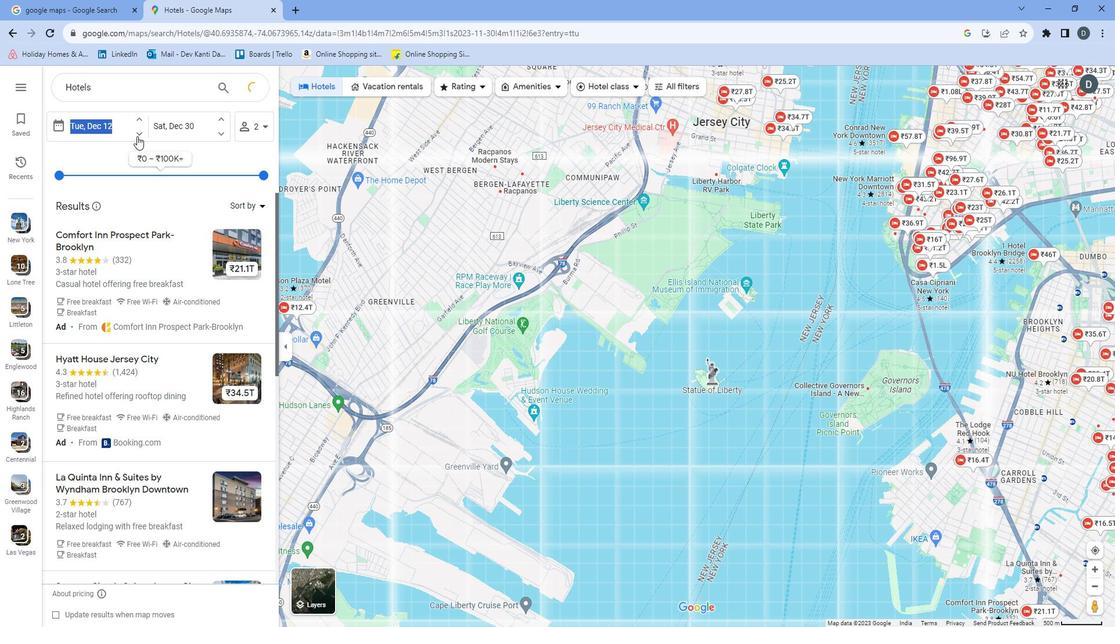 
Action: Mouse pressed left at (144, 137)
Screenshot: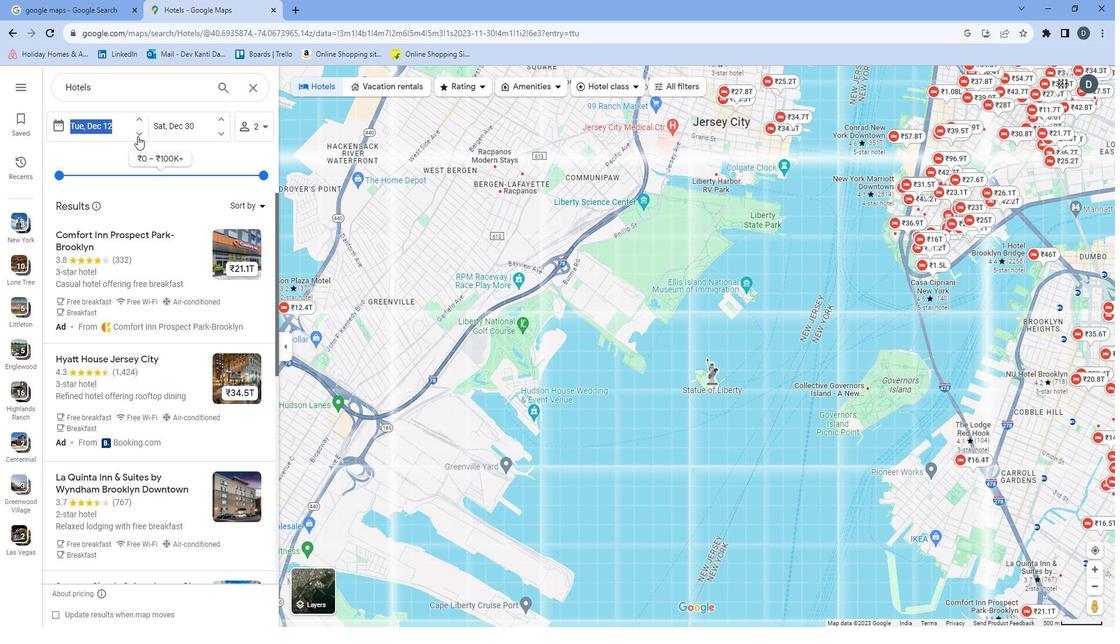 
Action: Mouse pressed left at (144, 137)
Screenshot: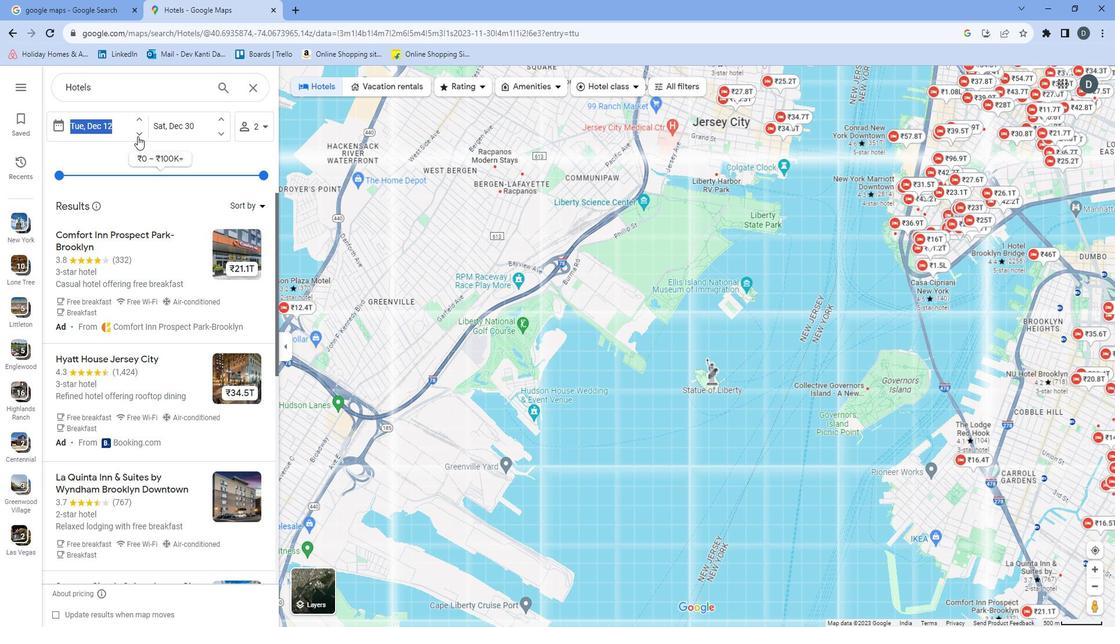 
Action: Mouse pressed left at (144, 137)
Screenshot: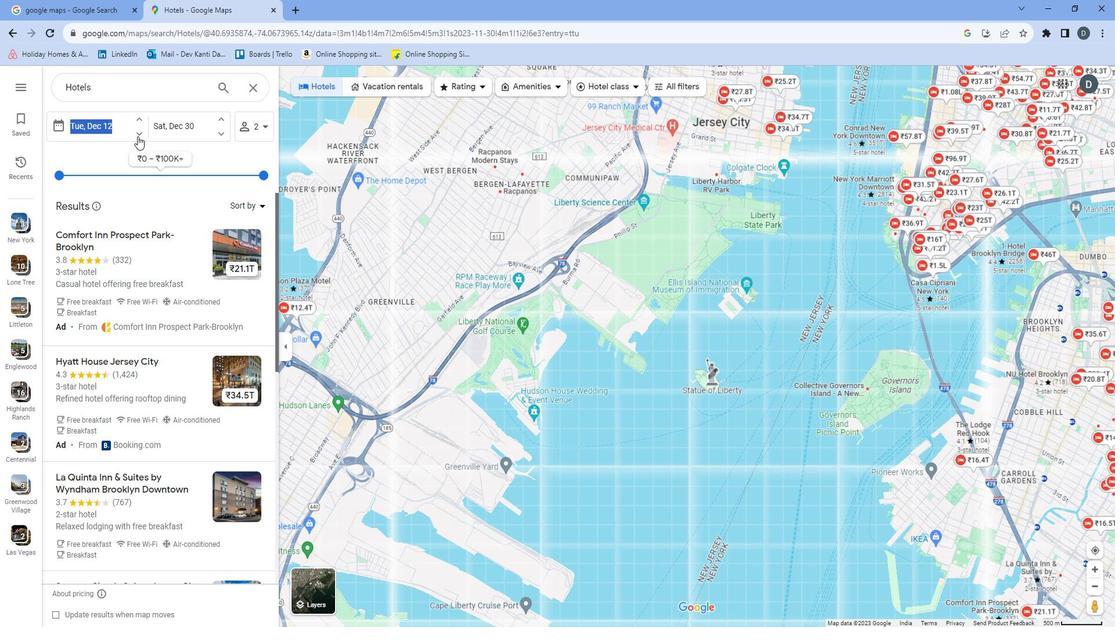 
Action: Mouse pressed left at (144, 137)
Screenshot: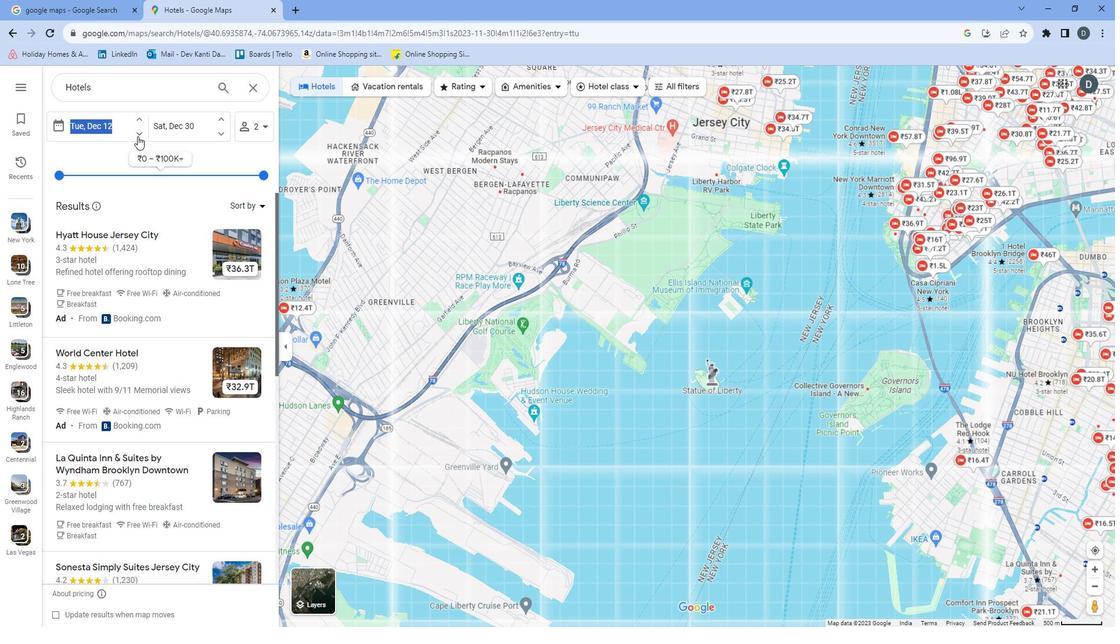 
Action: Mouse moved to (146, 137)
Screenshot: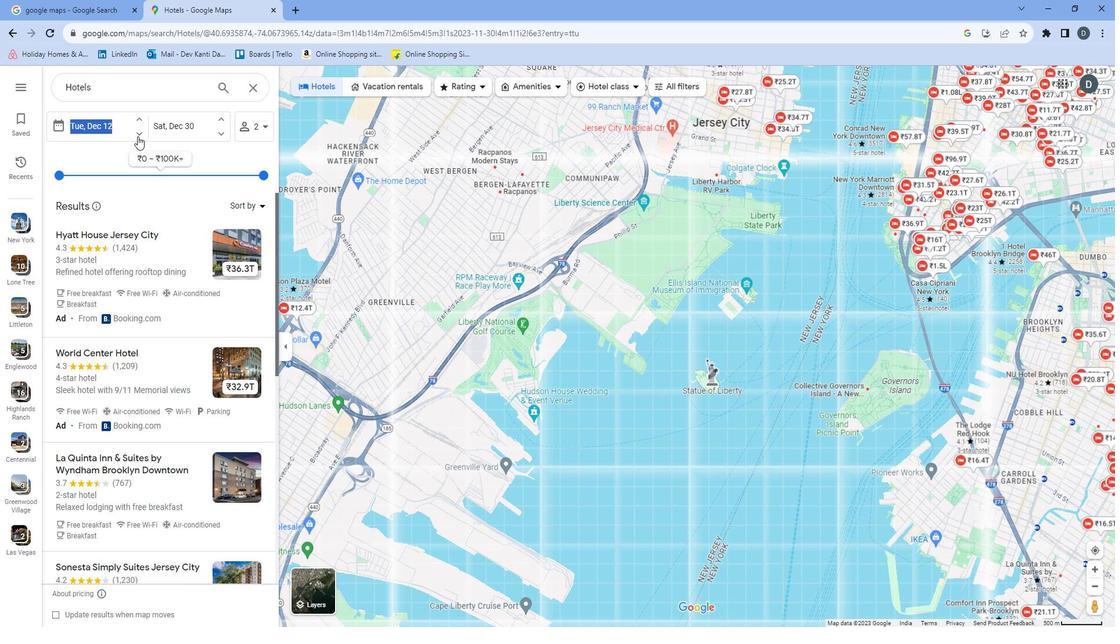 
Action: Mouse pressed left at (146, 137)
Screenshot: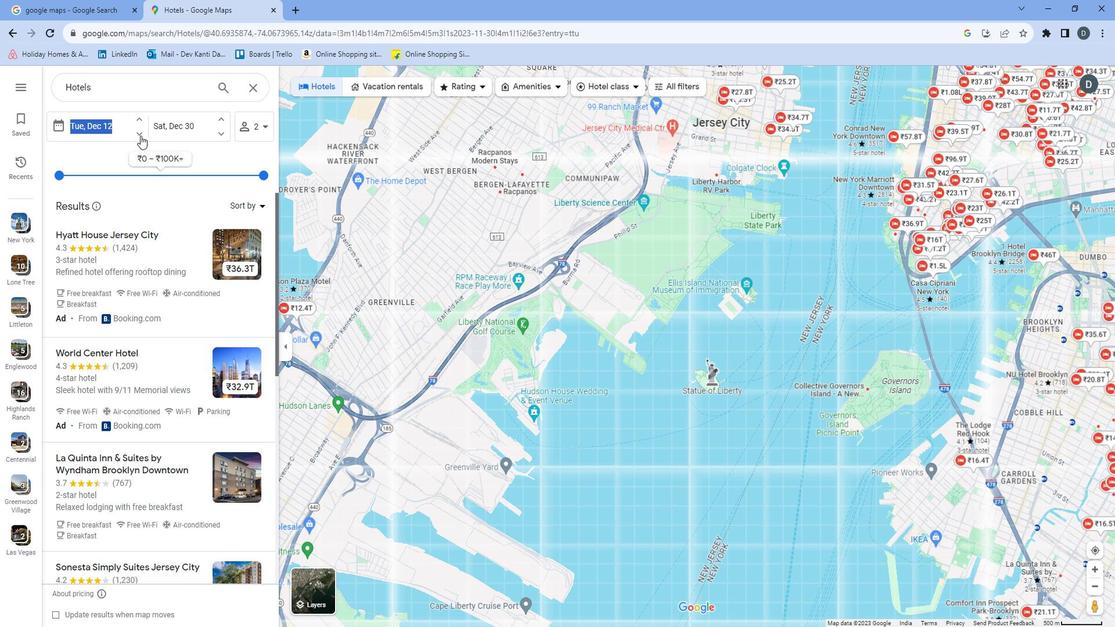 
Action: Mouse moved to (146, 135)
Screenshot: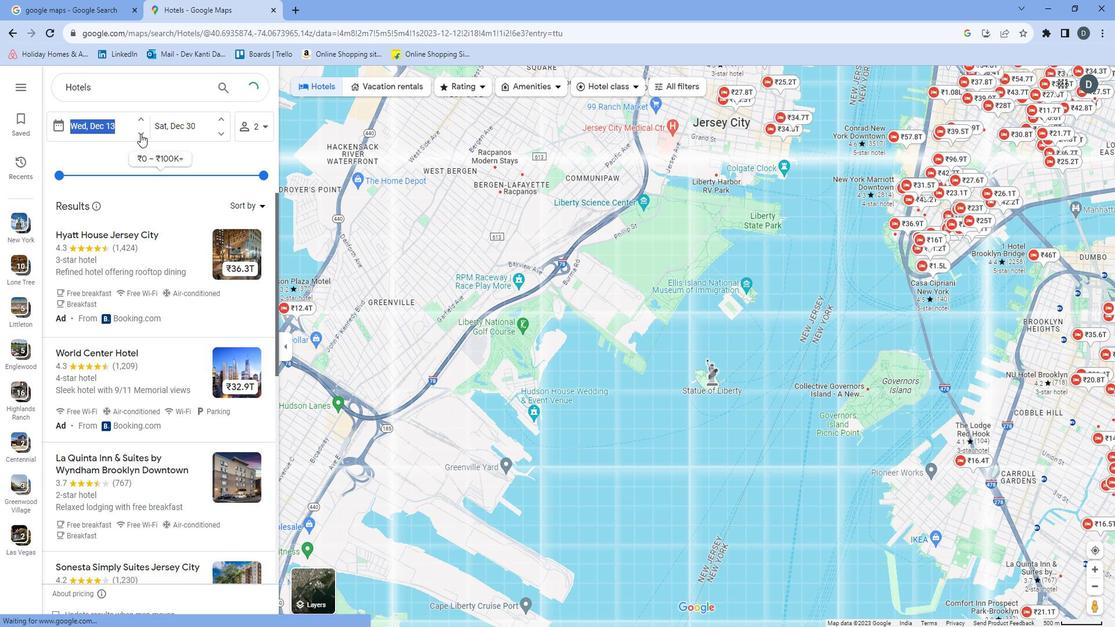 
Action: Mouse pressed left at (146, 135)
Screenshot: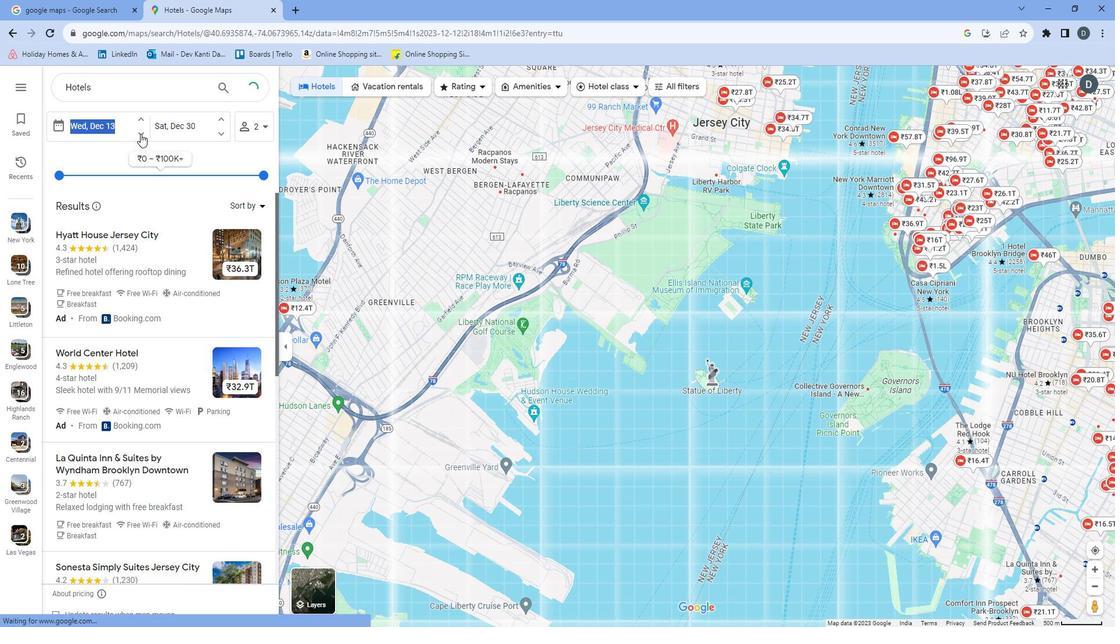 
Action: Mouse pressed left at (146, 135)
Screenshot: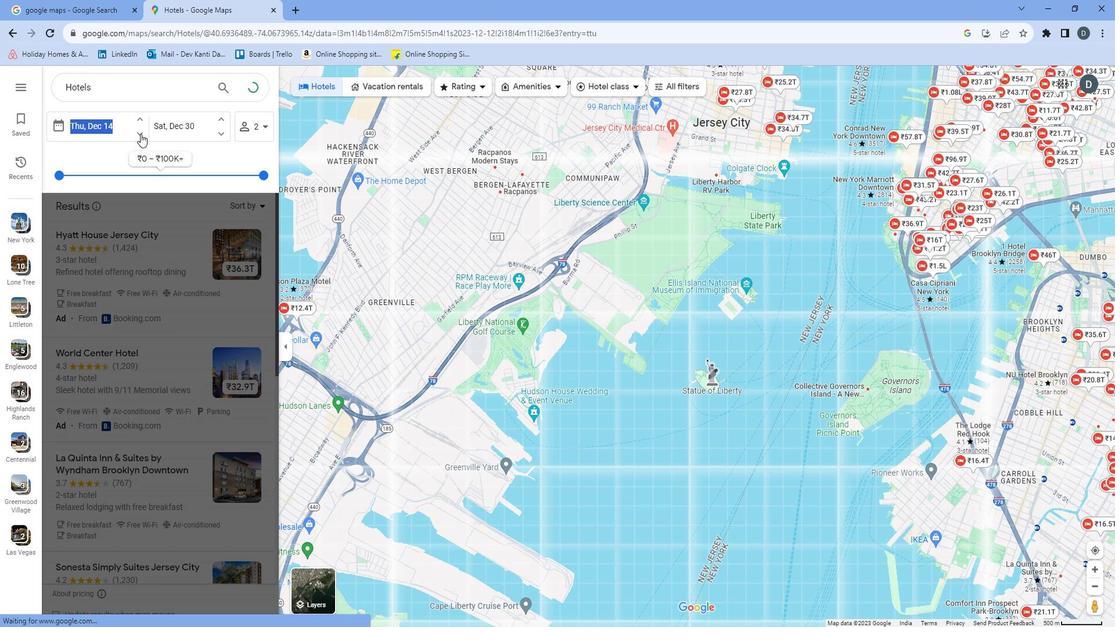 
Action: Mouse pressed left at (146, 135)
Screenshot: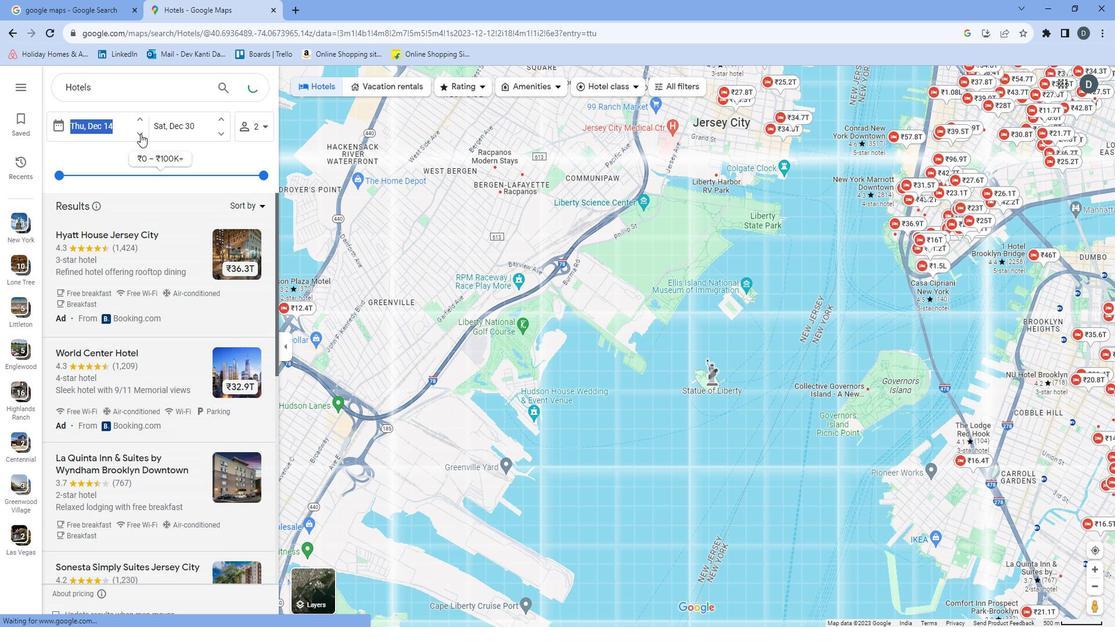 
Action: Mouse pressed left at (146, 135)
Screenshot: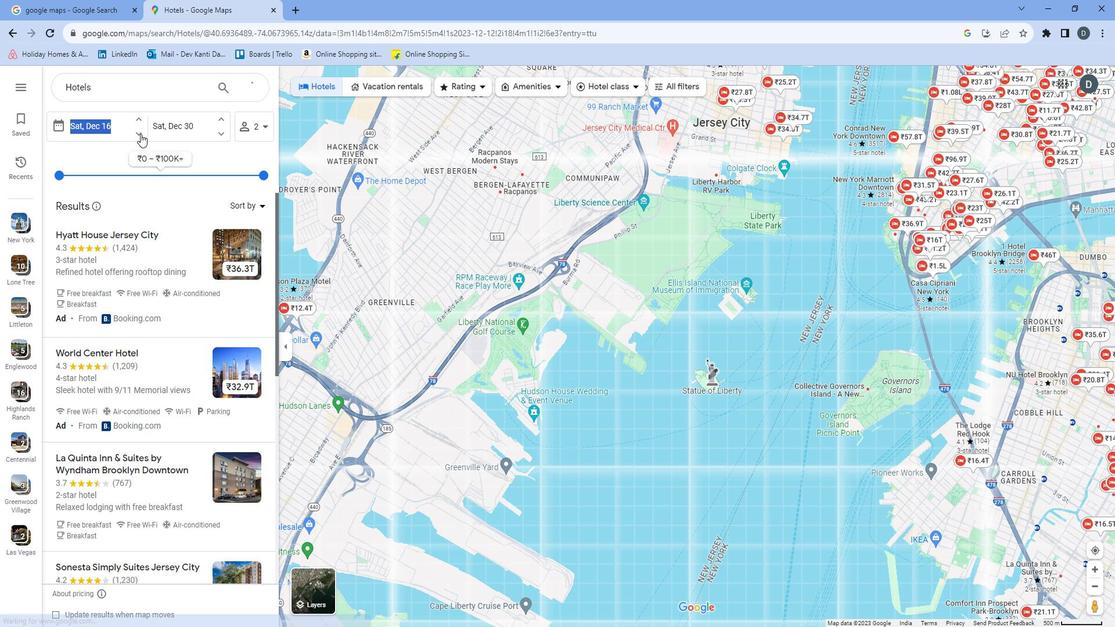 
Action: Mouse pressed left at (146, 135)
Screenshot: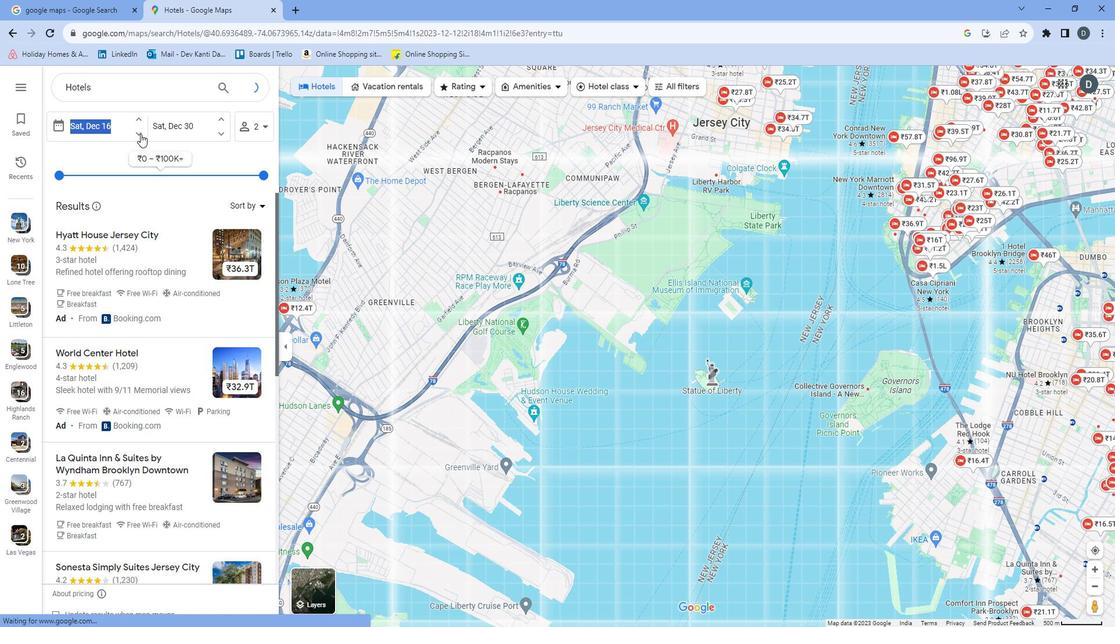 
Action: Mouse pressed left at (146, 135)
Screenshot: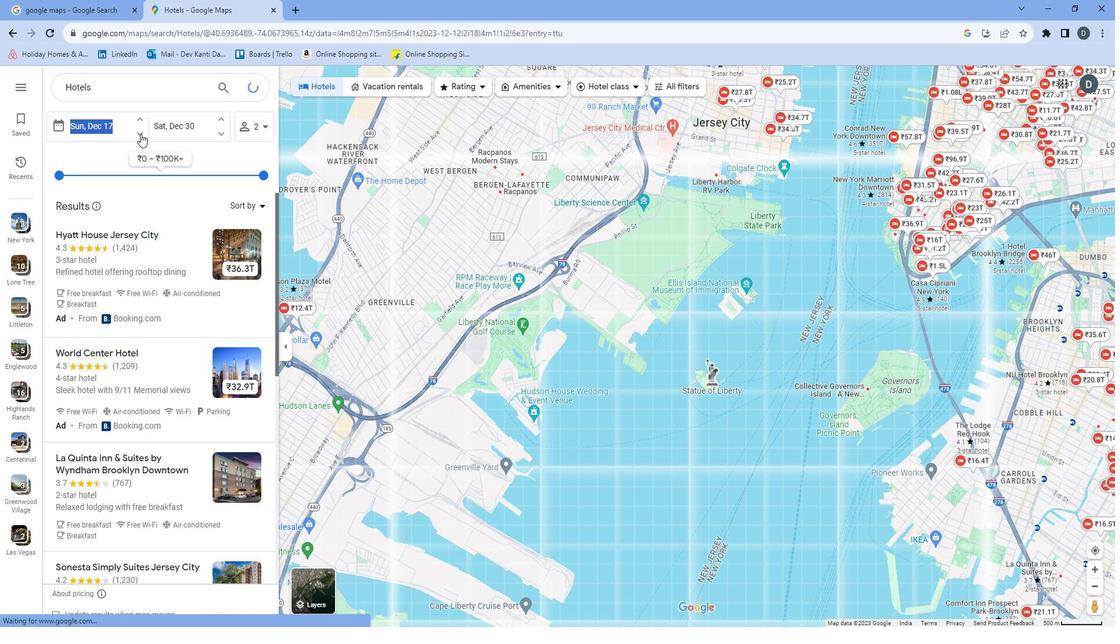 
Action: Mouse pressed left at (146, 135)
Screenshot: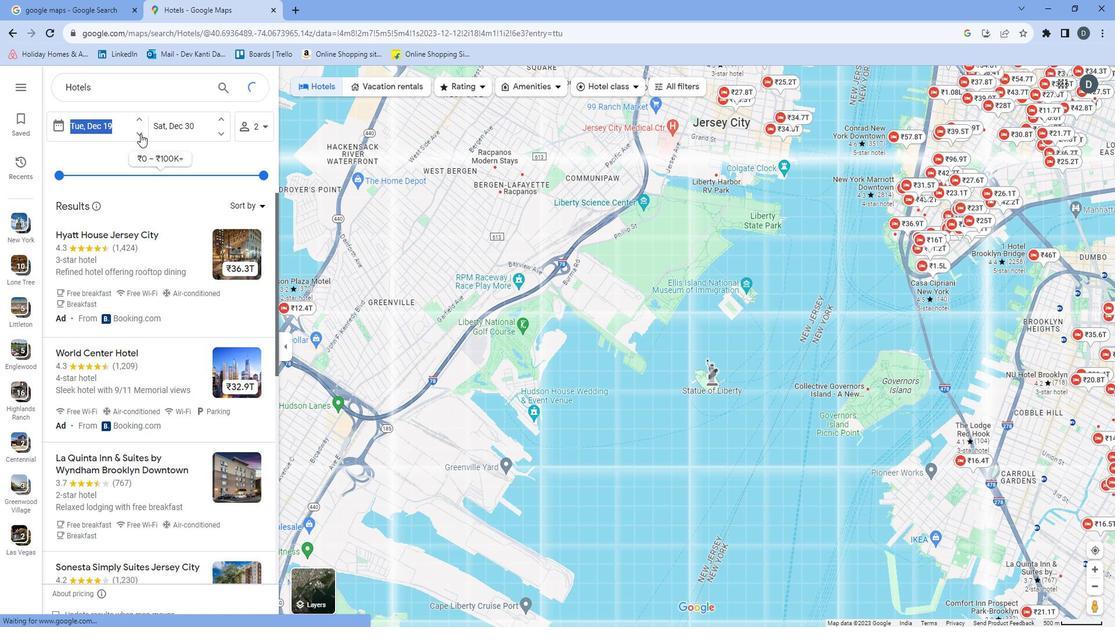 
Action: Mouse pressed left at (146, 135)
Screenshot: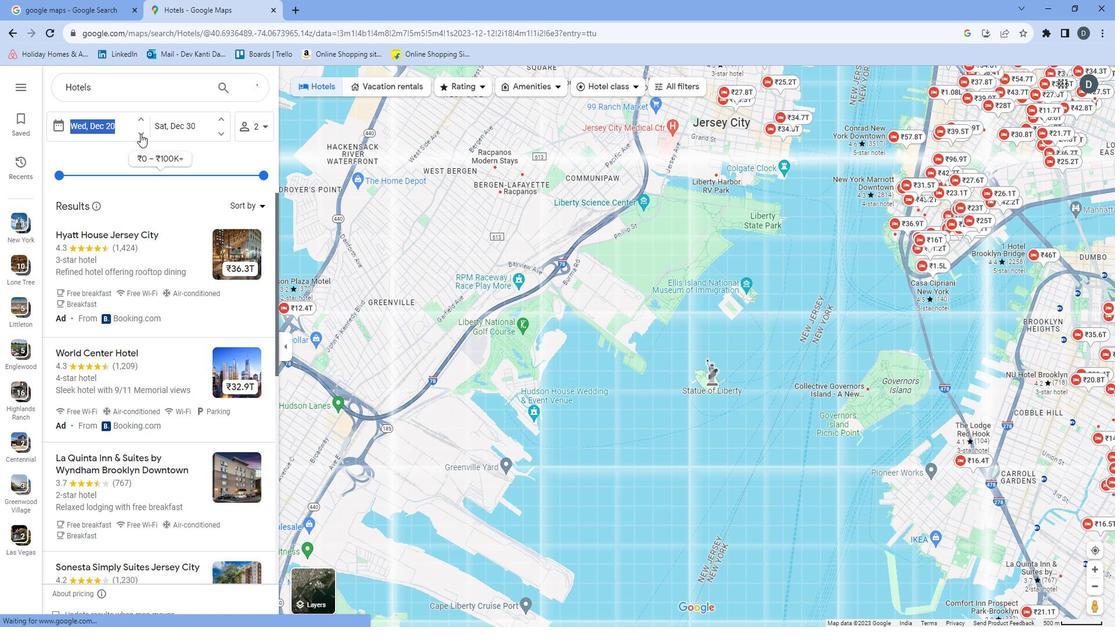 
Action: Mouse pressed left at (146, 135)
Screenshot: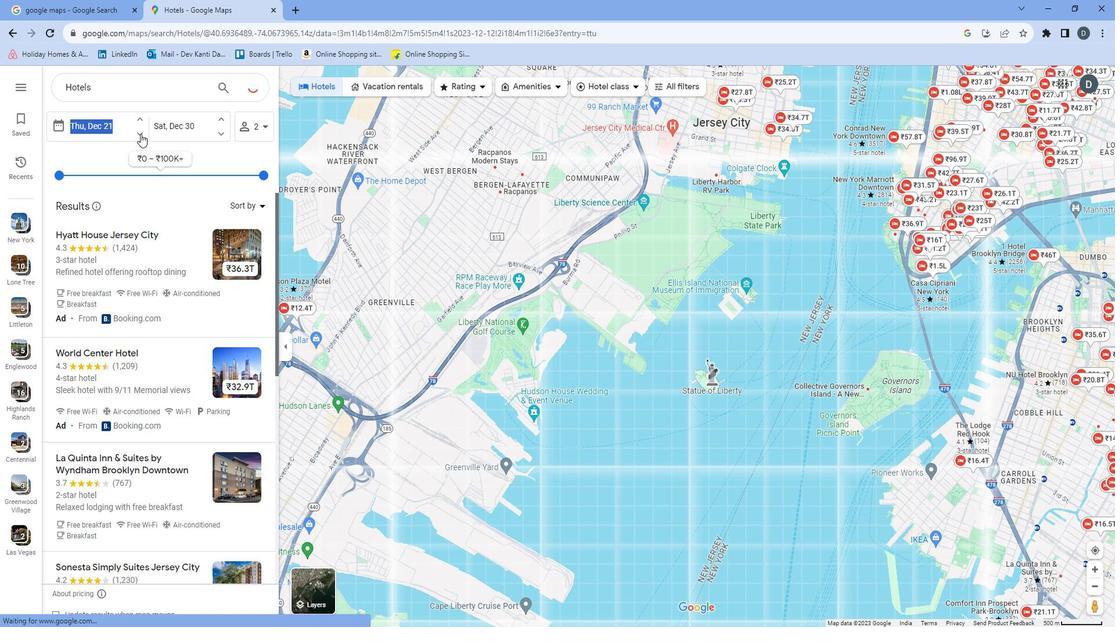 
Action: Mouse pressed left at (146, 135)
Screenshot: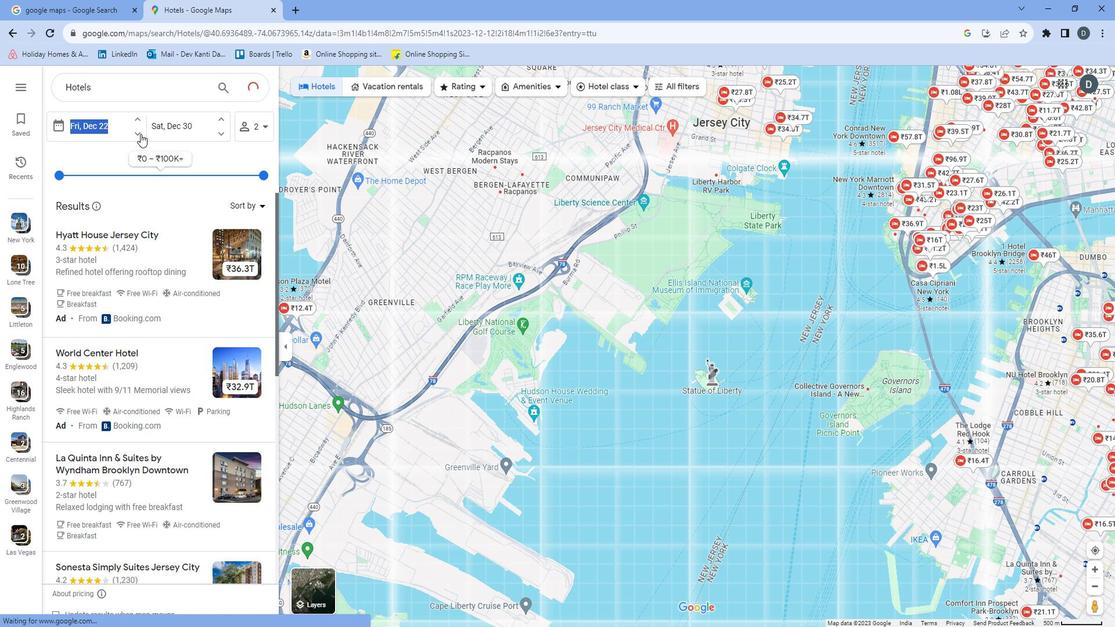 
Action: Mouse pressed left at (146, 135)
Screenshot: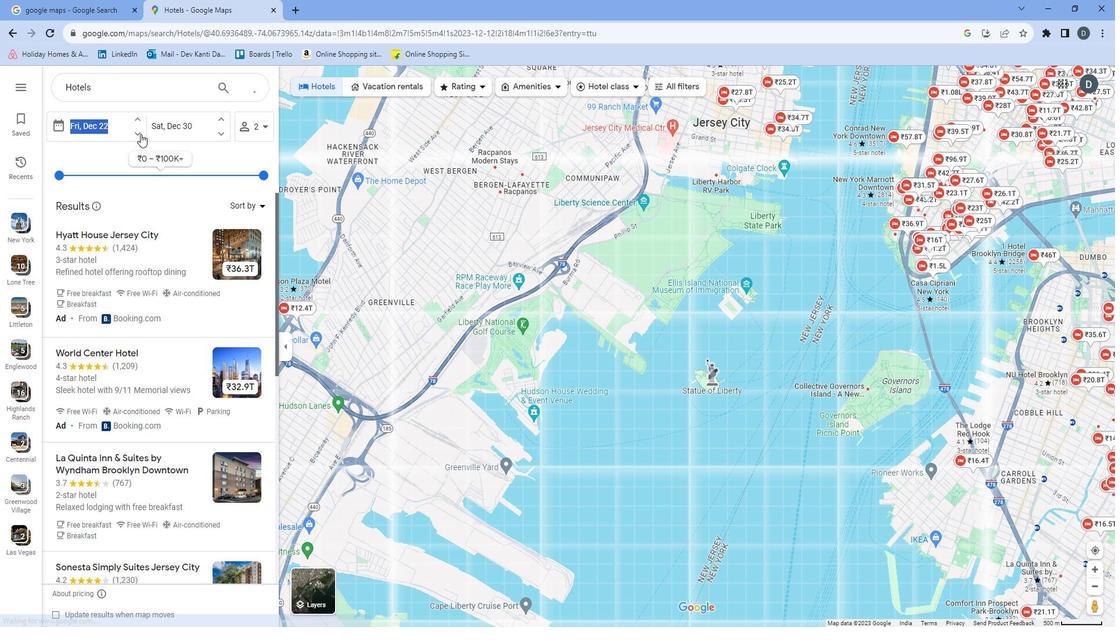 
Action: Mouse moved to (146, 133)
Screenshot: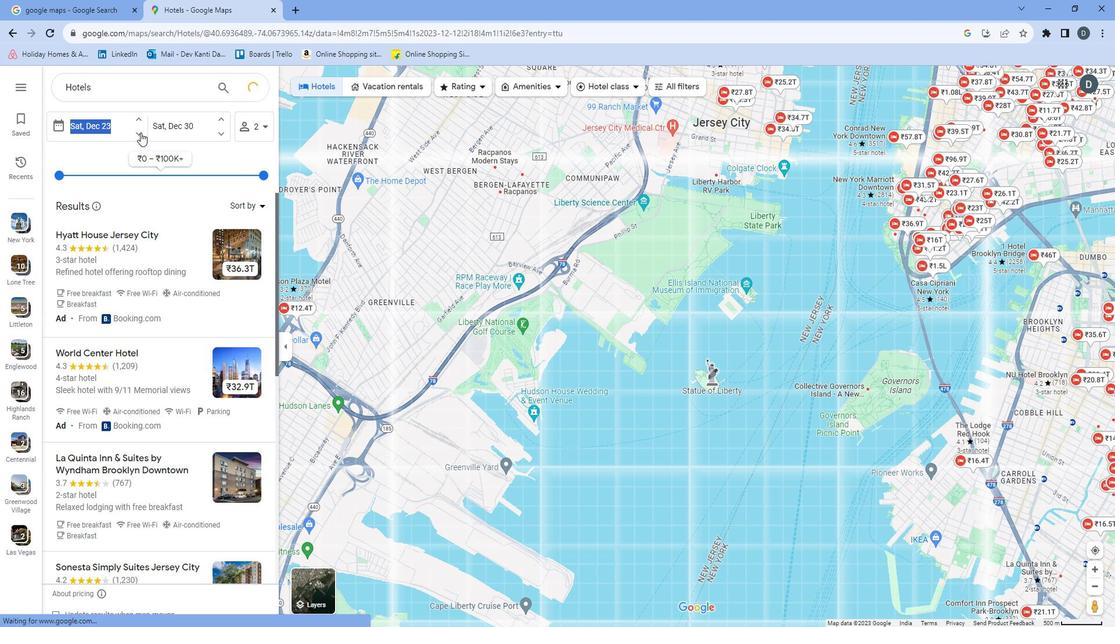
Action: Mouse pressed left at (146, 133)
Screenshot: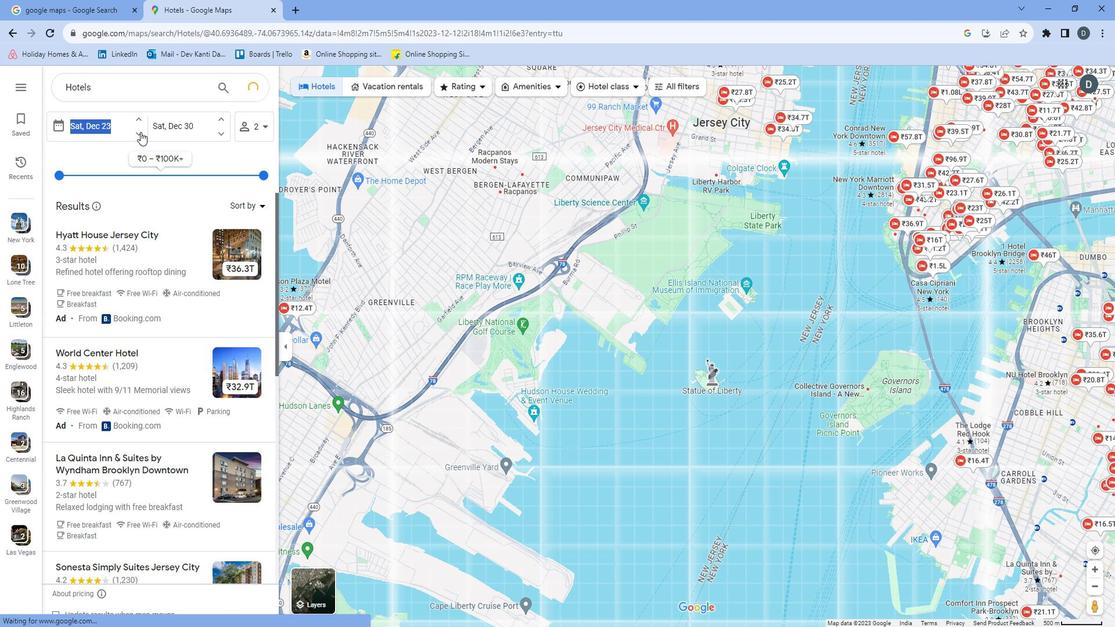 
Action: Mouse pressed left at (146, 133)
Screenshot: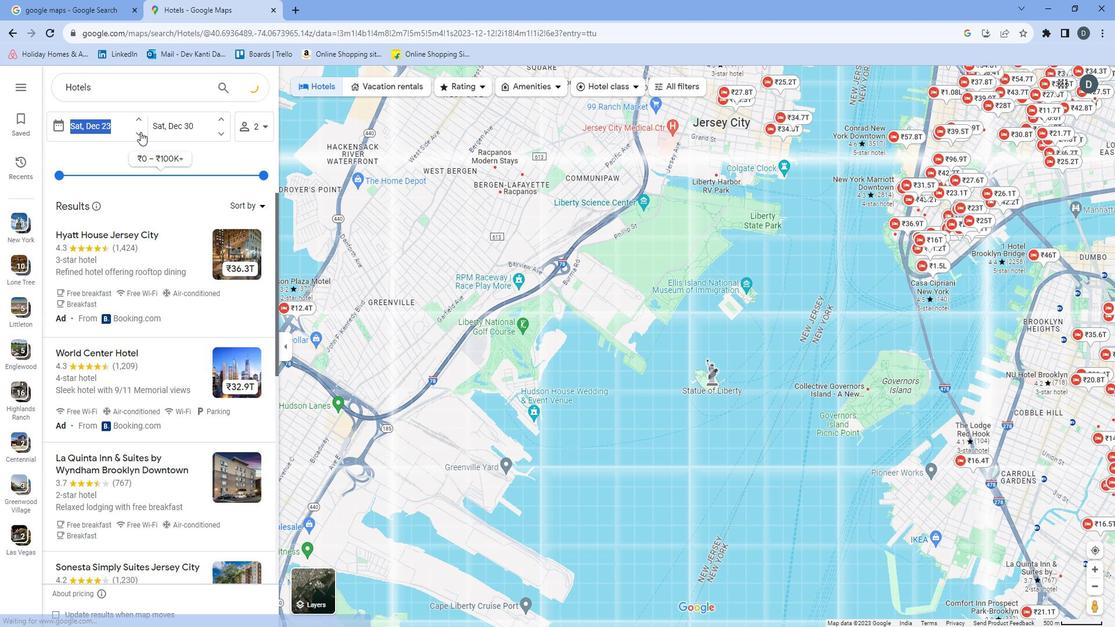 
Action: Mouse pressed left at (146, 133)
Screenshot: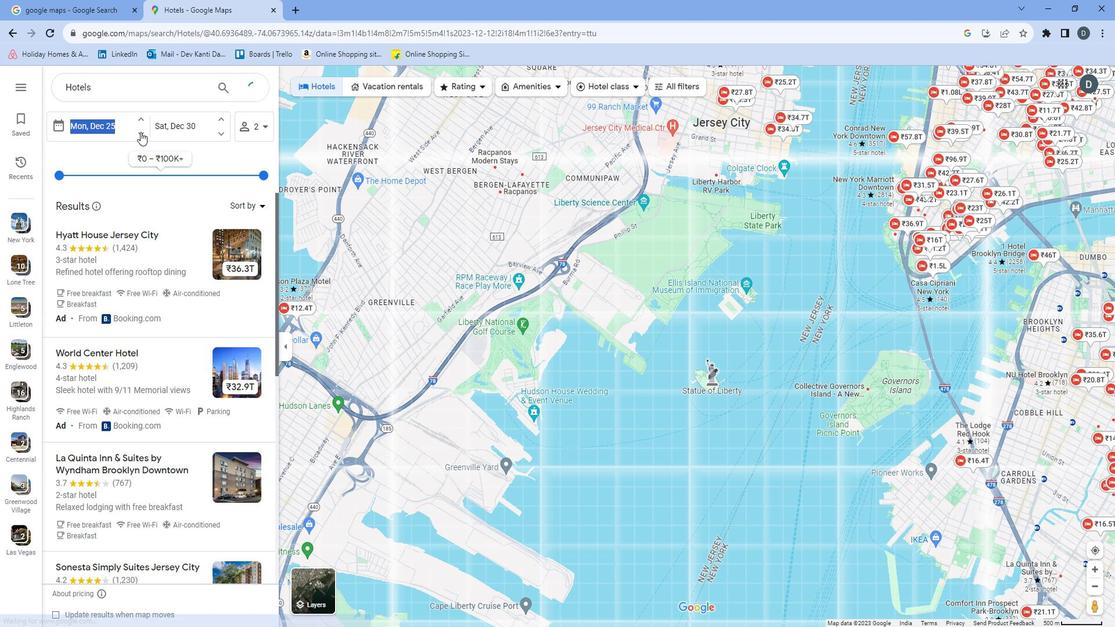 
Action: Mouse moved to (218, 154)
Screenshot: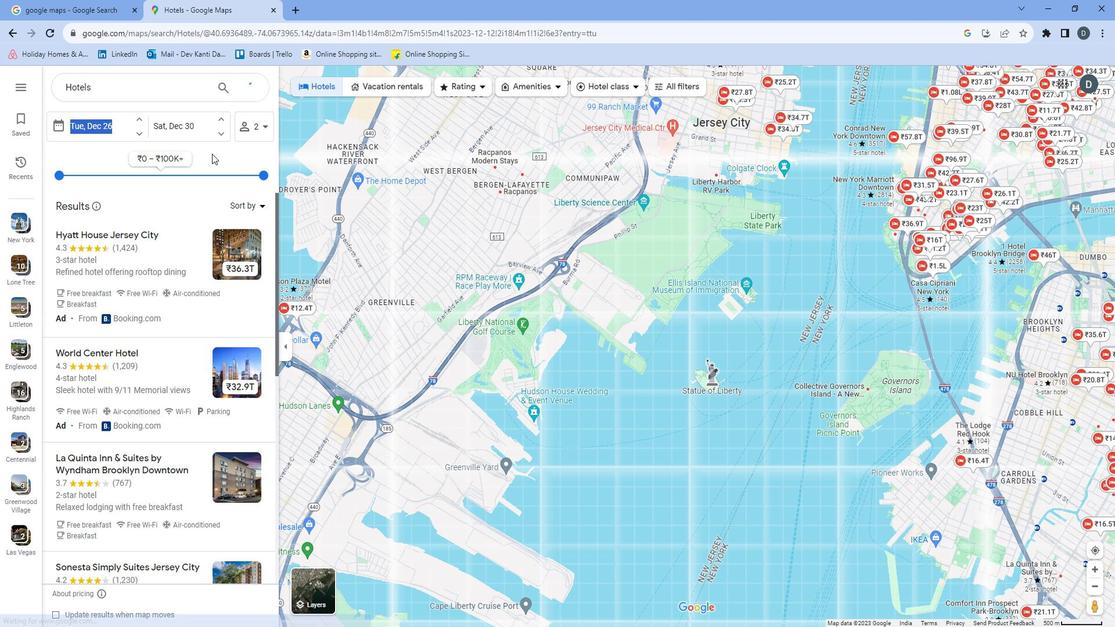
Action: Mouse pressed left at (218, 154)
Screenshot: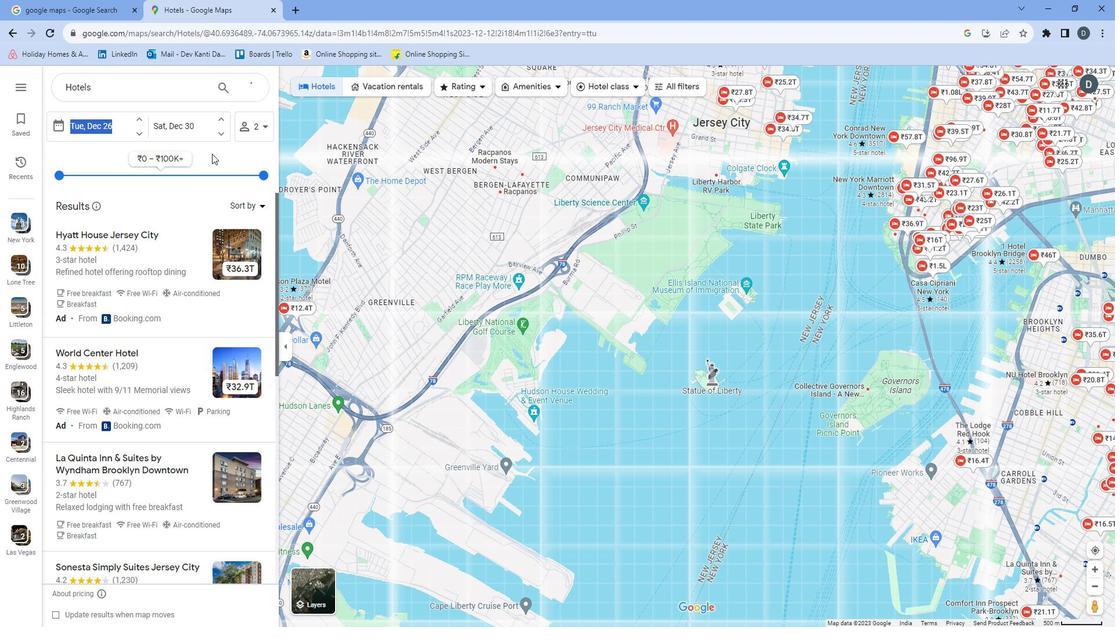 
Action: Mouse moved to (224, 252)
Screenshot: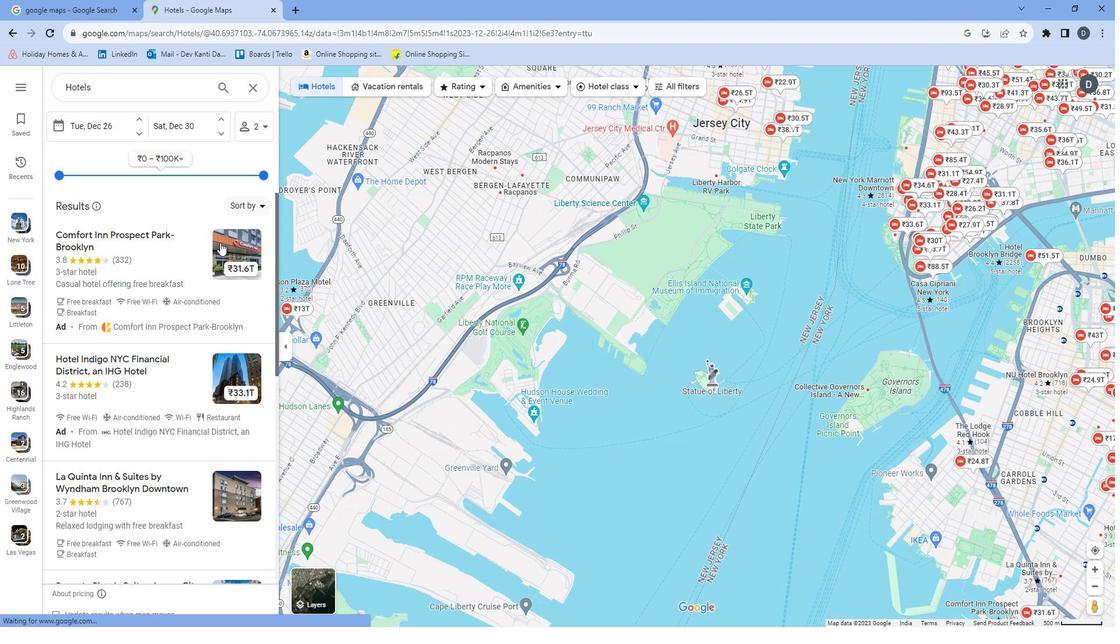
